 Task: Find connections with filter location Municipio de Copacabana with filter topic #job with filter profile language Potuguese with filter current company Acro Service Corp with filter school Bennett University with filter industry Horticulture with filter service category Strategic Planning with filter keywords title Journalist
Action: Mouse moved to (211, 320)
Screenshot: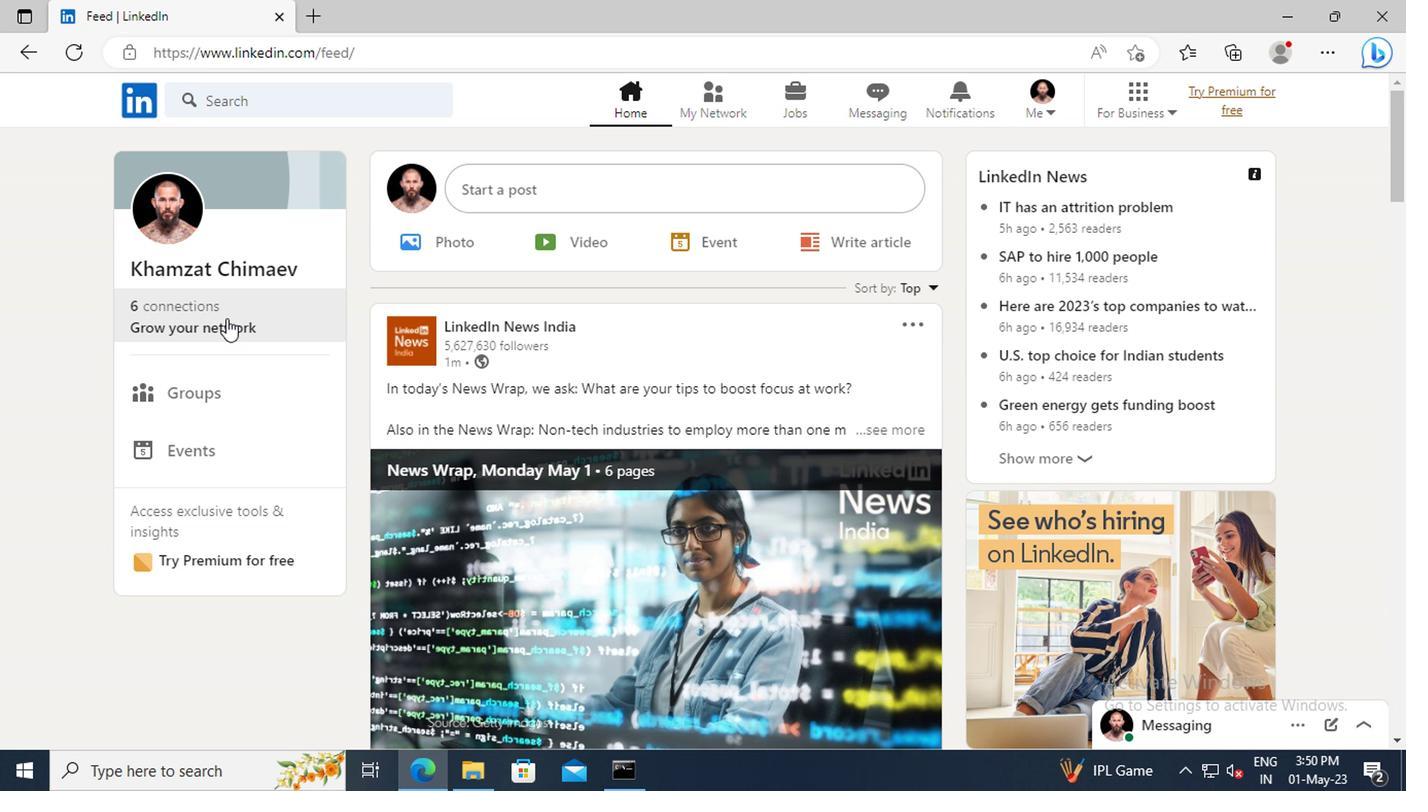 
Action: Mouse pressed left at (211, 320)
Screenshot: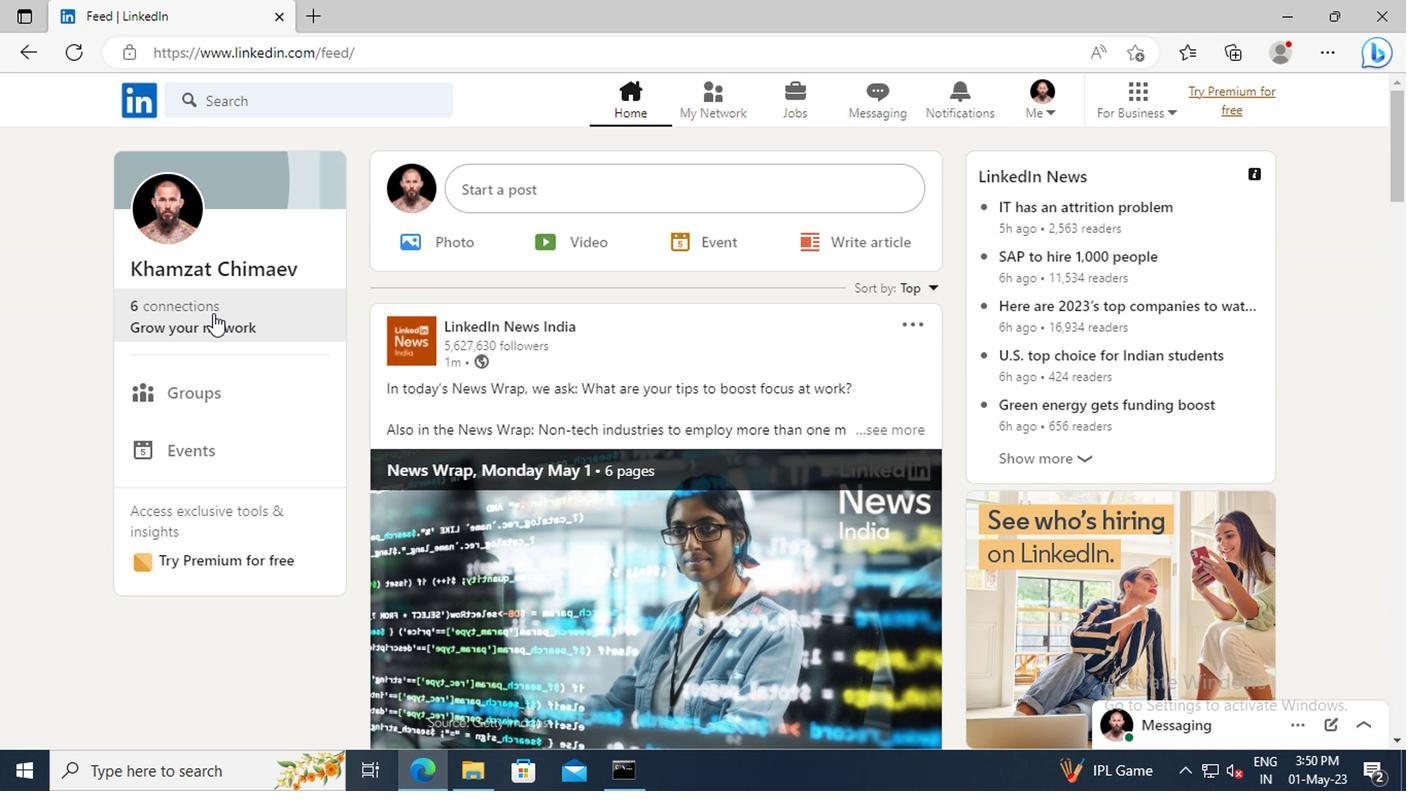 
Action: Mouse moved to (232, 232)
Screenshot: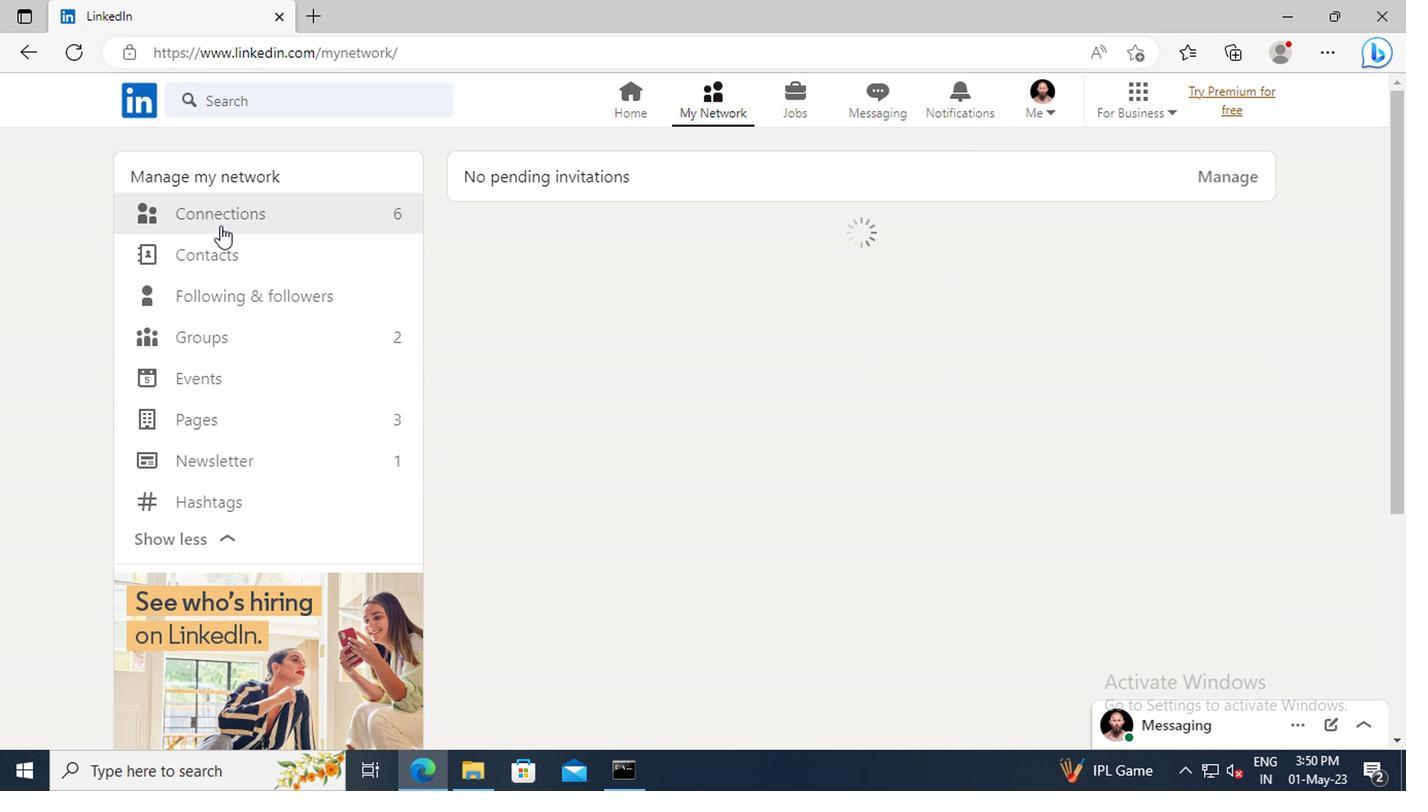 
Action: Mouse pressed left at (232, 232)
Screenshot: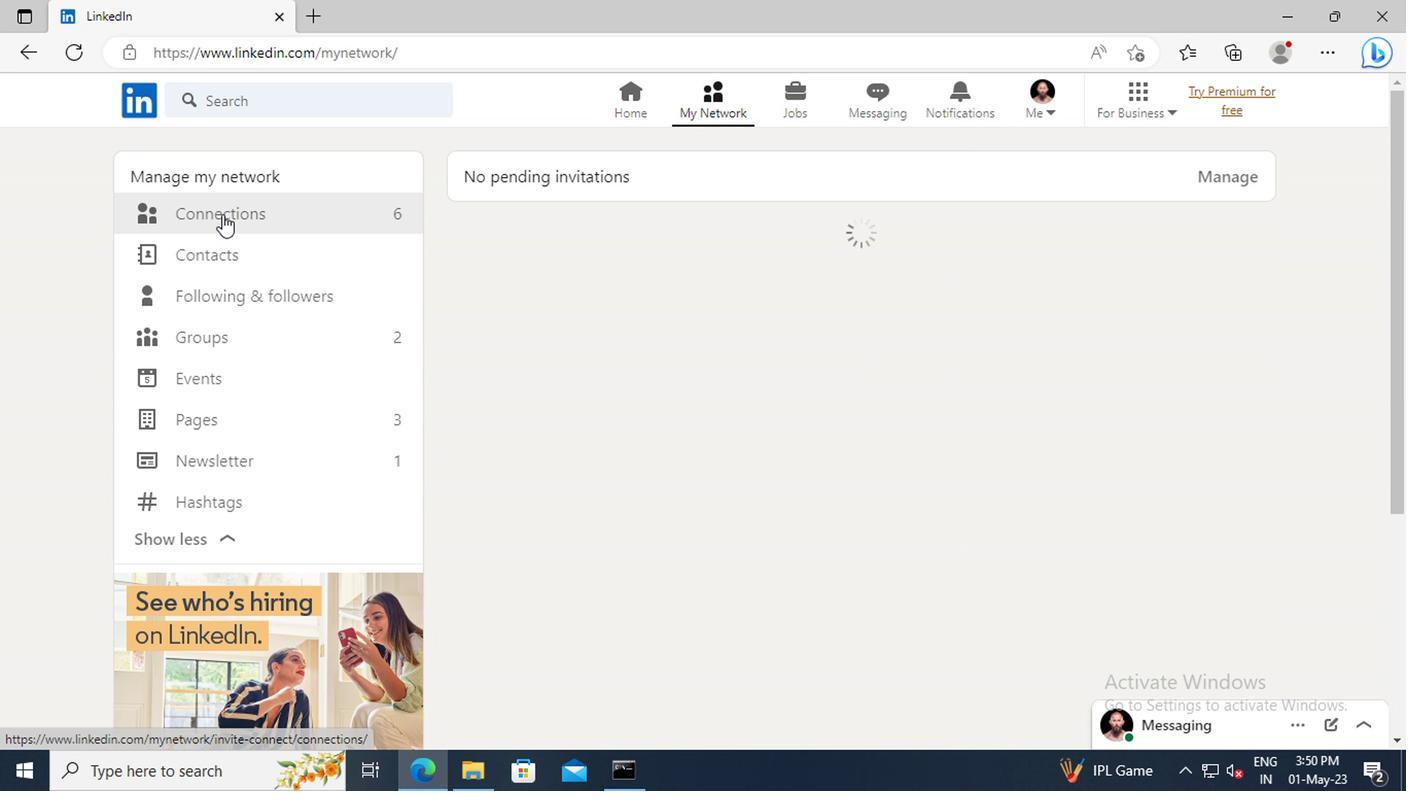 
Action: Mouse moved to (817, 233)
Screenshot: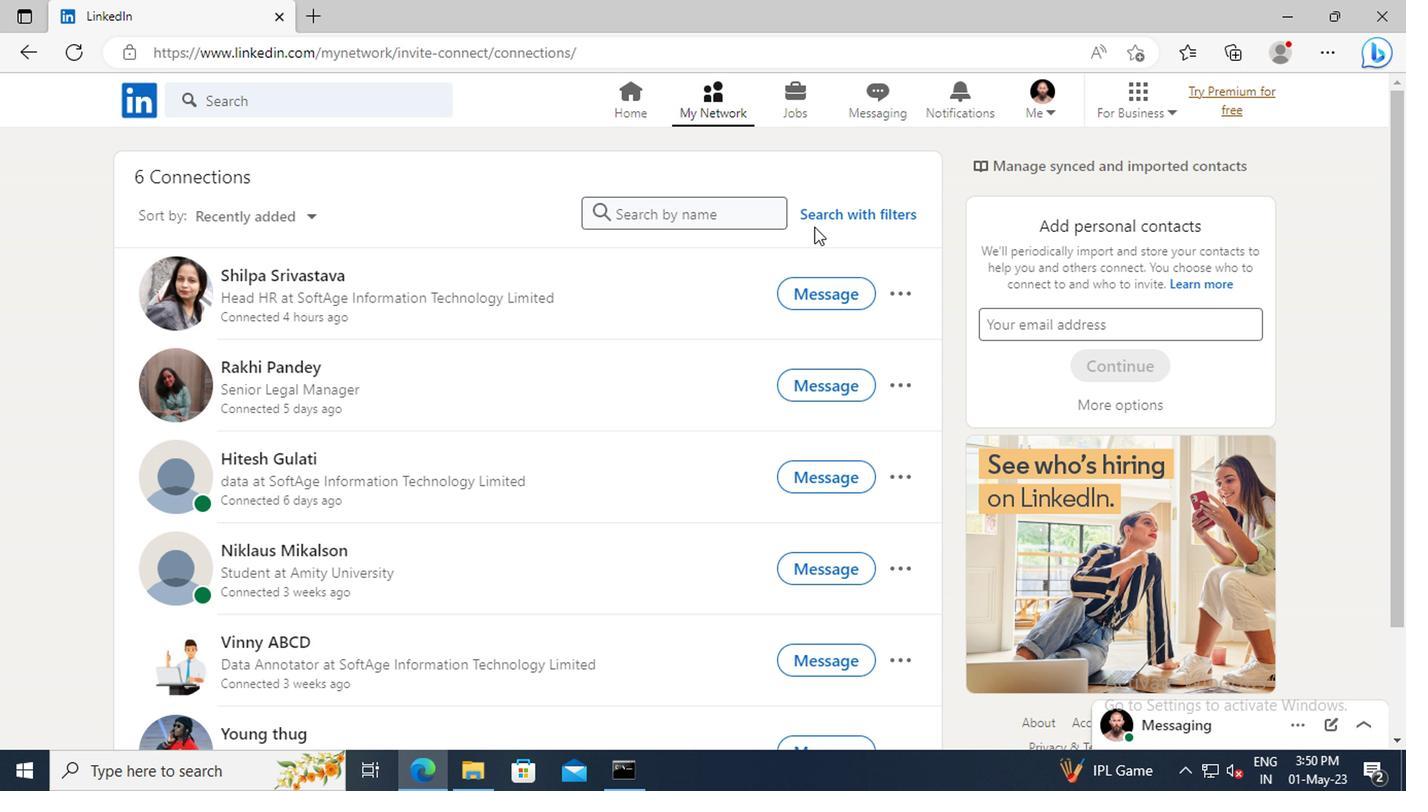 
Action: Mouse pressed left at (817, 233)
Screenshot: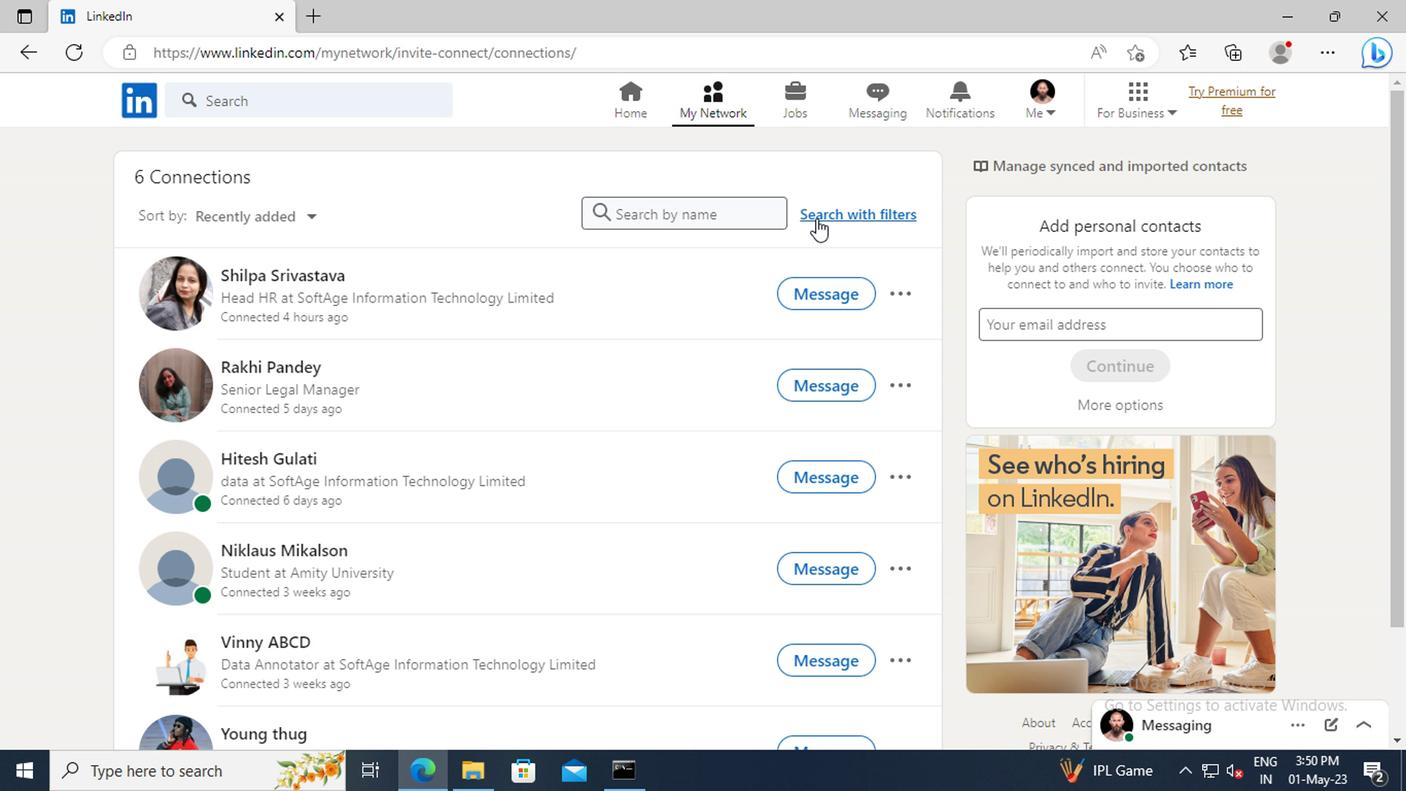 
Action: Mouse moved to (783, 184)
Screenshot: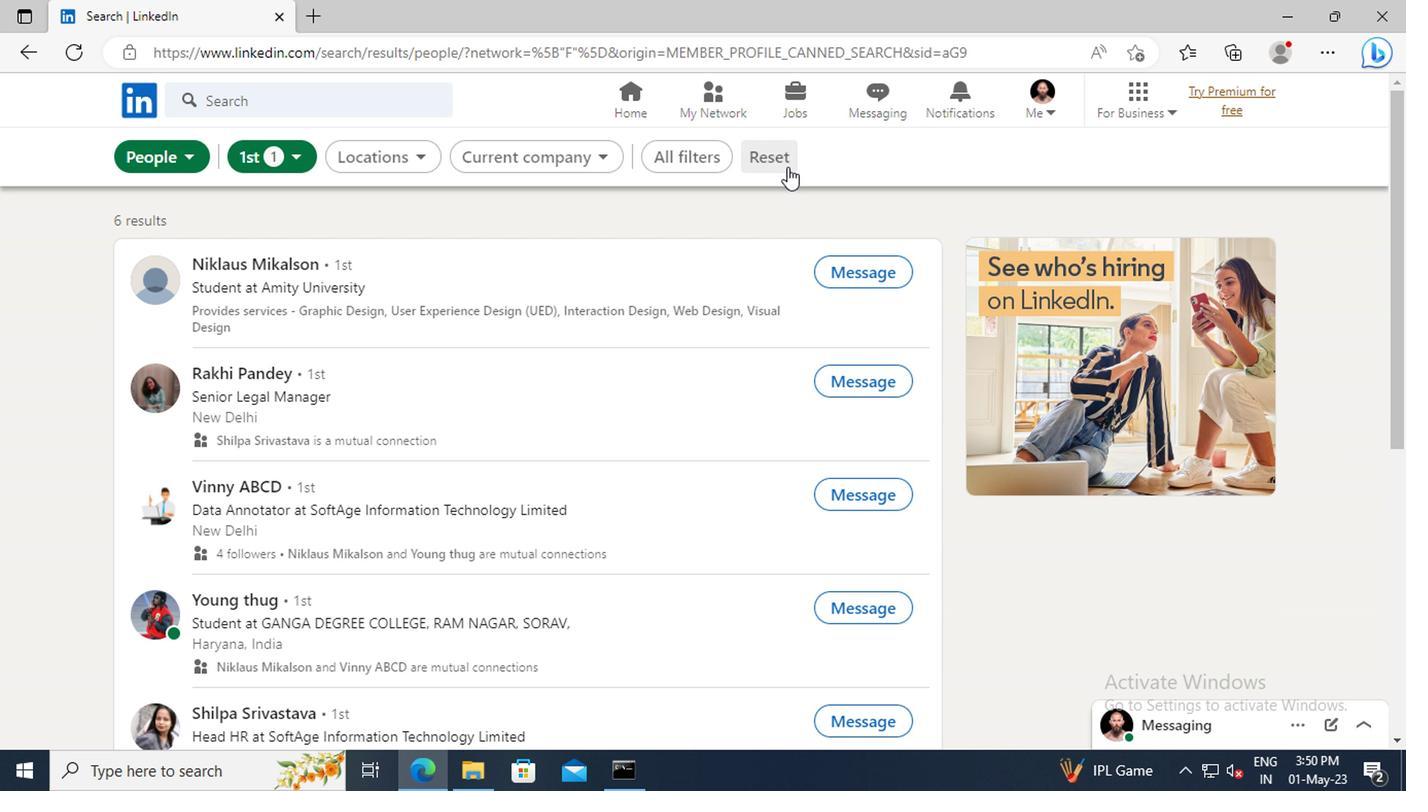 
Action: Mouse pressed left at (783, 184)
Screenshot: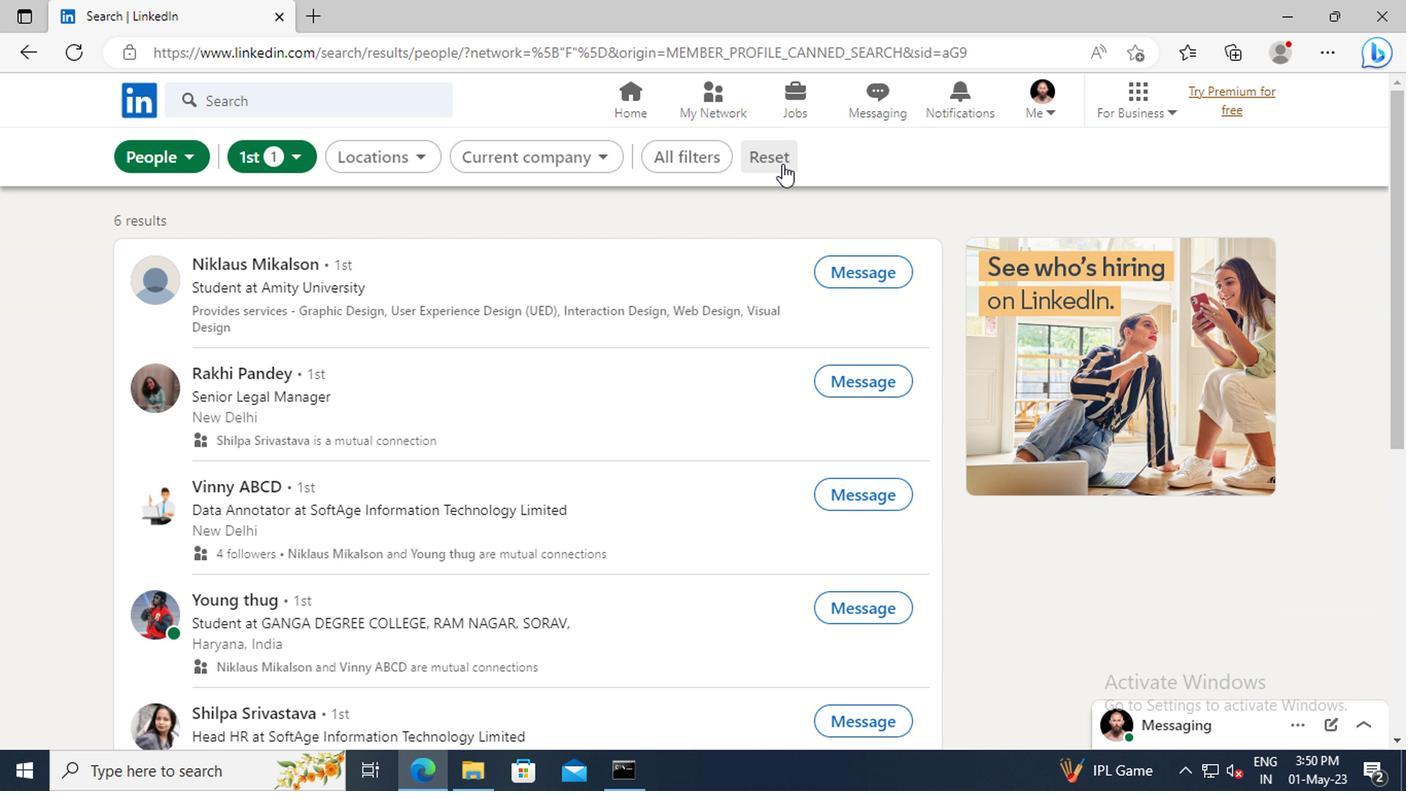 
Action: Mouse moved to (750, 181)
Screenshot: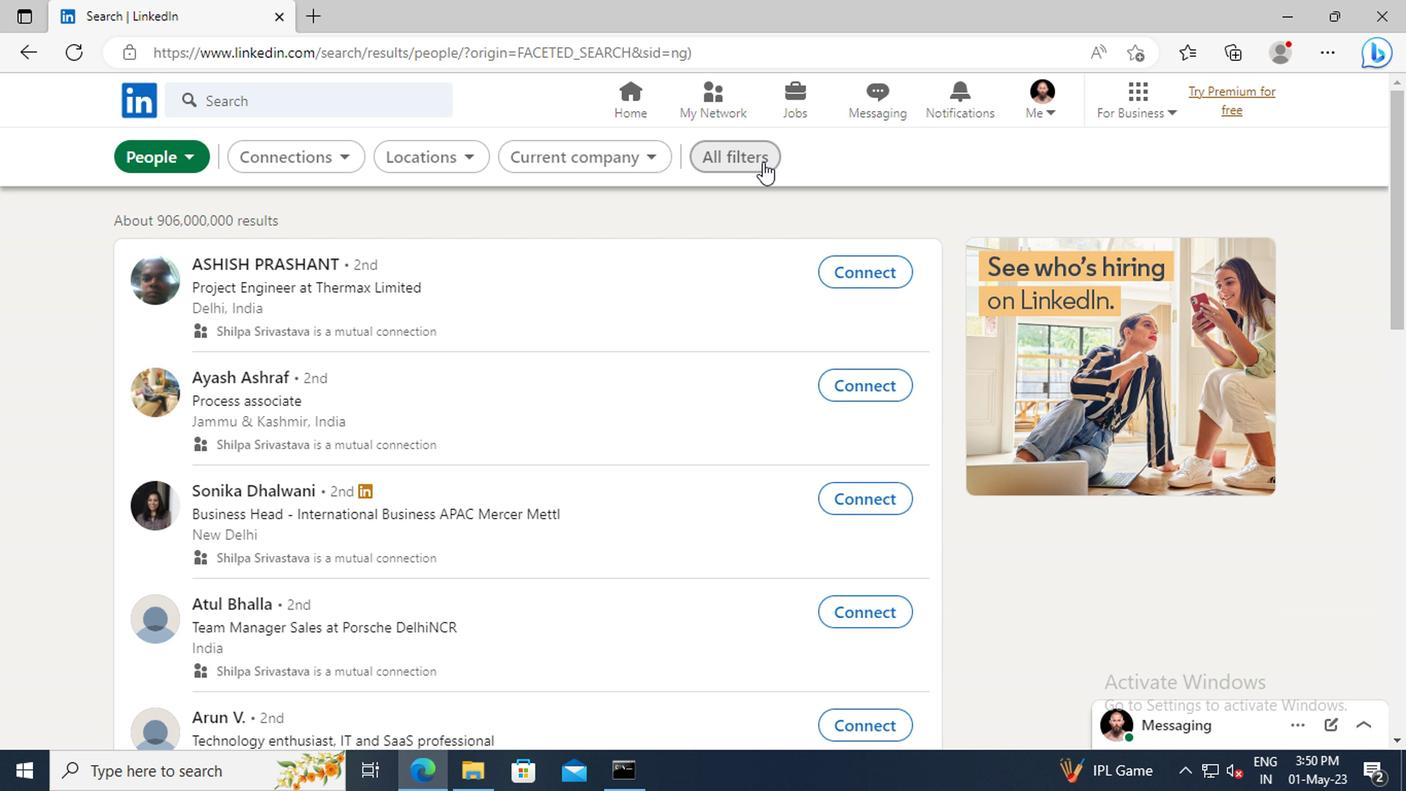 
Action: Mouse pressed left at (750, 181)
Screenshot: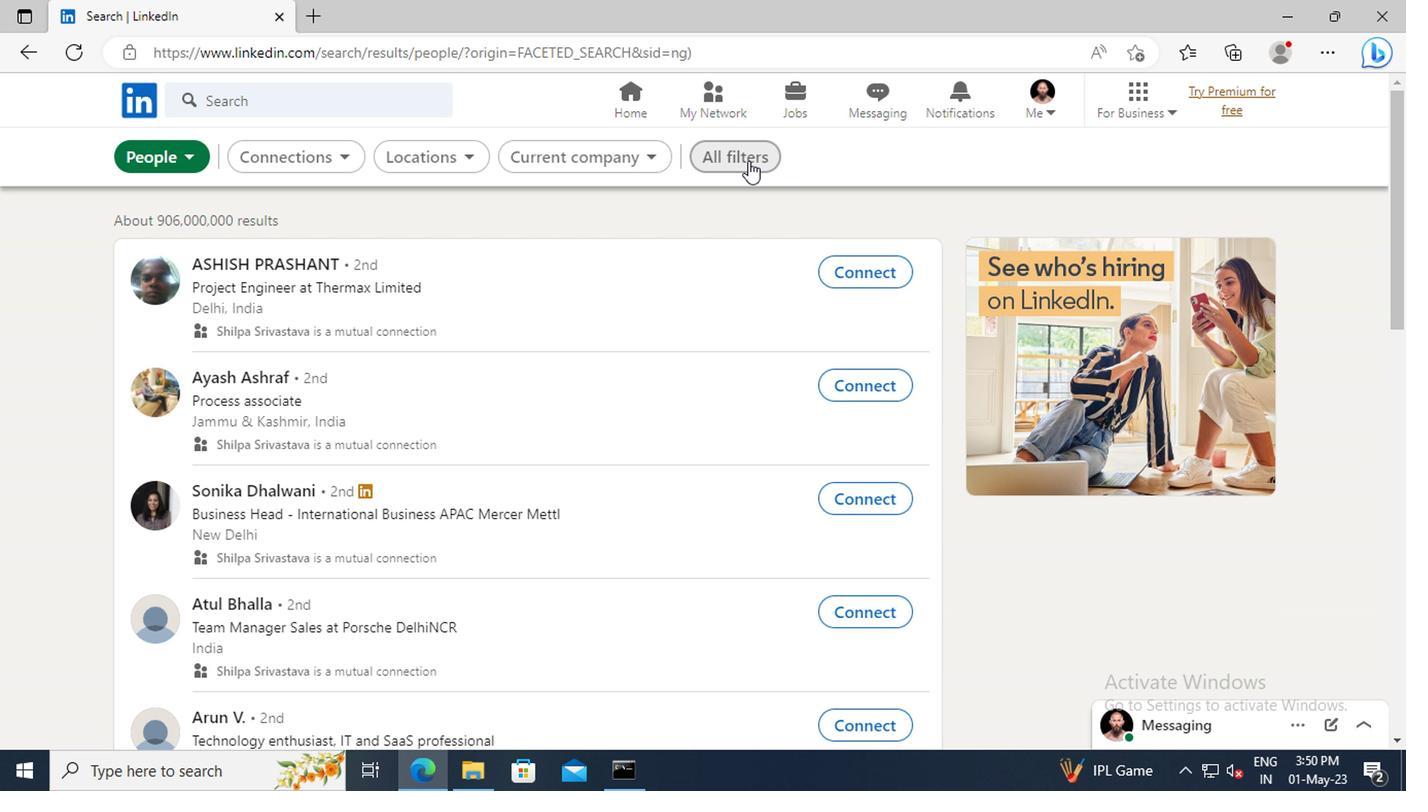 
Action: Mouse moved to (1110, 370)
Screenshot: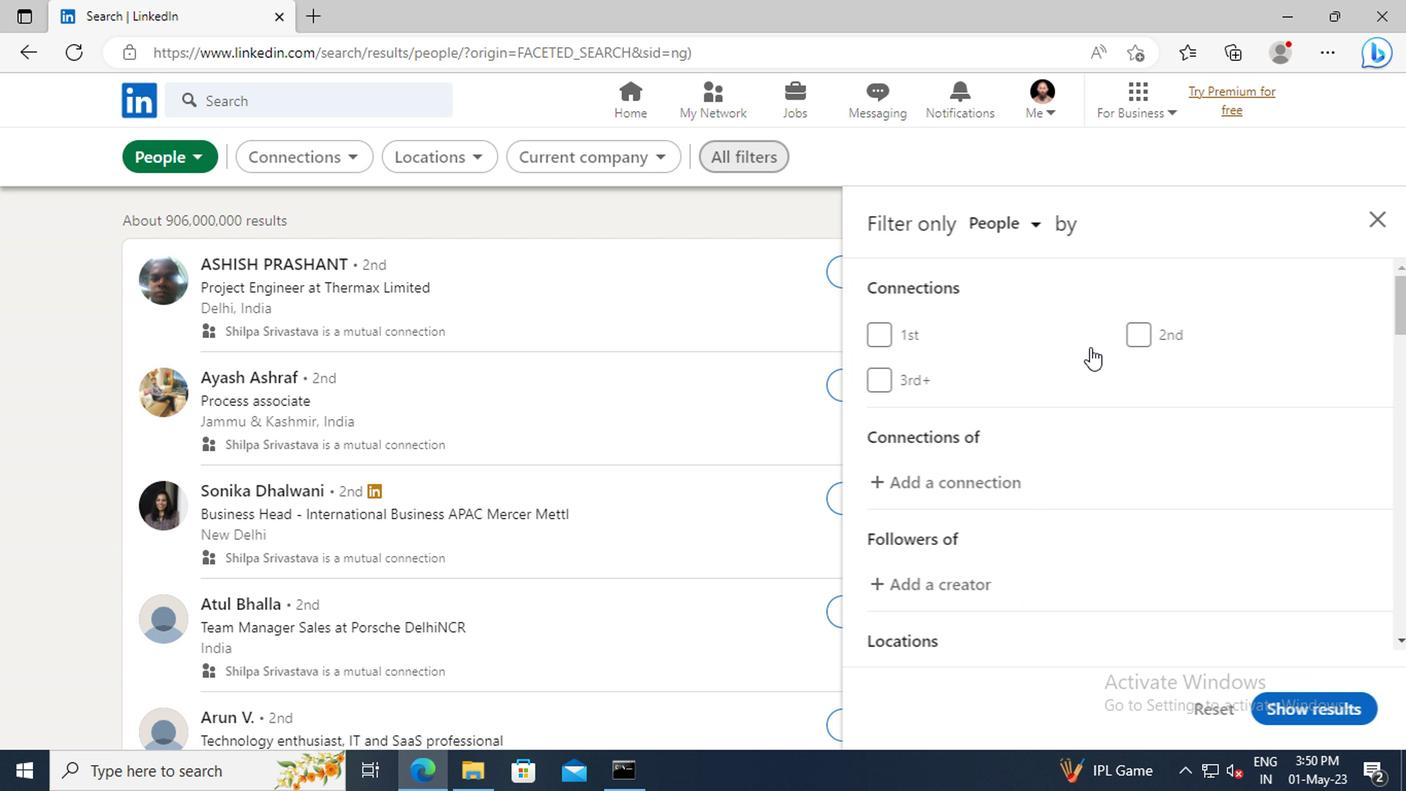 
Action: Mouse scrolled (1110, 369) with delta (0, 0)
Screenshot: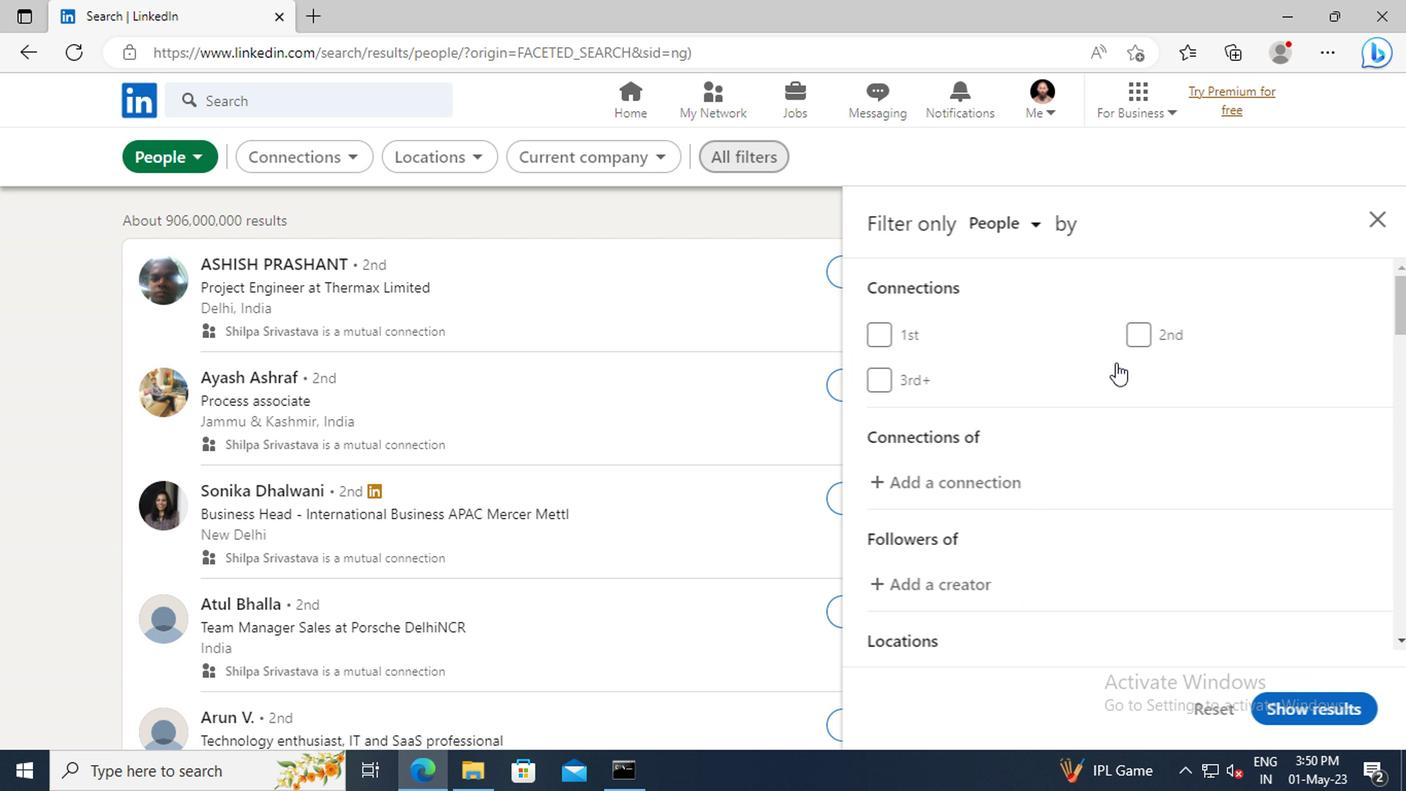 
Action: Mouse scrolled (1110, 369) with delta (0, 0)
Screenshot: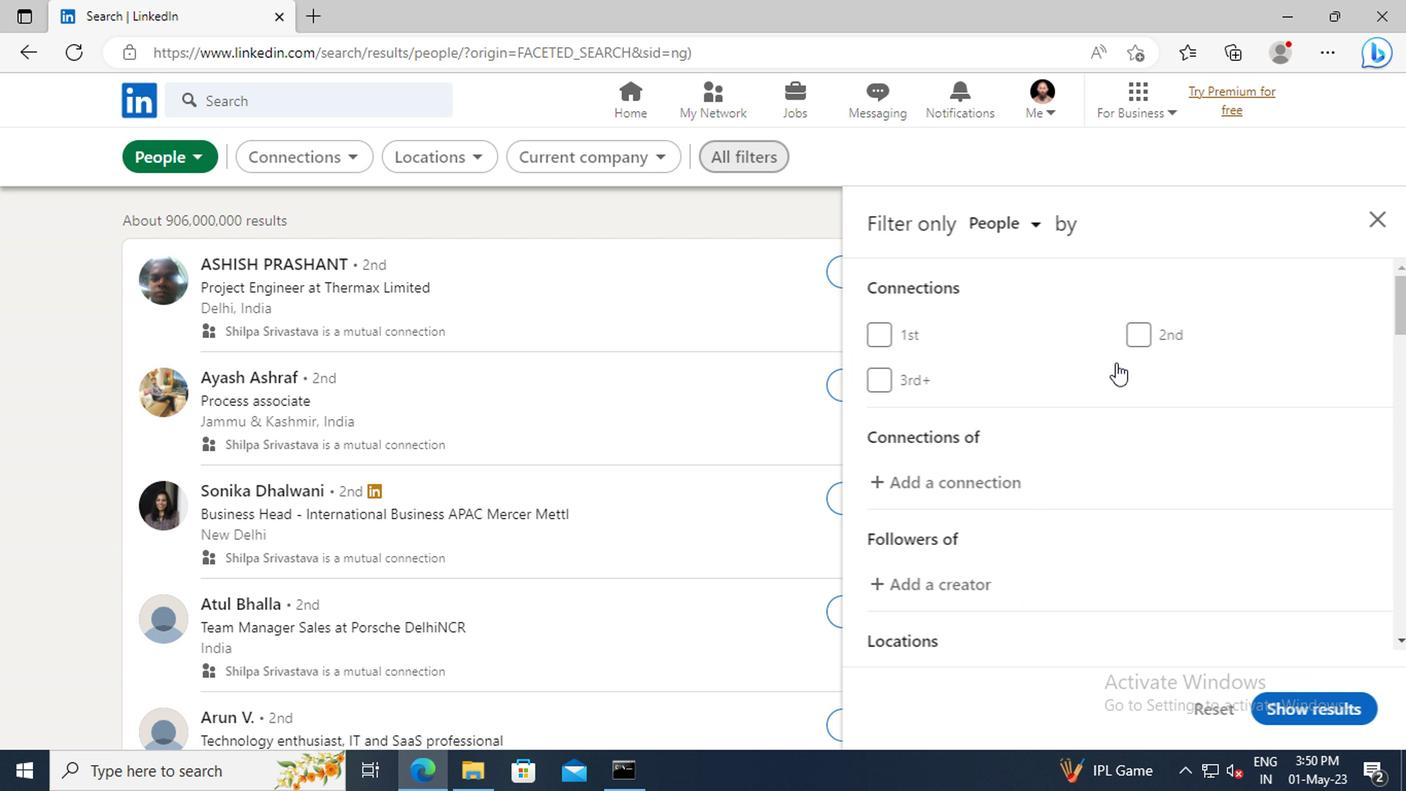 
Action: Mouse moved to (1115, 380)
Screenshot: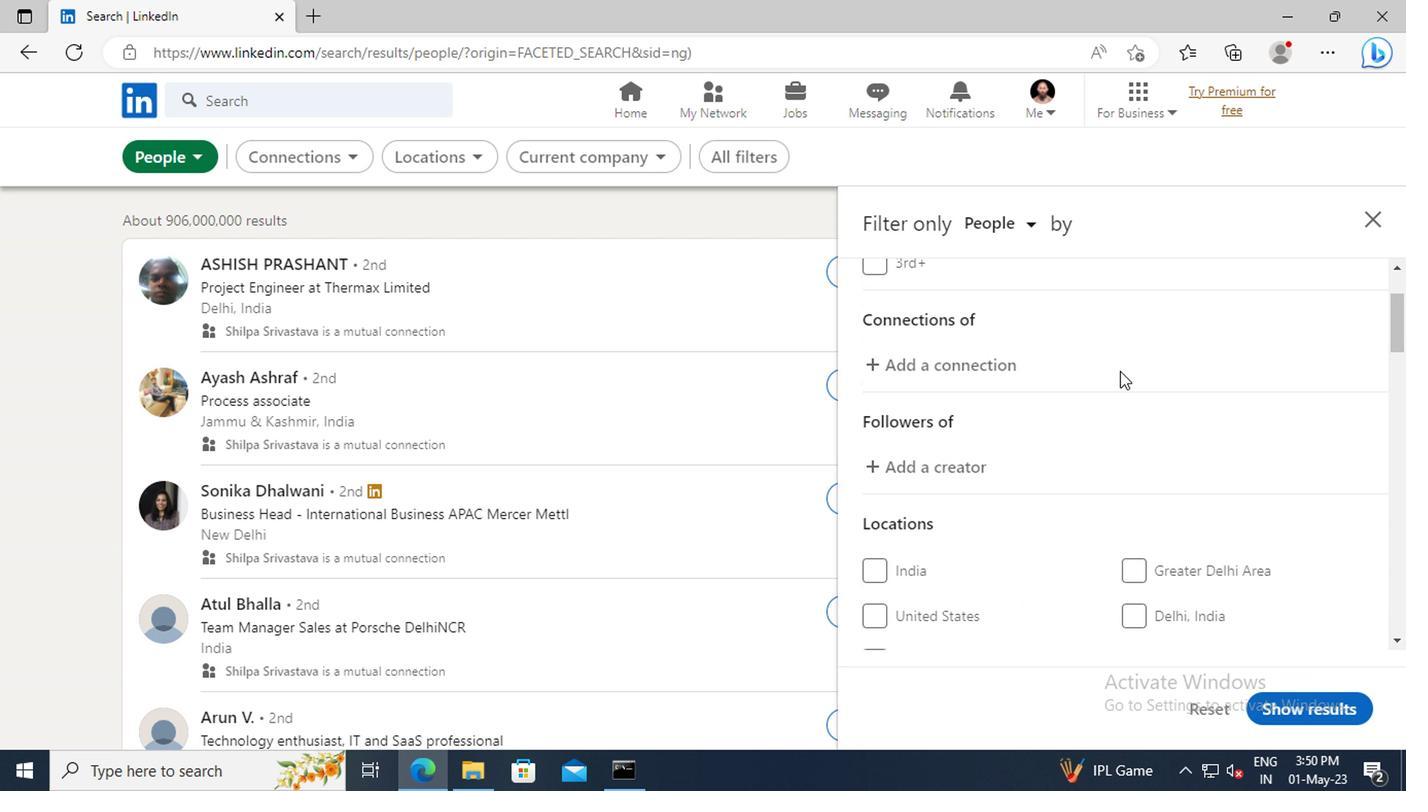 
Action: Mouse scrolled (1115, 379) with delta (0, 0)
Screenshot: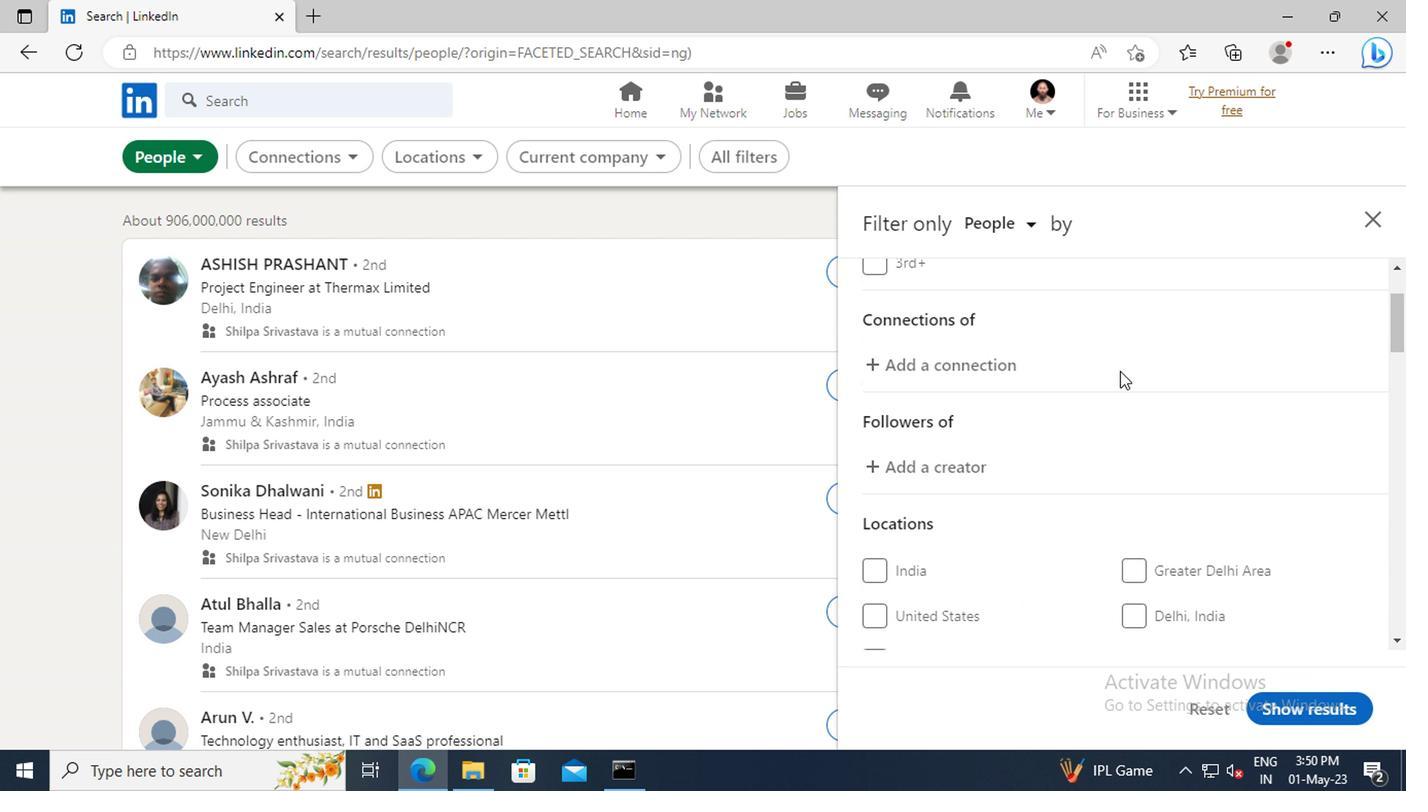 
Action: Mouse scrolled (1115, 379) with delta (0, 0)
Screenshot: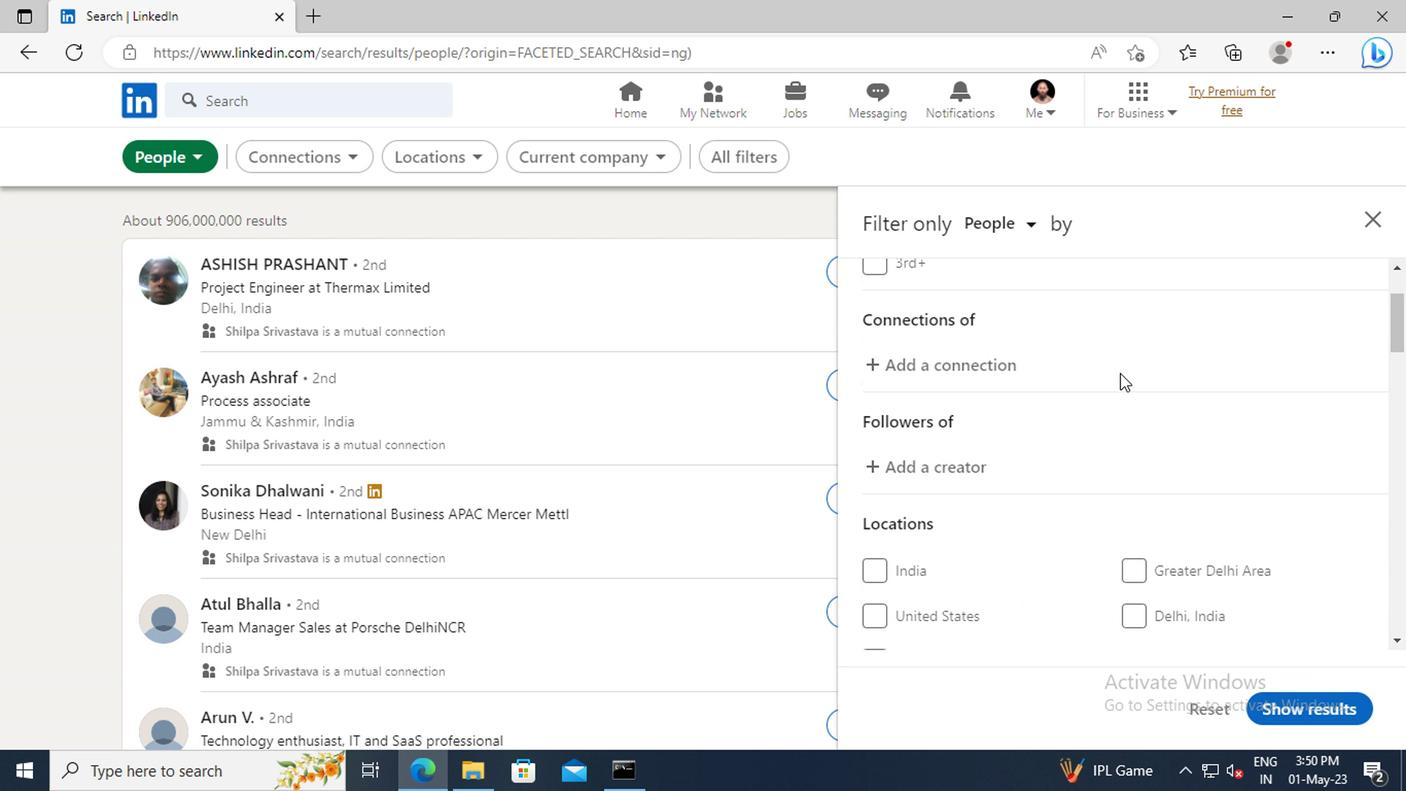 
Action: Mouse scrolled (1115, 379) with delta (0, 0)
Screenshot: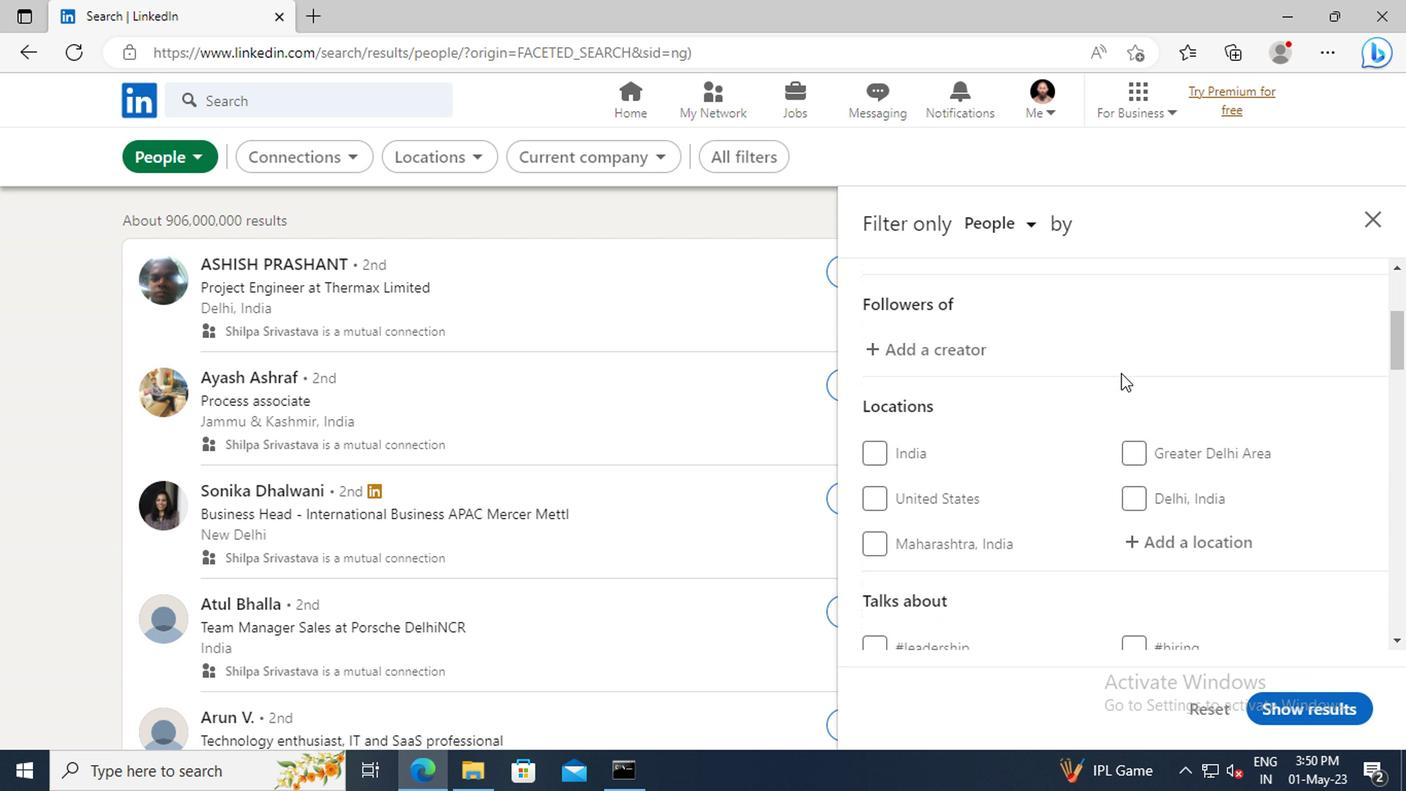 
Action: Mouse scrolled (1115, 379) with delta (0, 0)
Screenshot: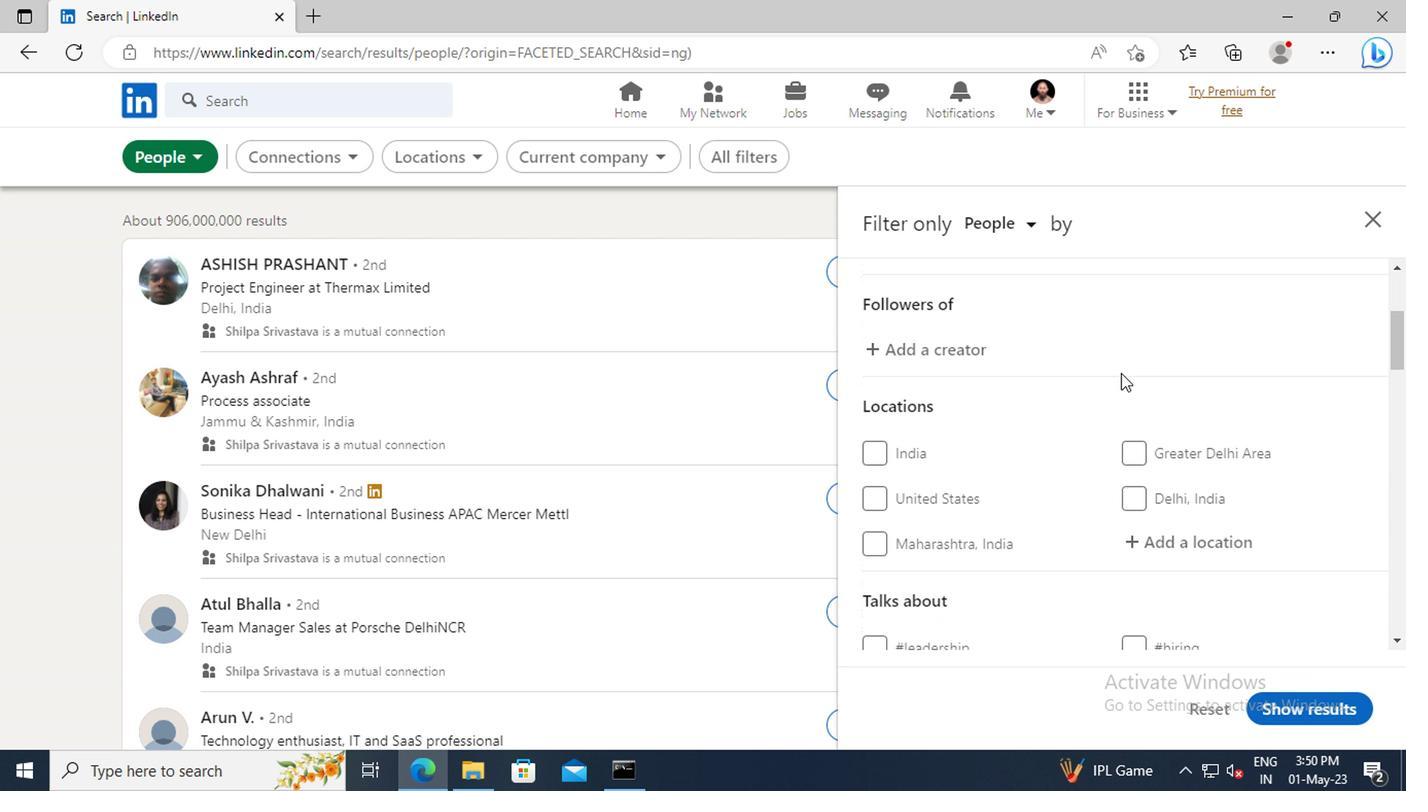 
Action: Mouse moved to (1135, 425)
Screenshot: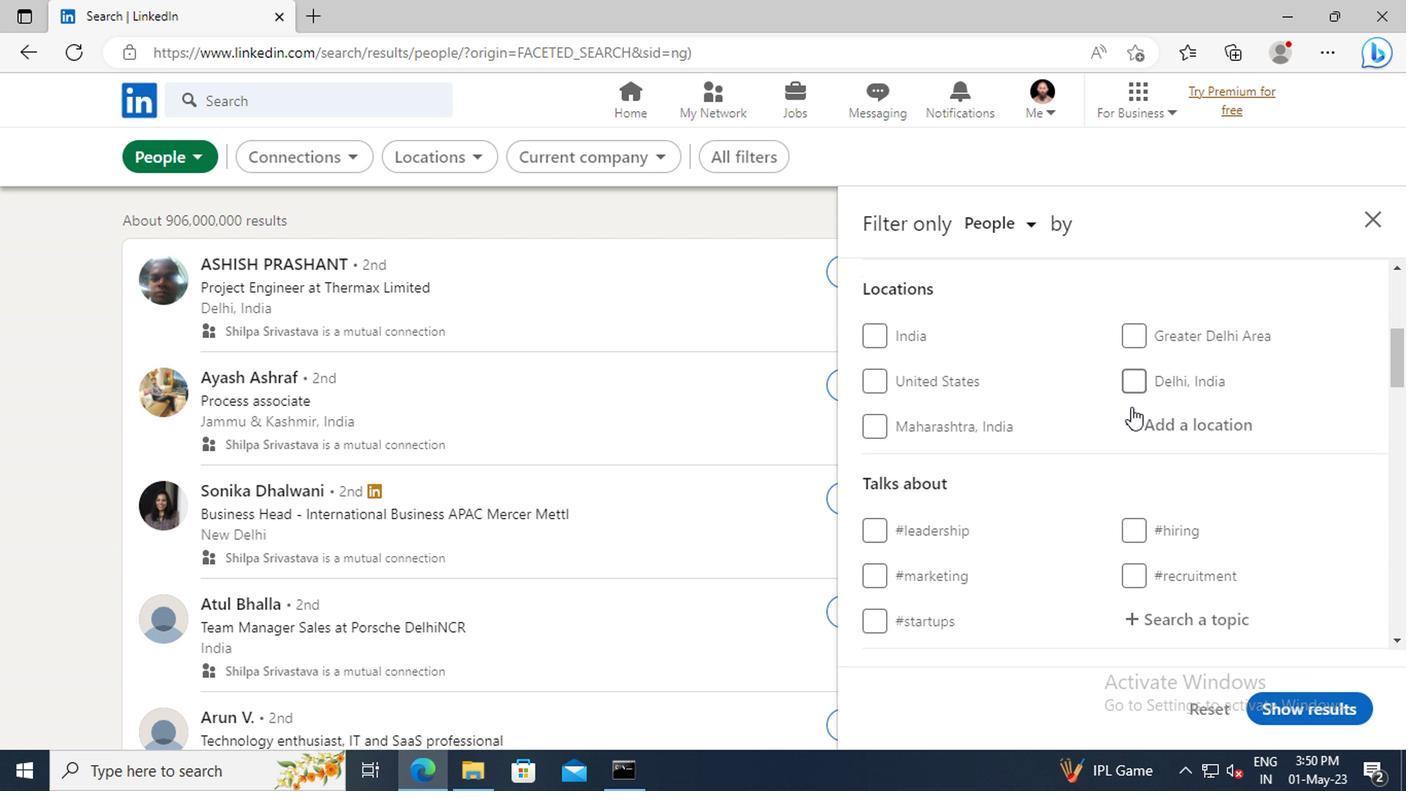 
Action: Mouse pressed left at (1135, 425)
Screenshot: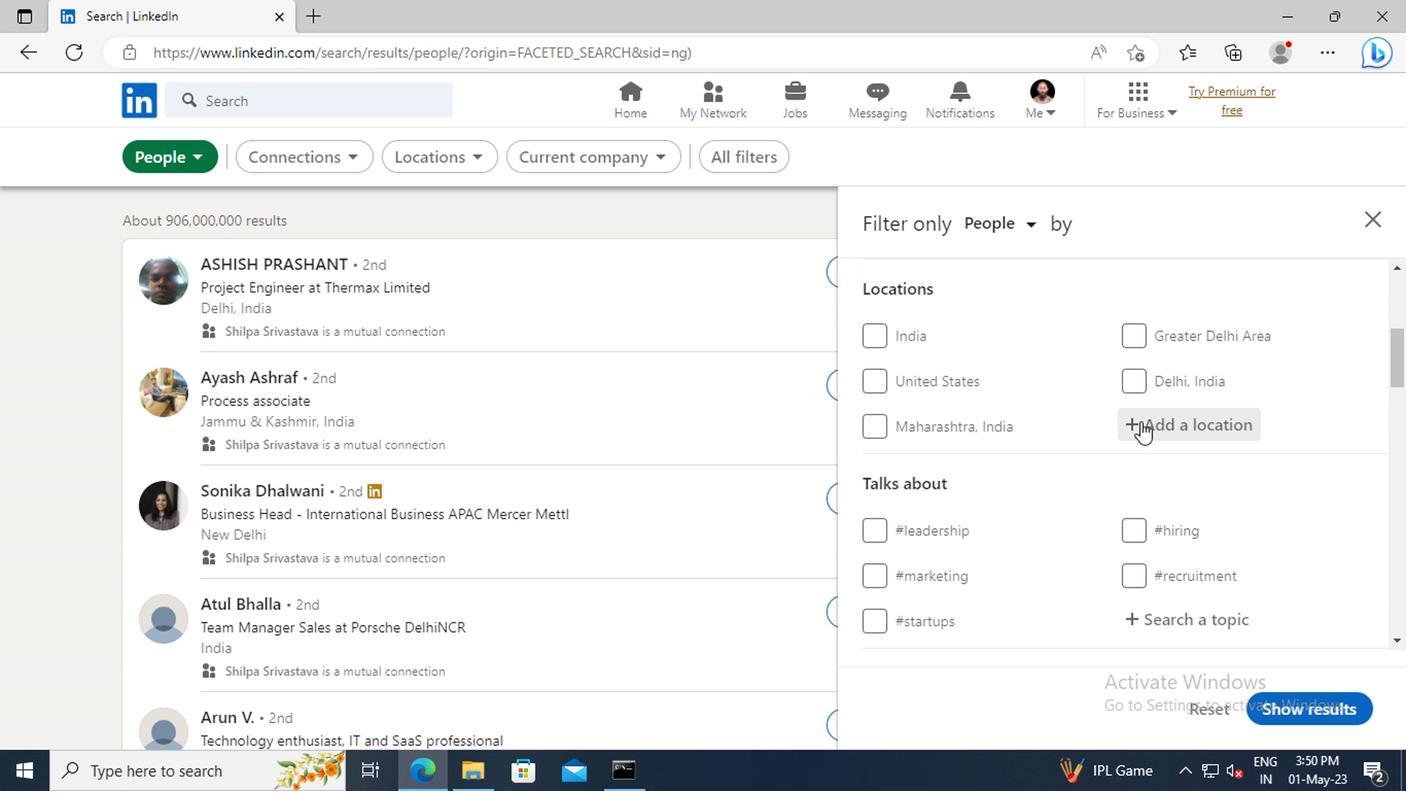 
Action: Key pressed <Key.shift>MUNICIPIO<Key.space>DE<Key.space><Key.shift>COPACABANA<Key.enter>
Screenshot: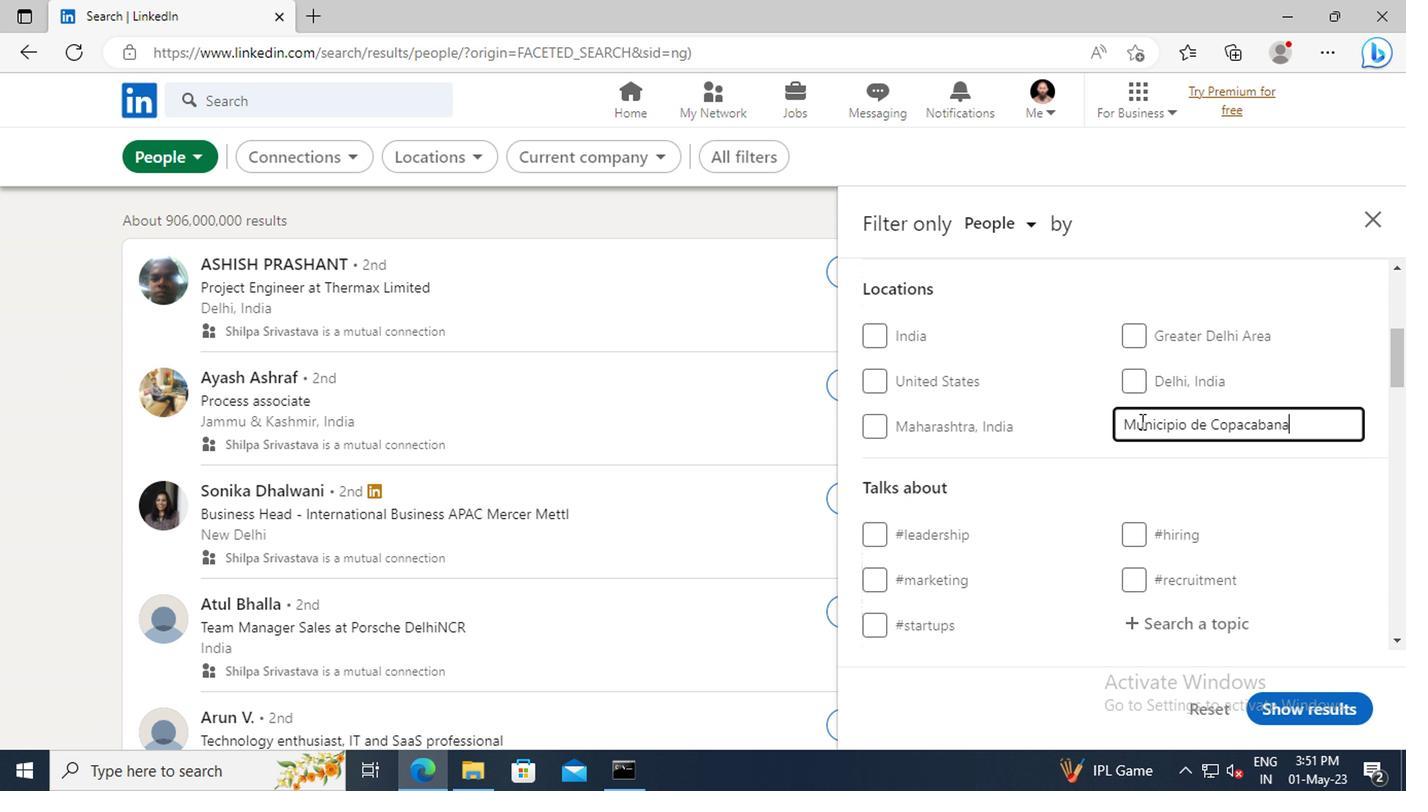 
Action: Mouse scrolled (1135, 424) with delta (0, 0)
Screenshot: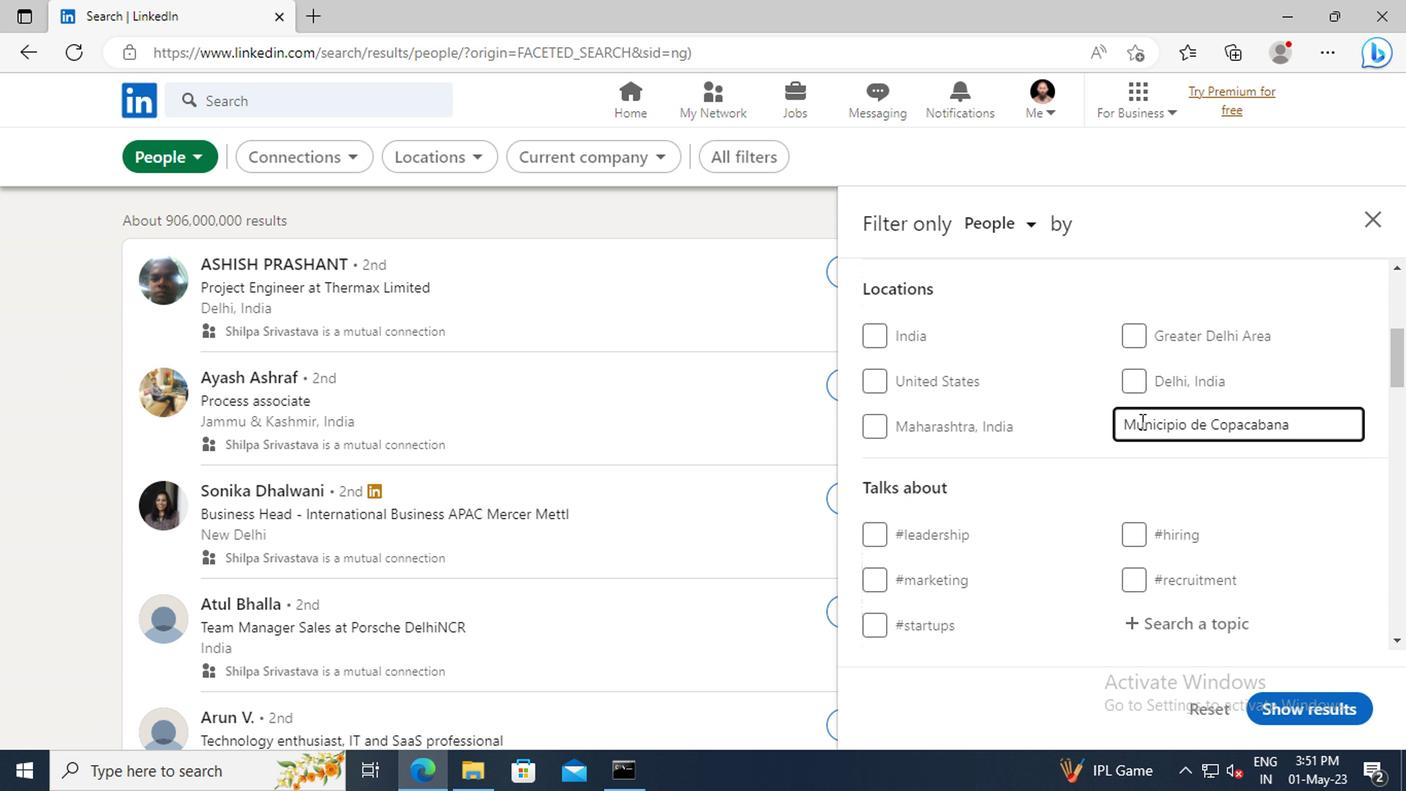 
Action: Mouse scrolled (1135, 424) with delta (0, 0)
Screenshot: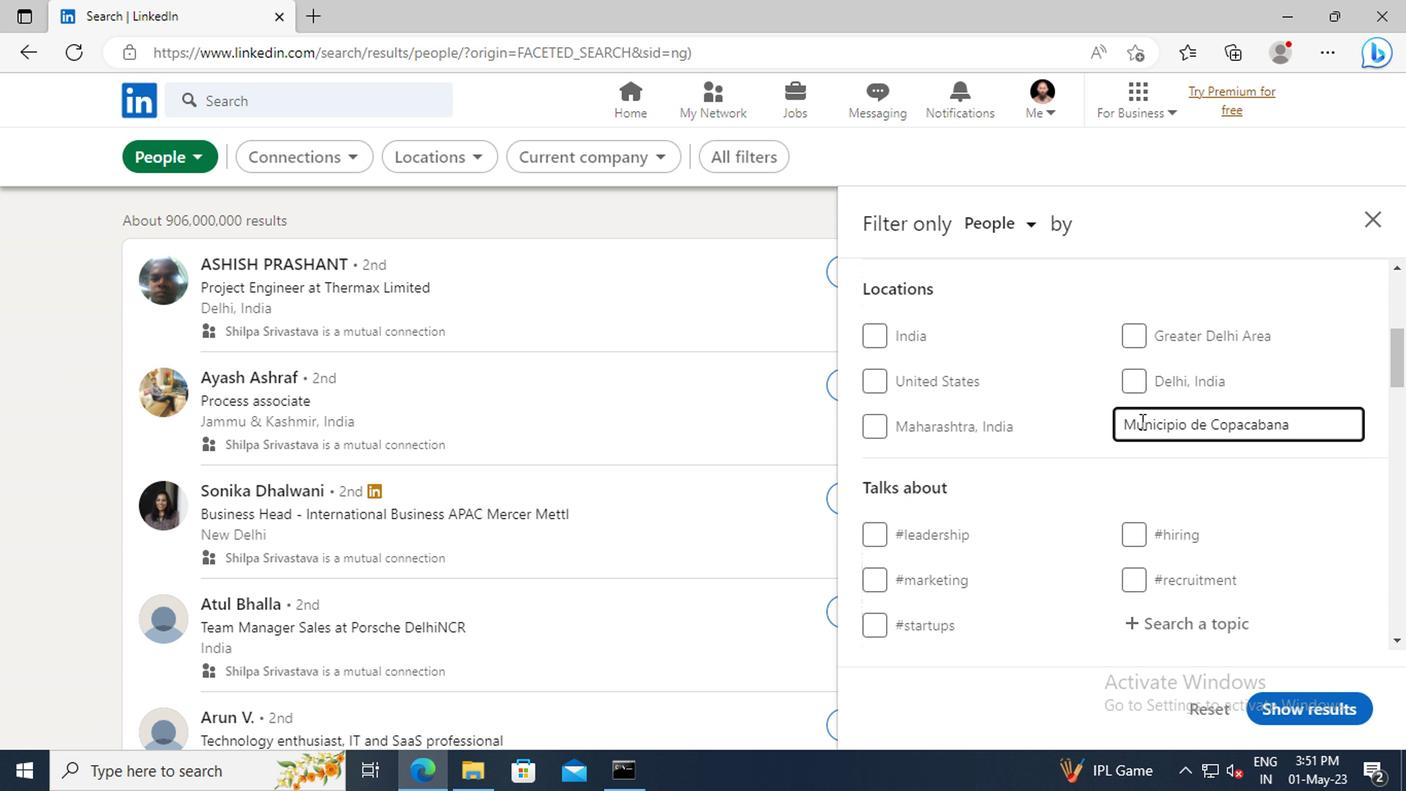 
Action: Mouse moved to (1135, 496)
Screenshot: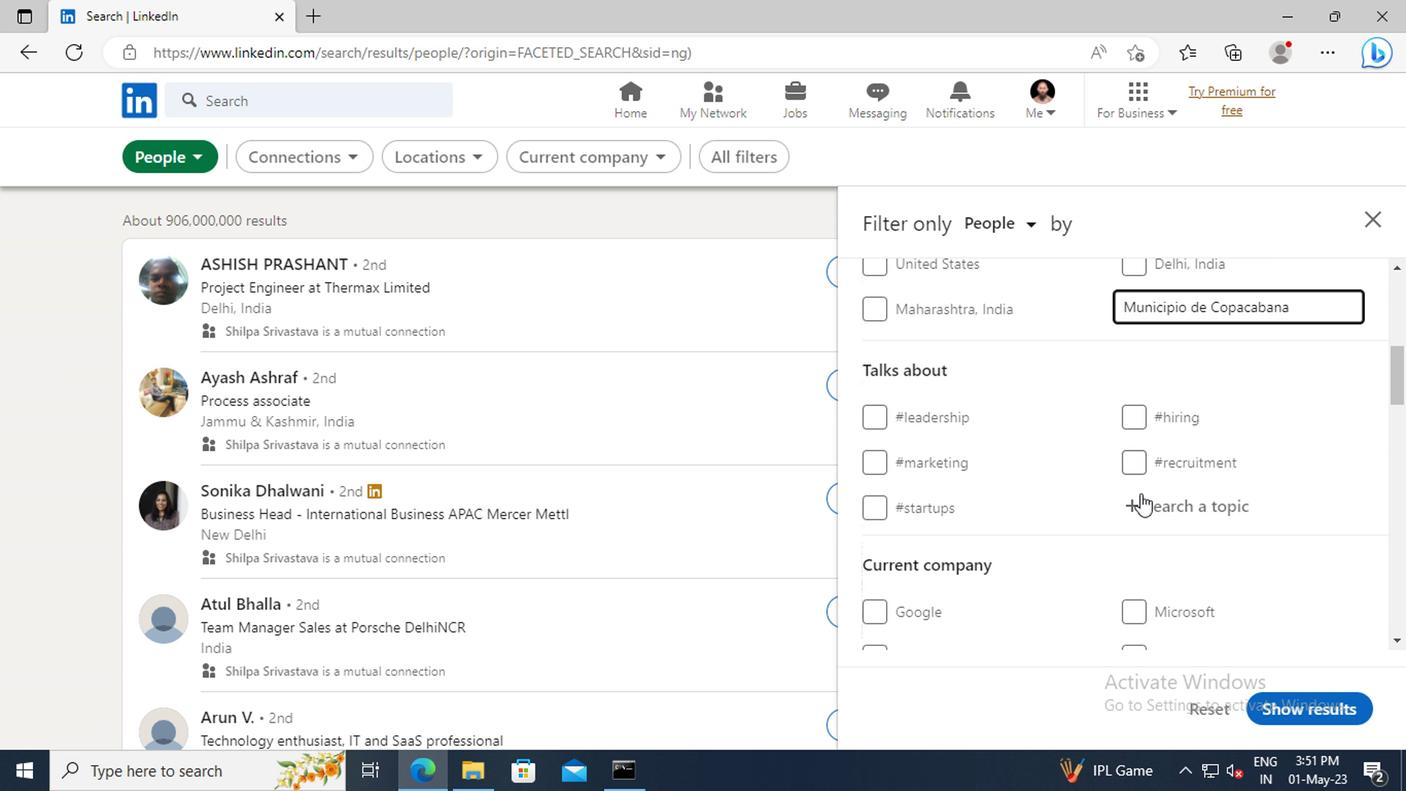 
Action: Mouse pressed left at (1135, 496)
Screenshot: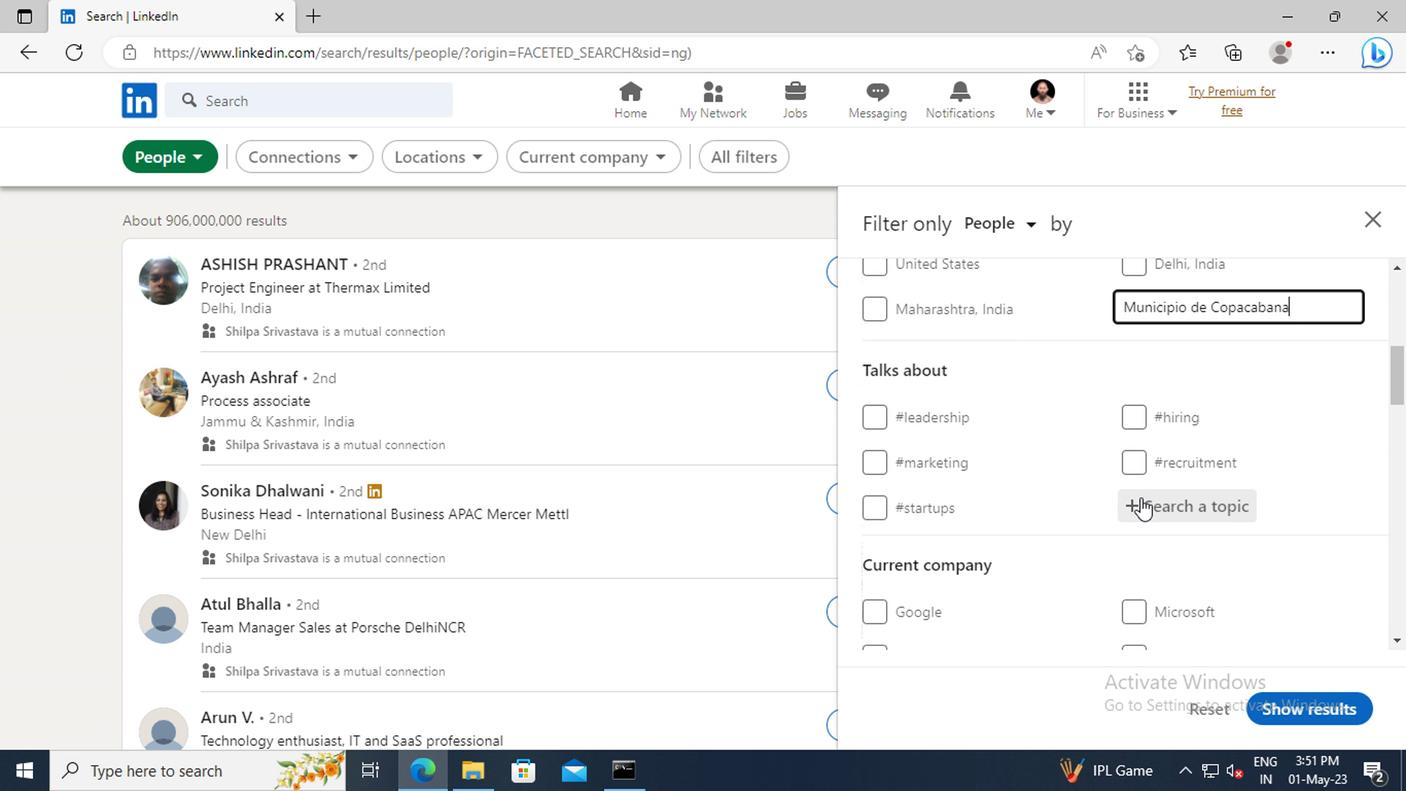 
Action: Key pressed JOB
Screenshot: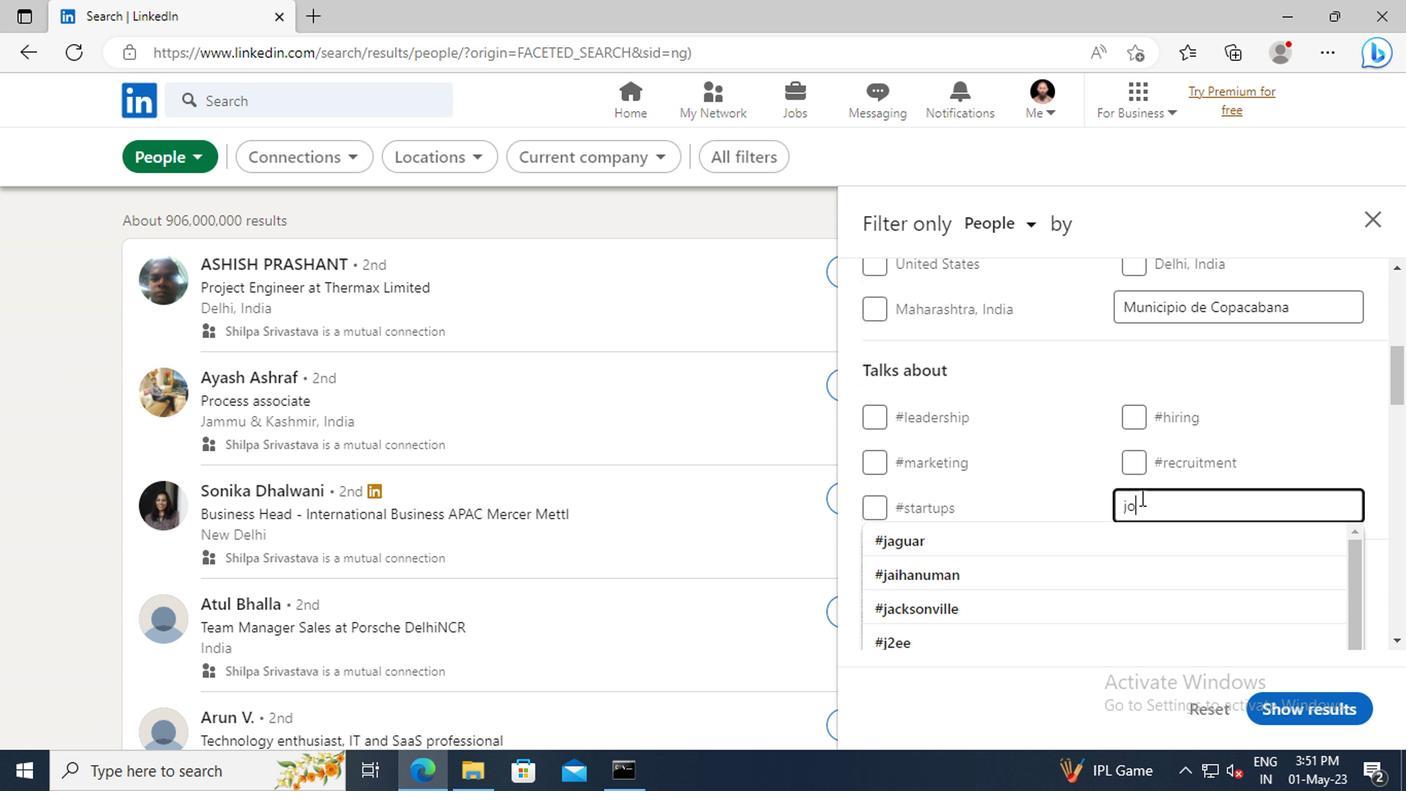 
Action: Mouse moved to (1137, 532)
Screenshot: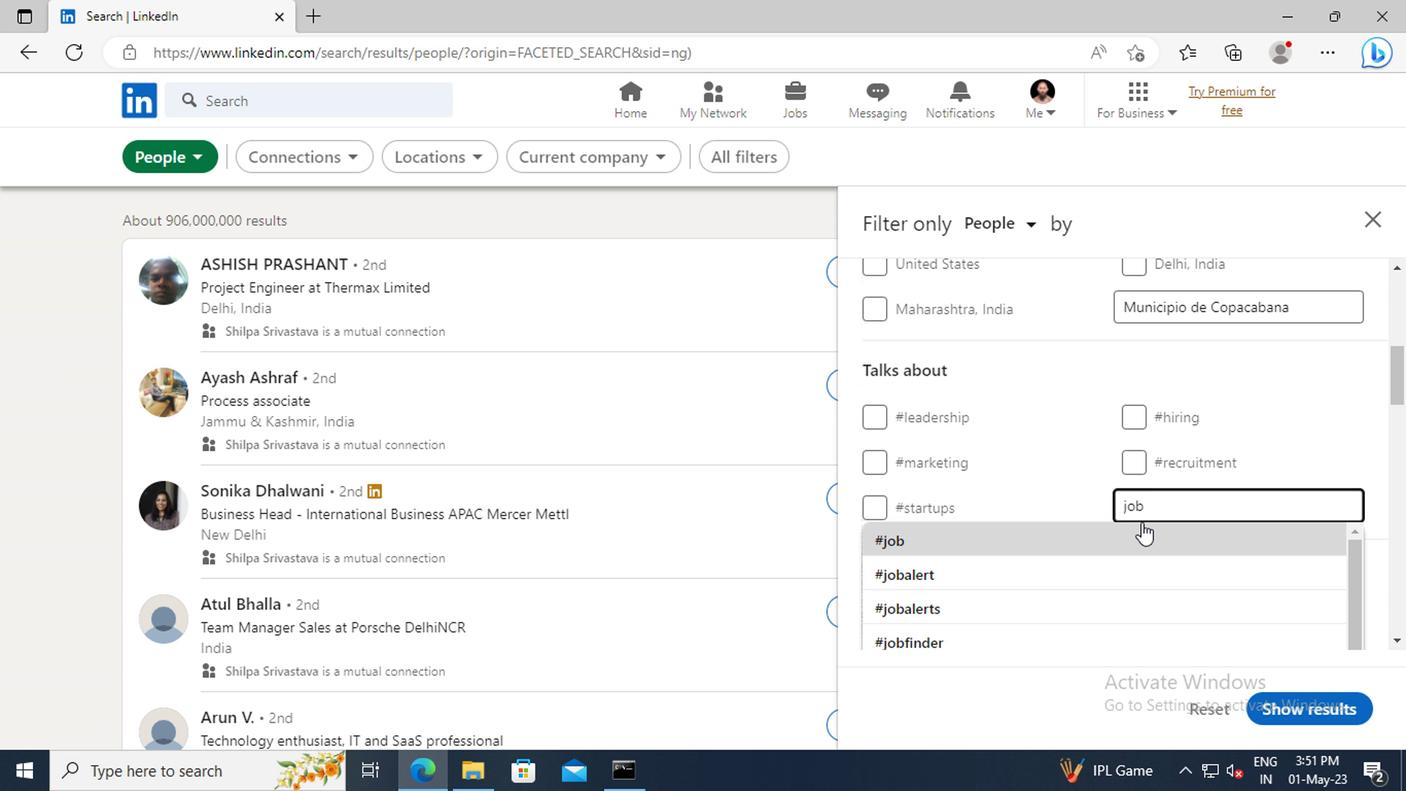 
Action: Mouse pressed left at (1137, 532)
Screenshot: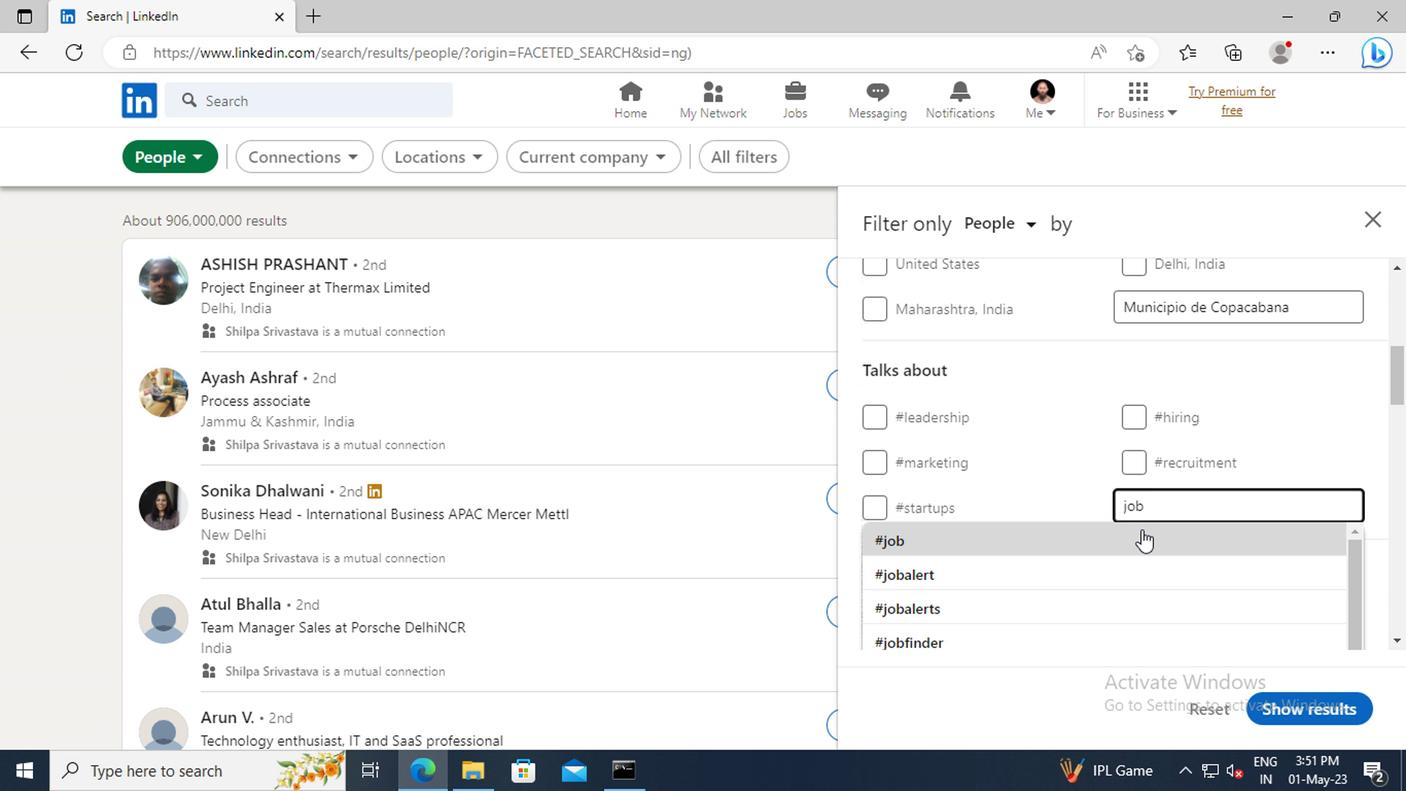 
Action: Mouse scrolled (1137, 531) with delta (0, 0)
Screenshot: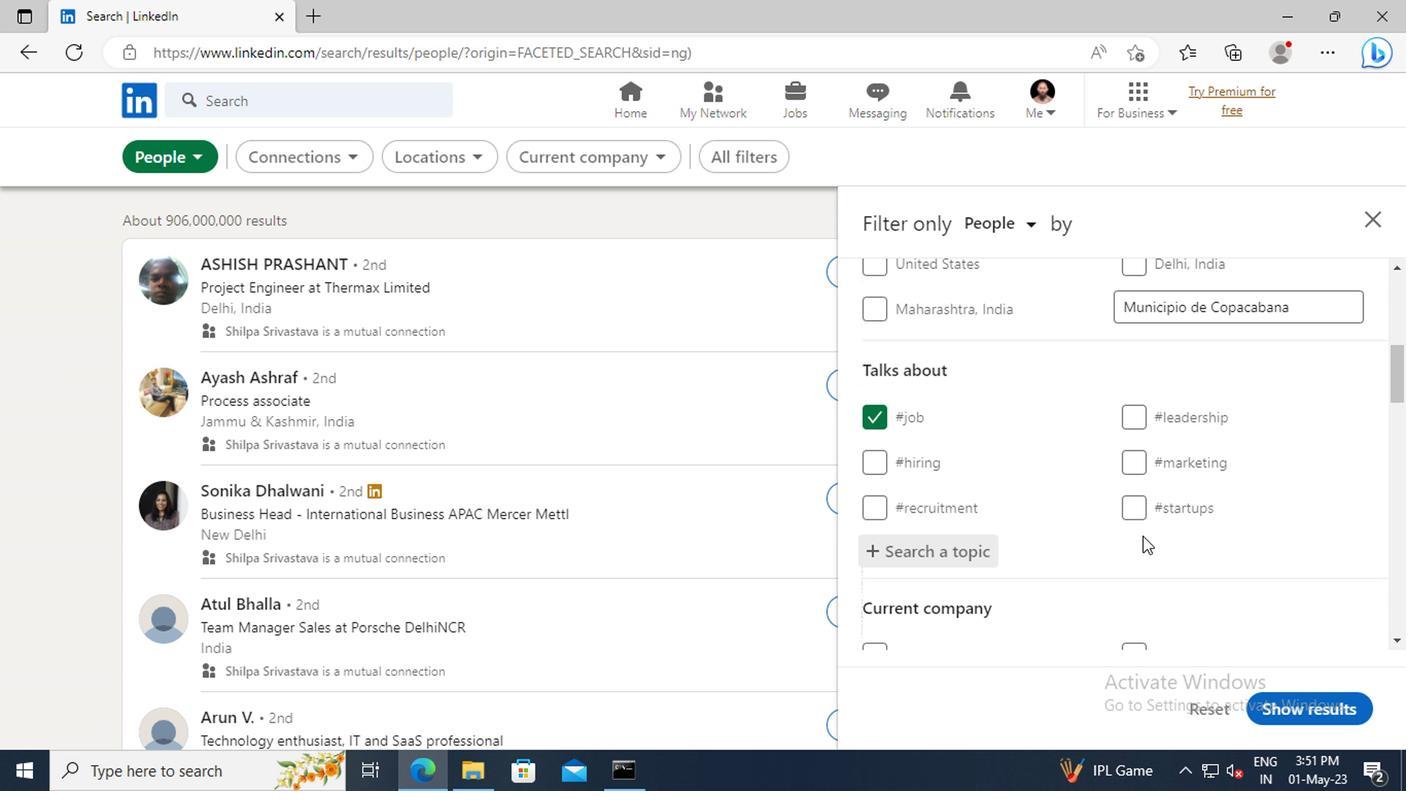 
Action: Mouse scrolled (1137, 531) with delta (0, 0)
Screenshot: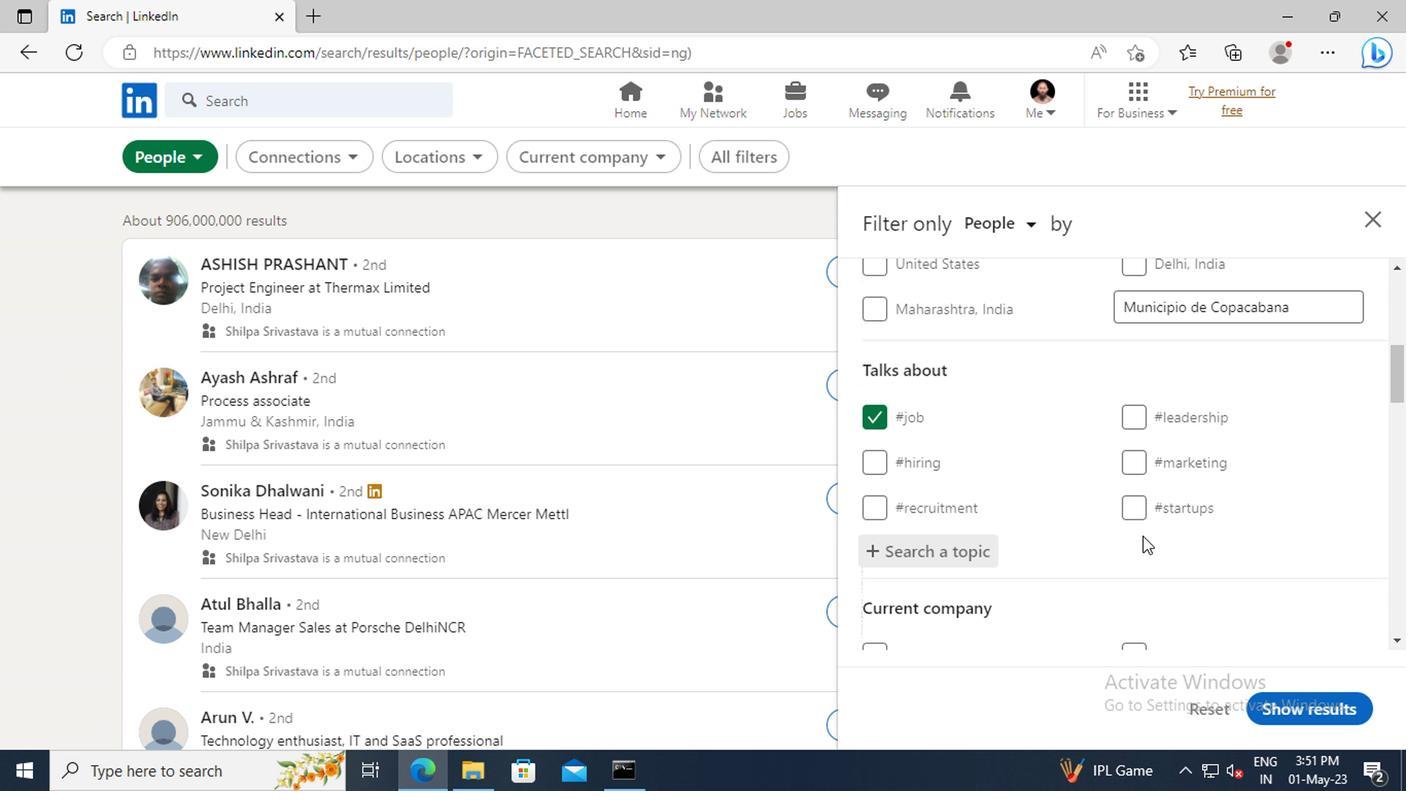 
Action: Mouse scrolled (1137, 531) with delta (0, 0)
Screenshot: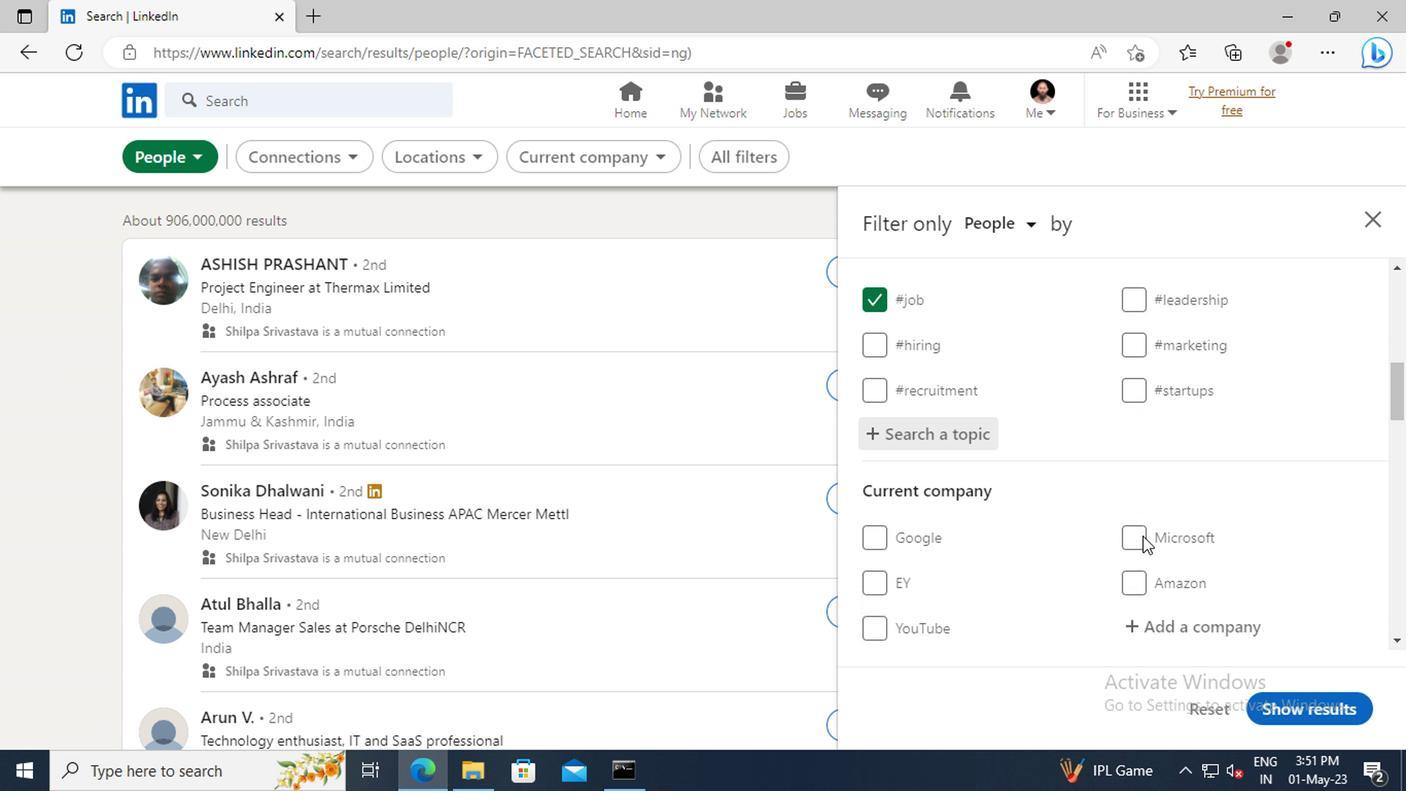 
Action: Mouse scrolled (1137, 531) with delta (0, 0)
Screenshot: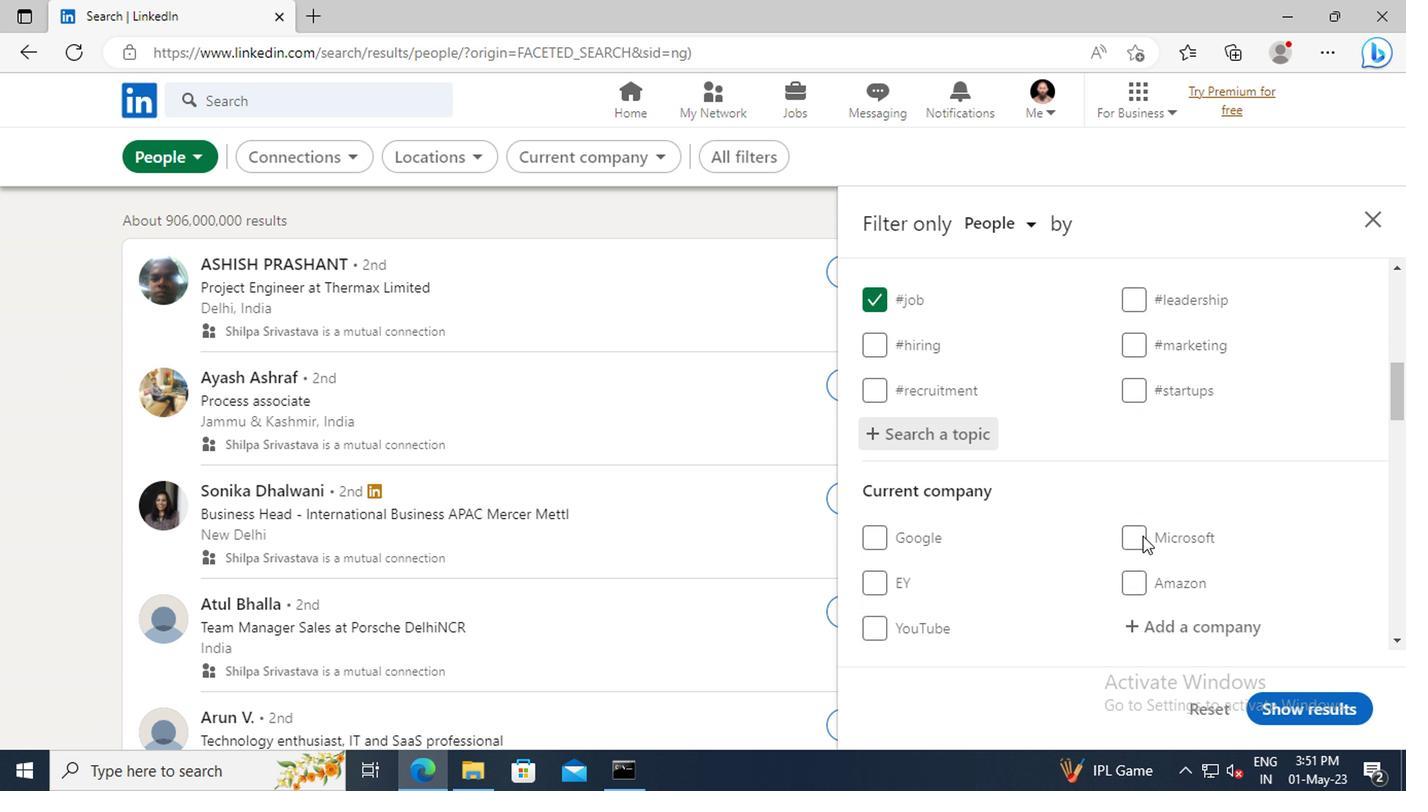 
Action: Mouse scrolled (1137, 531) with delta (0, 0)
Screenshot: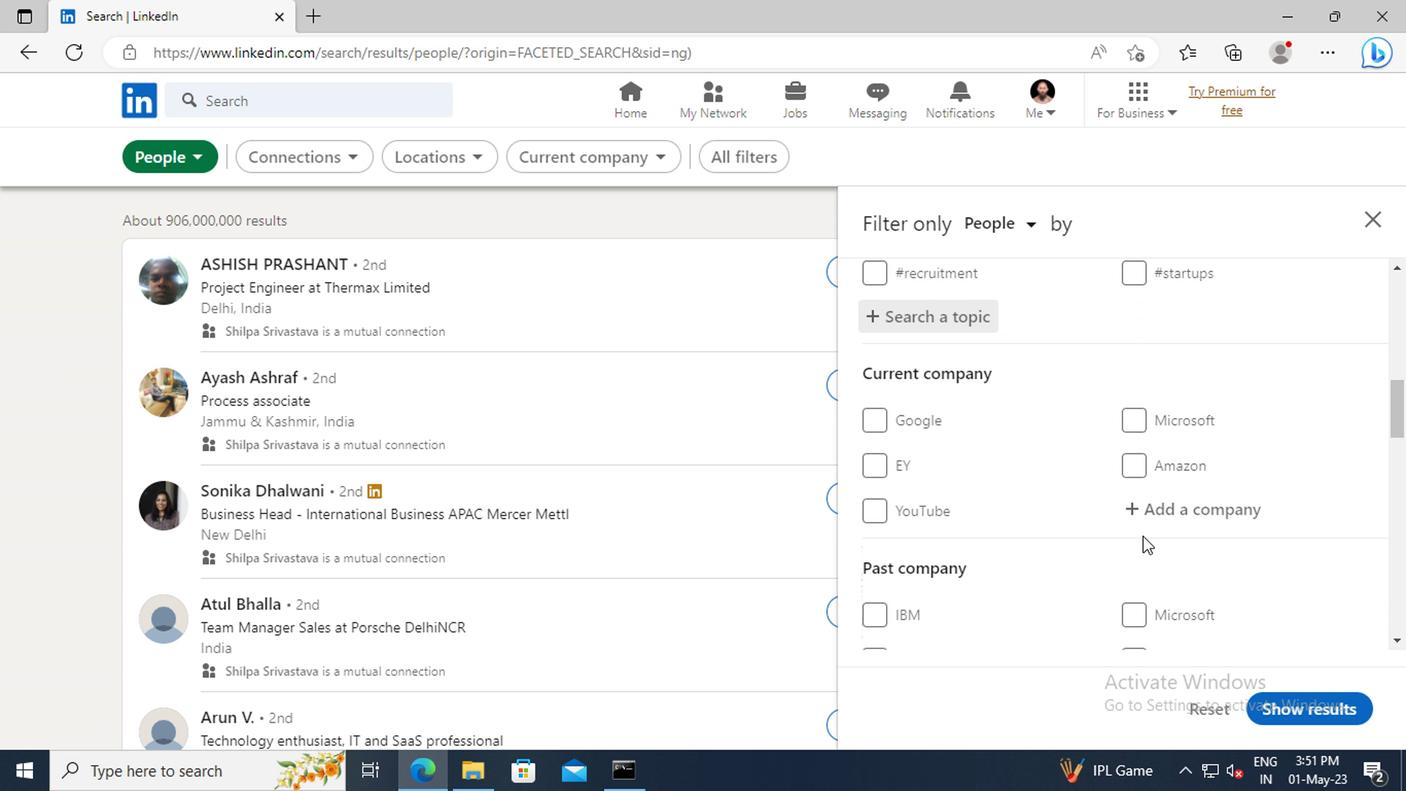 
Action: Mouse scrolled (1137, 531) with delta (0, 0)
Screenshot: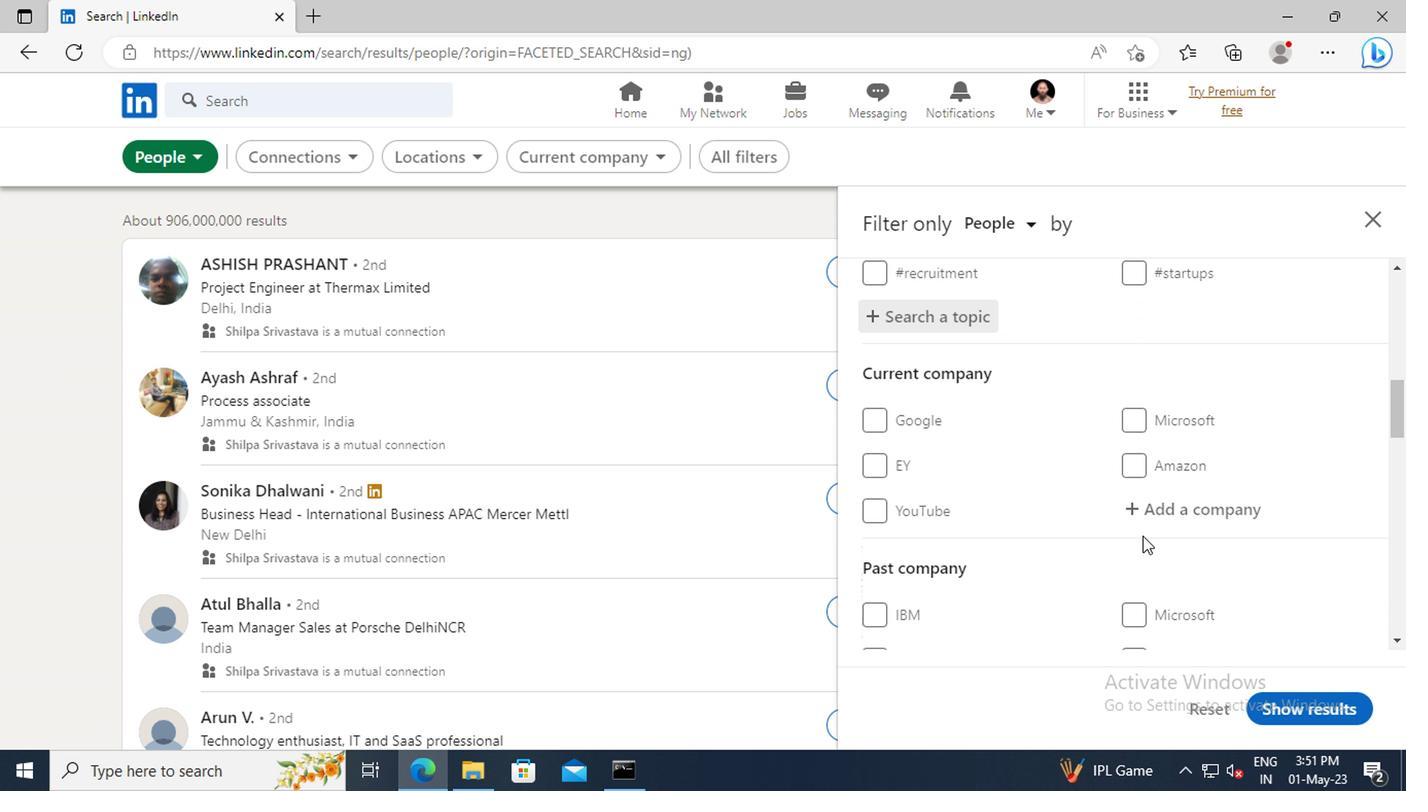 
Action: Mouse scrolled (1137, 531) with delta (0, 0)
Screenshot: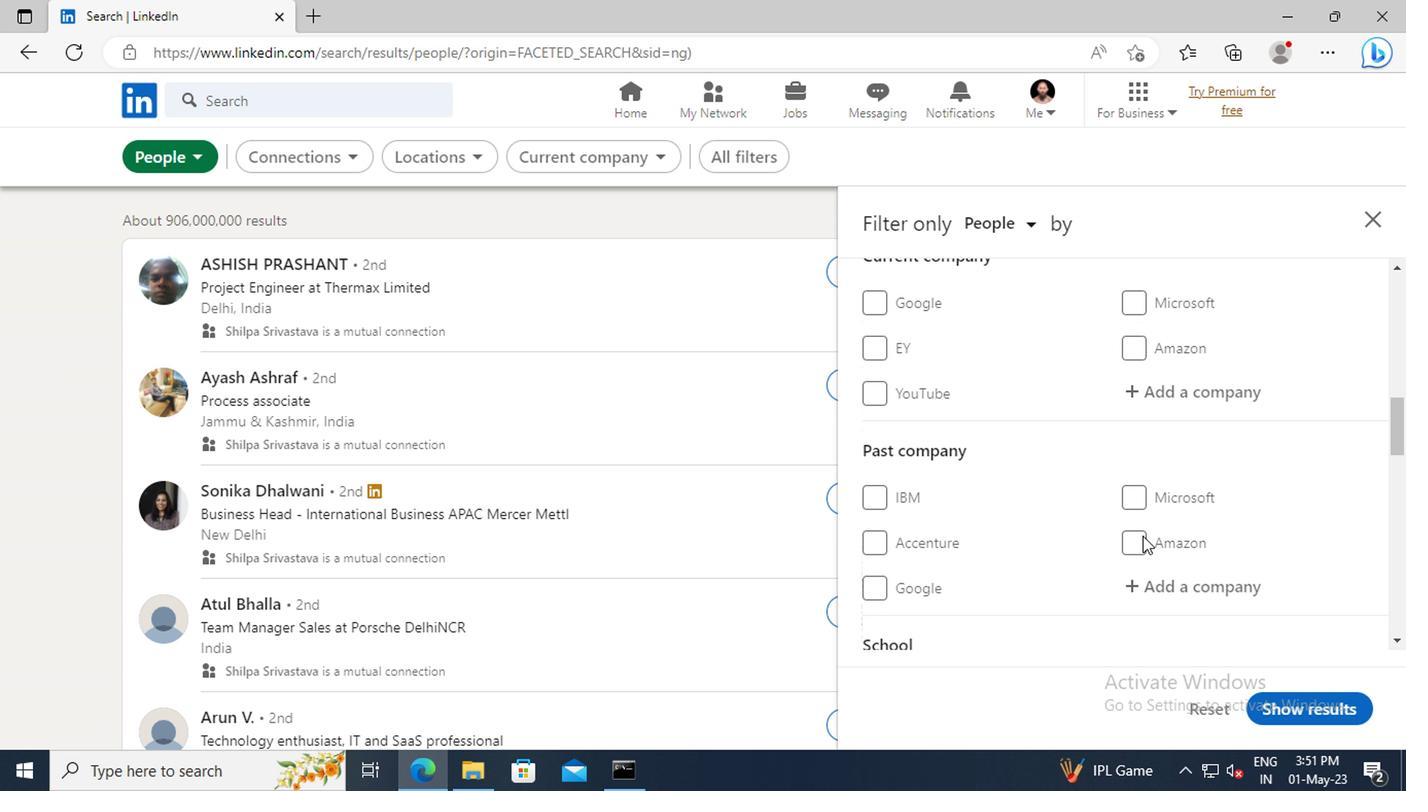 
Action: Mouse scrolled (1137, 531) with delta (0, 0)
Screenshot: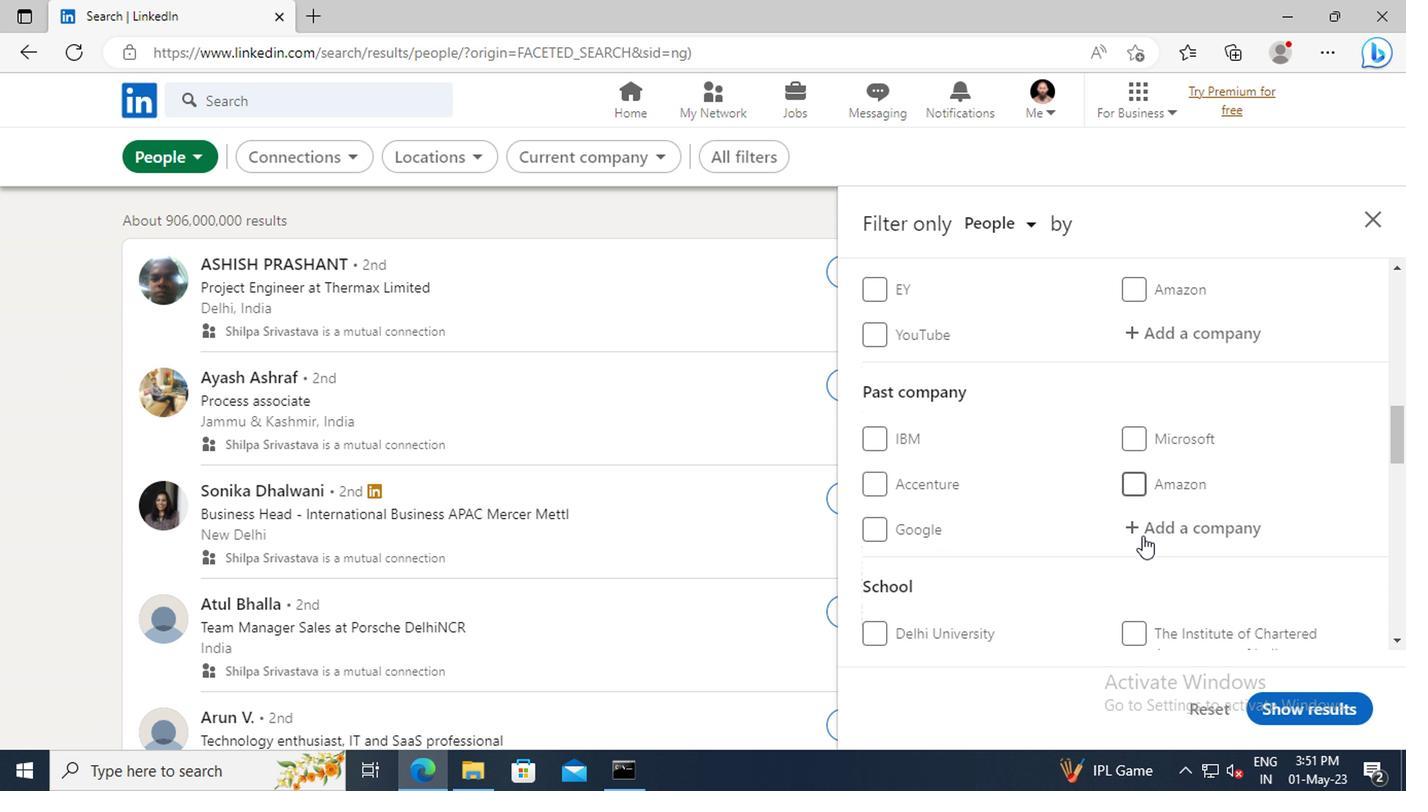 
Action: Mouse scrolled (1137, 531) with delta (0, 0)
Screenshot: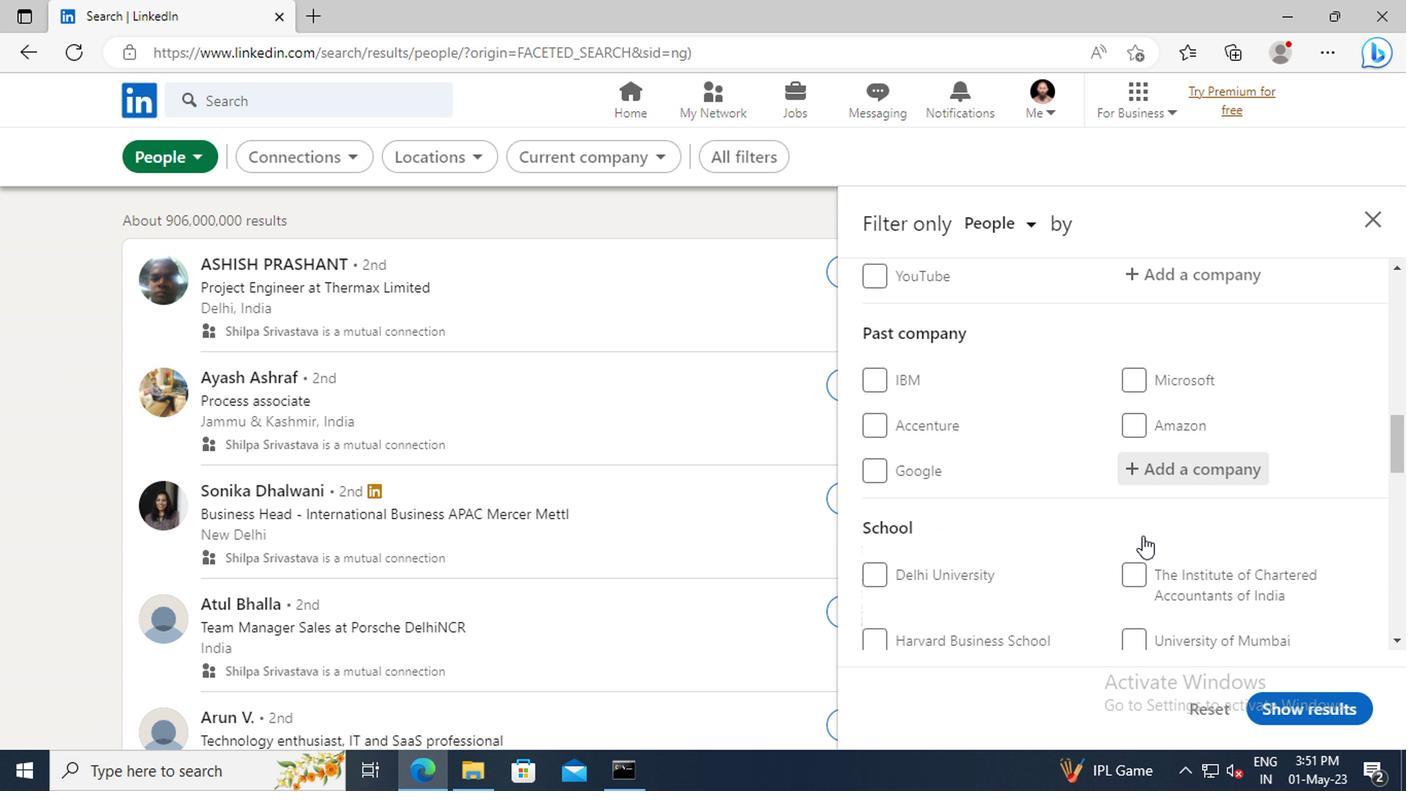 
Action: Mouse scrolled (1137, 531) with delta (0, 0)
Screenshot: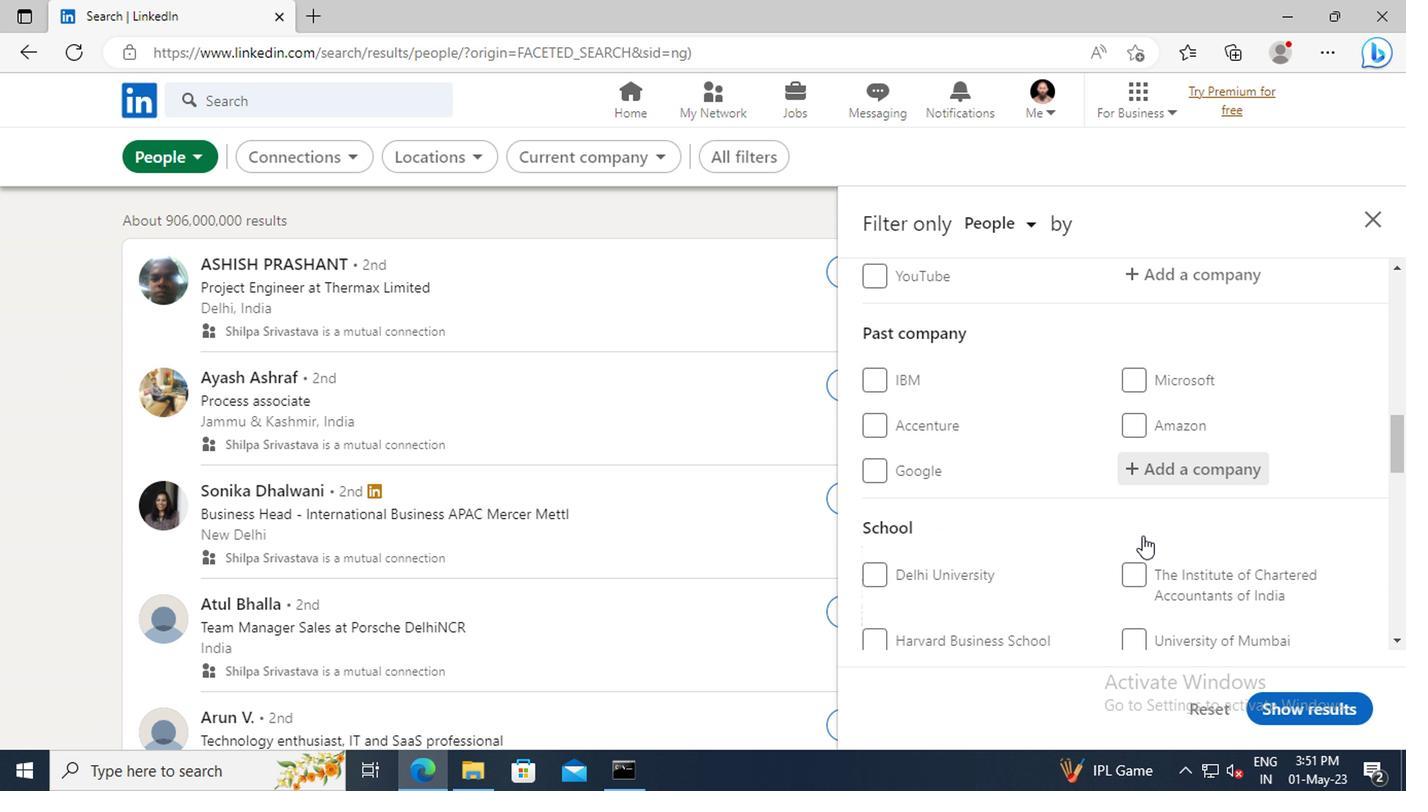 
Action: Mouse moved to (1135, 531)
Screenshot: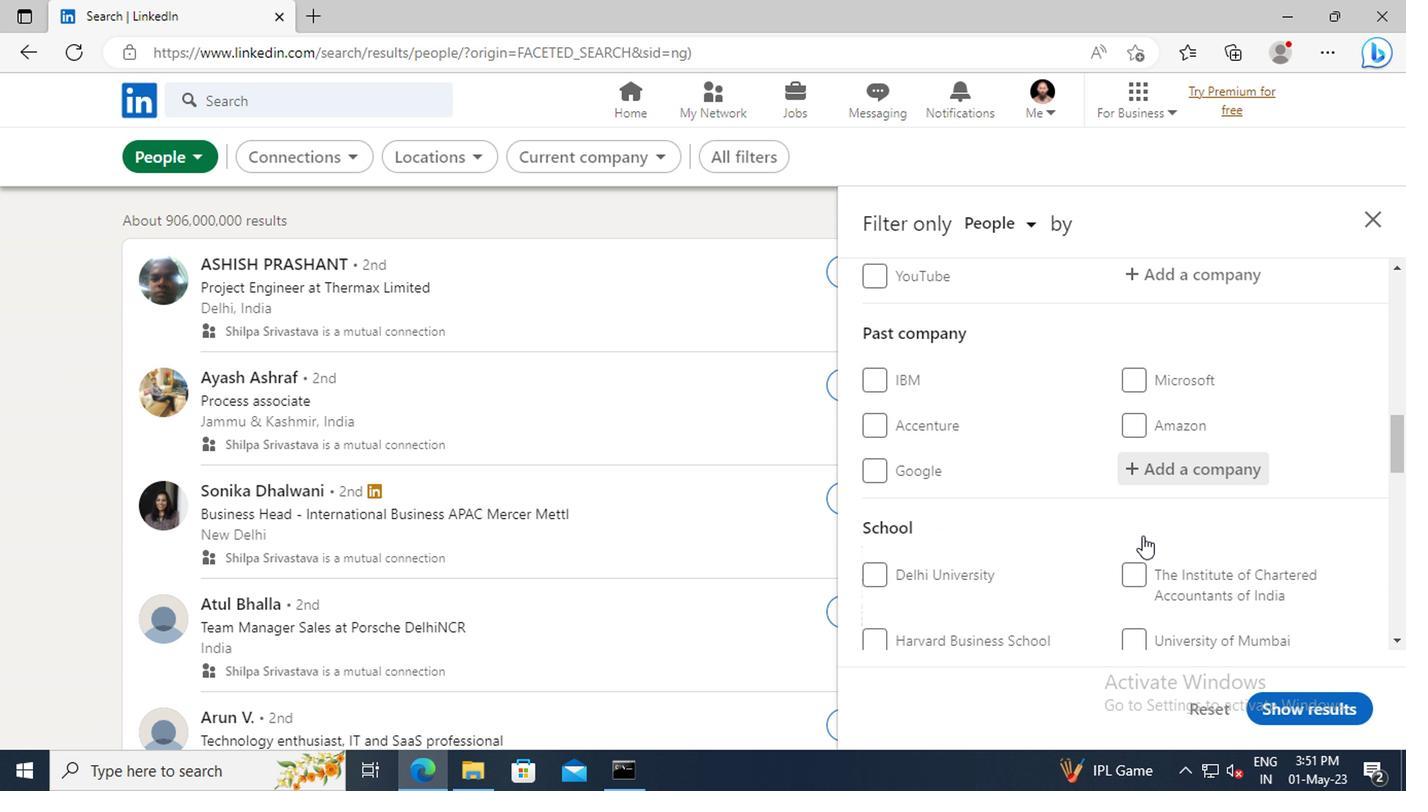 
Action: Mouse scrolled (1135, 530) with delta (0, -1)
Screenshot: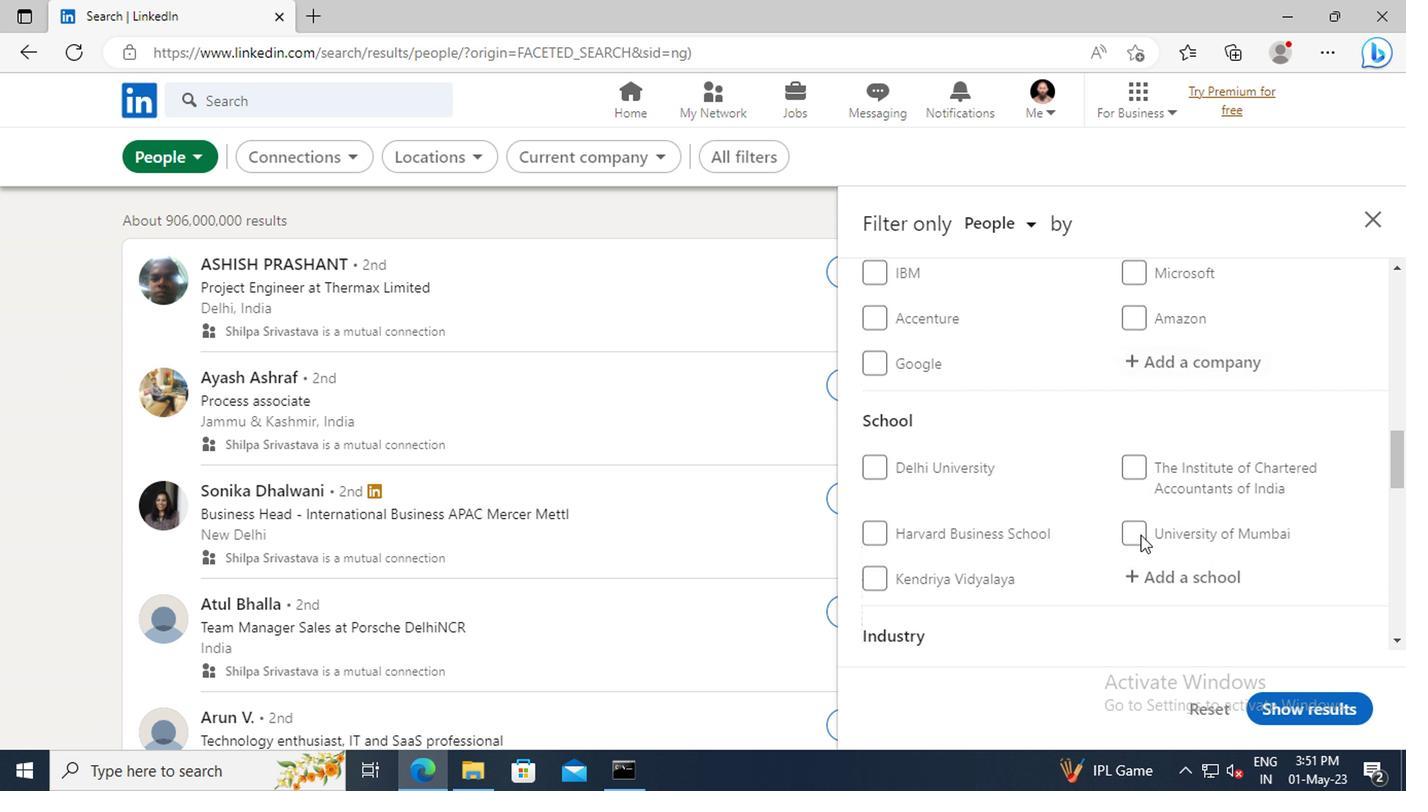 
Action: Mouse scrolled (1135, 530) with delta (0, -1)
Screenshot: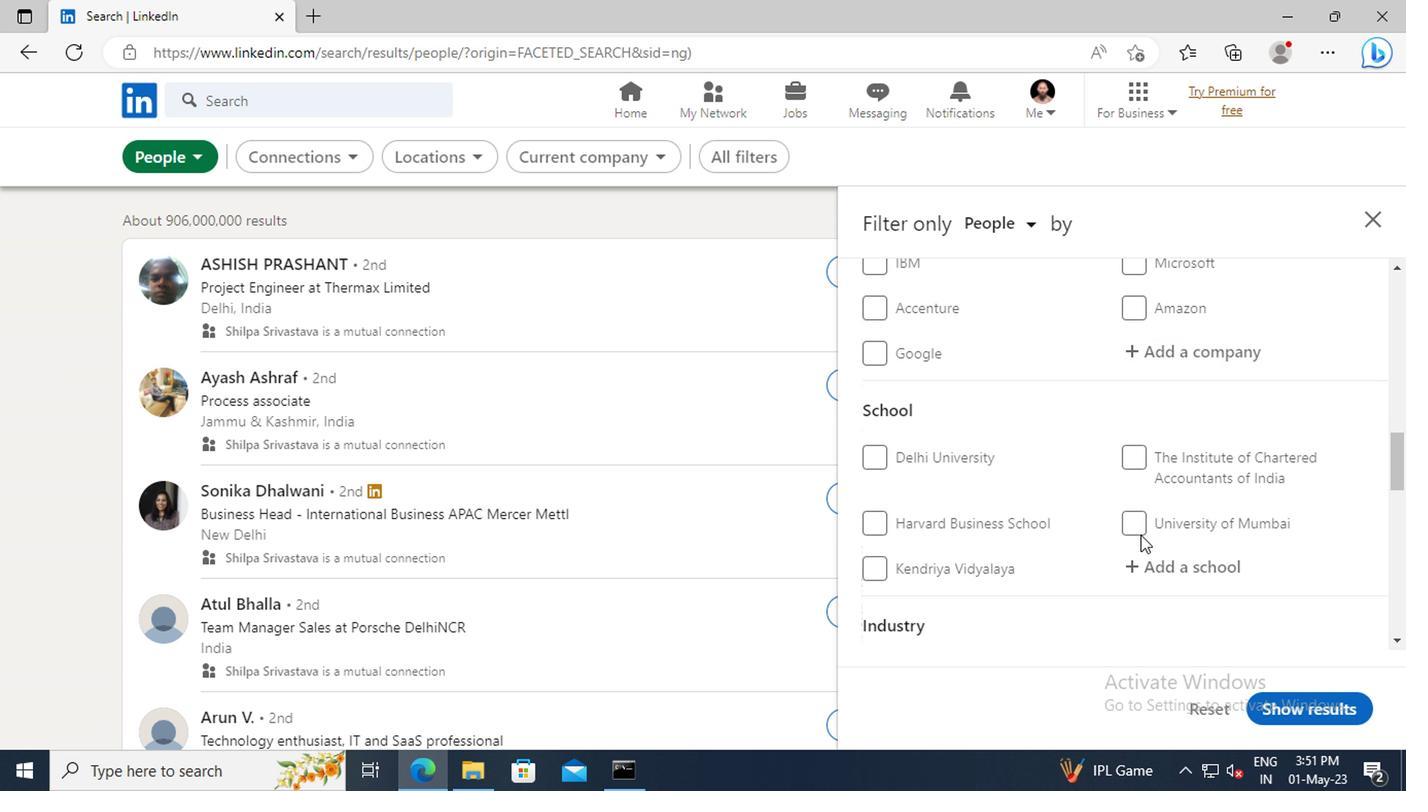 
Action: Mouse moved to (1137, 529)
Screenshot: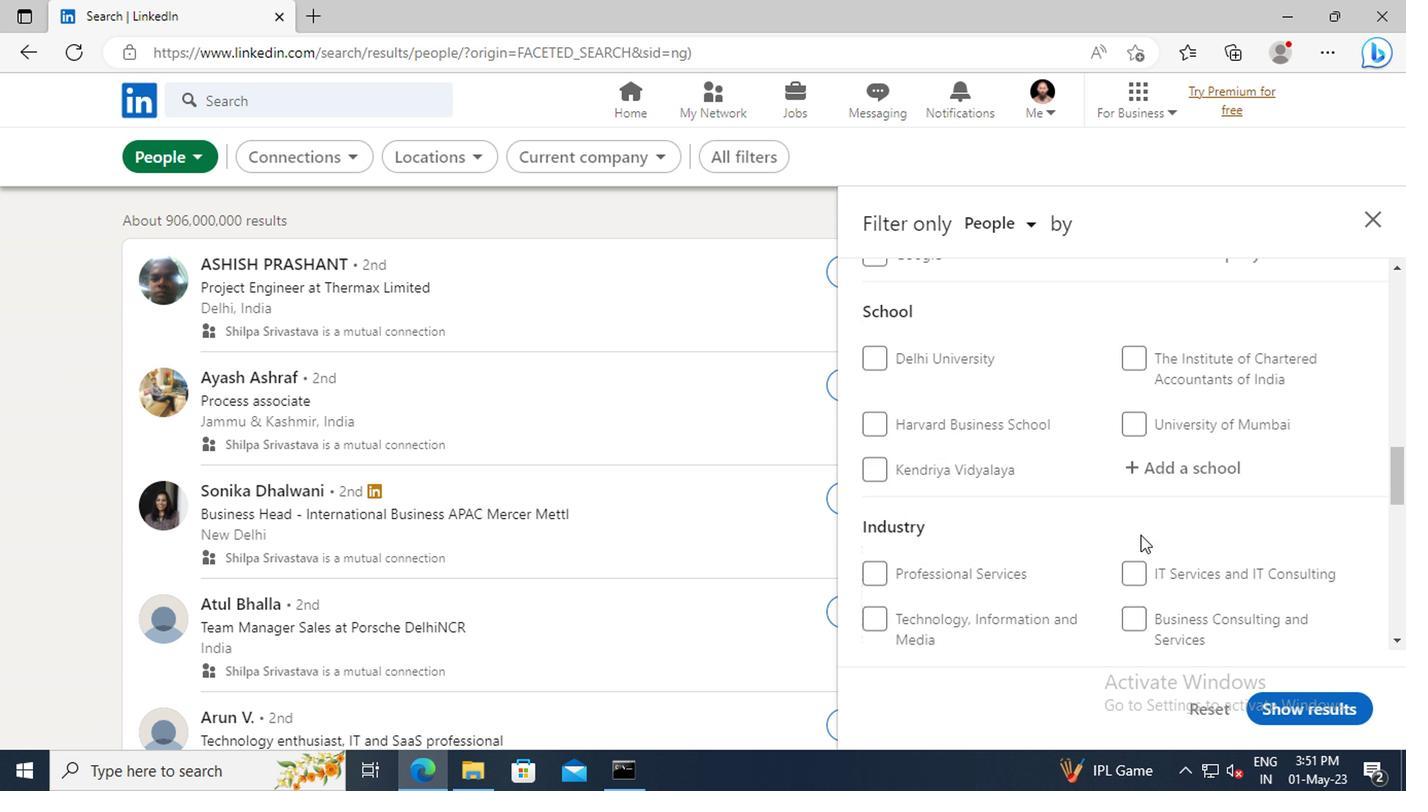
Action: Mouse scrolled (1137, 528) with delta (0, 0)
Screenshot: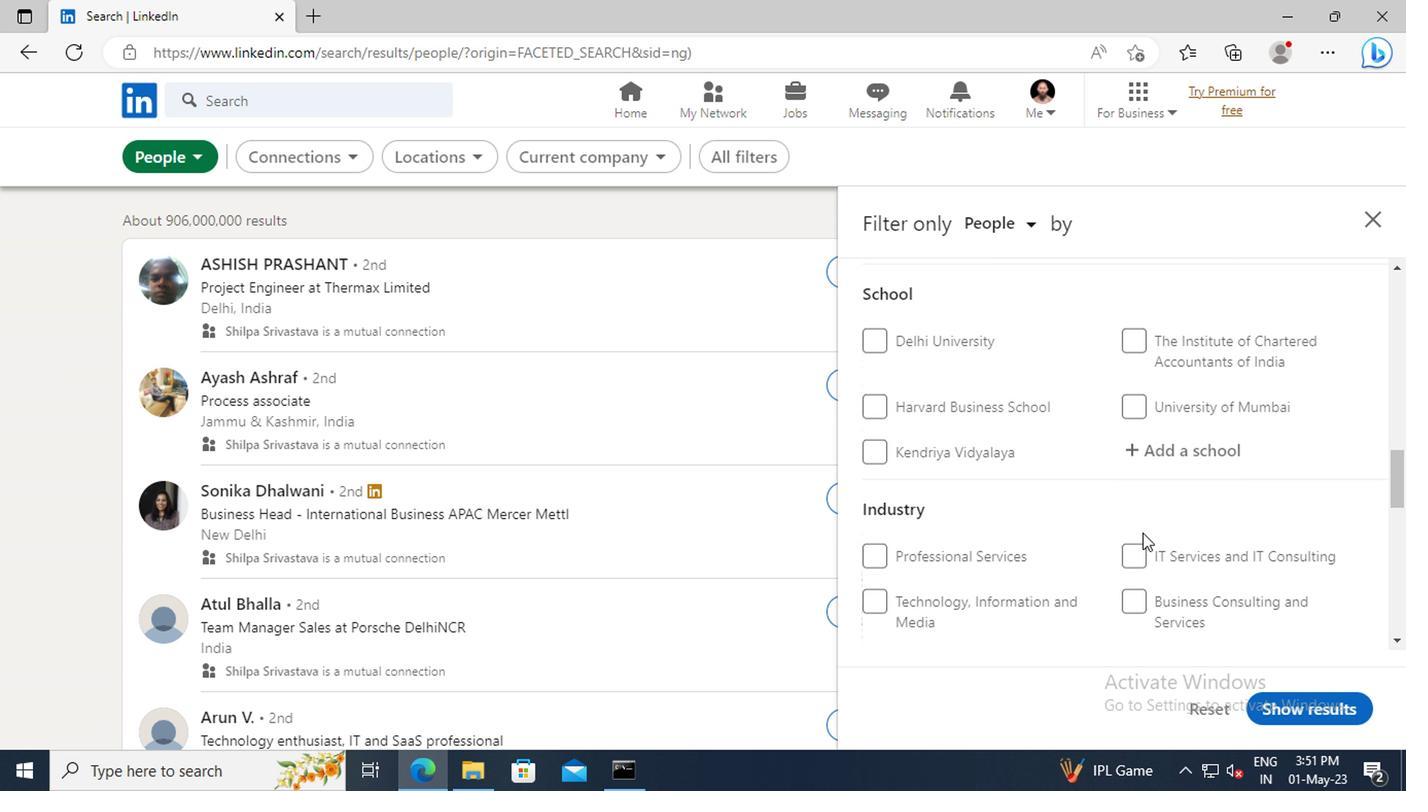 
Action: Mouse scrolled (1137, 528) with delta (0, 0)
Screenshot: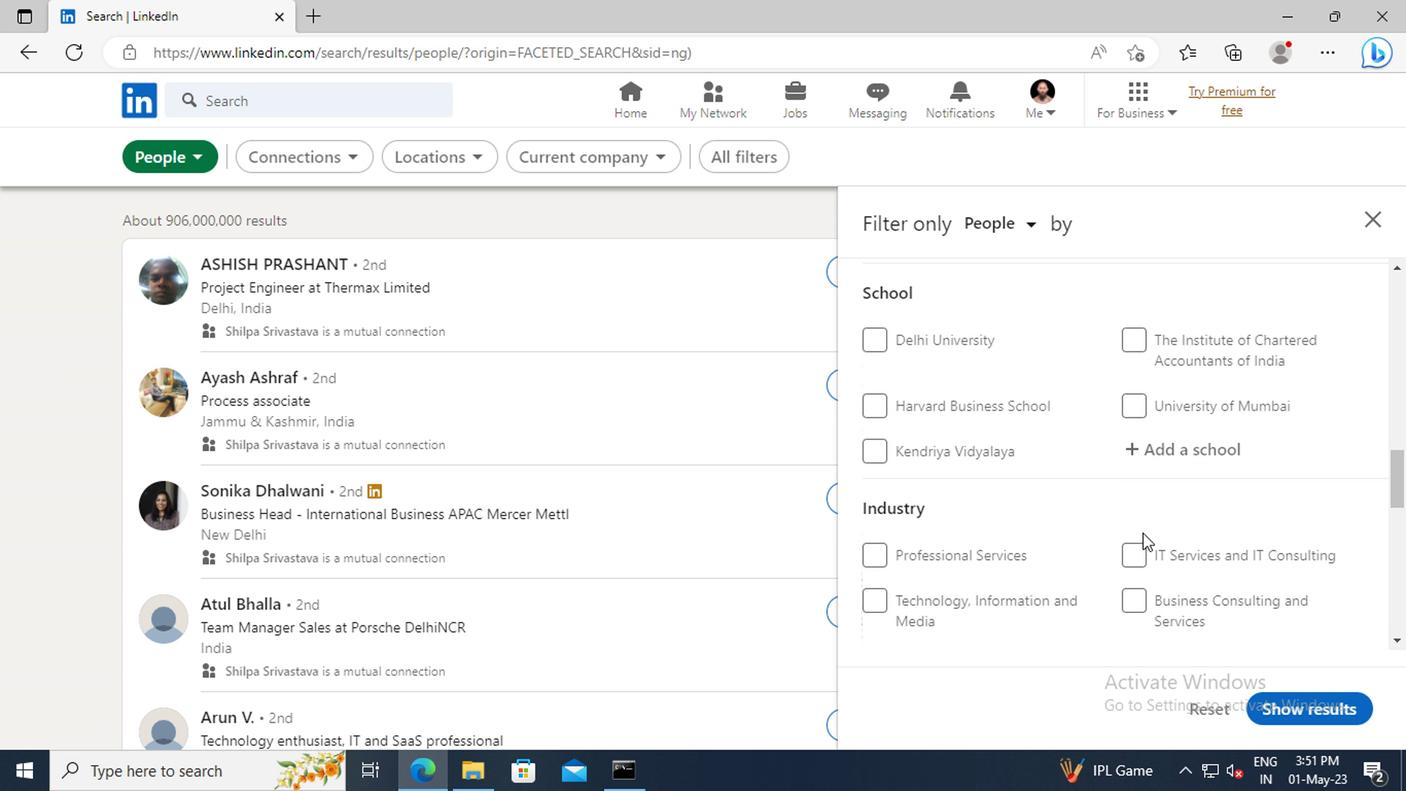 
Action: Mouse scrolled (1137, 528) with delta (0, 0)
Screenshot: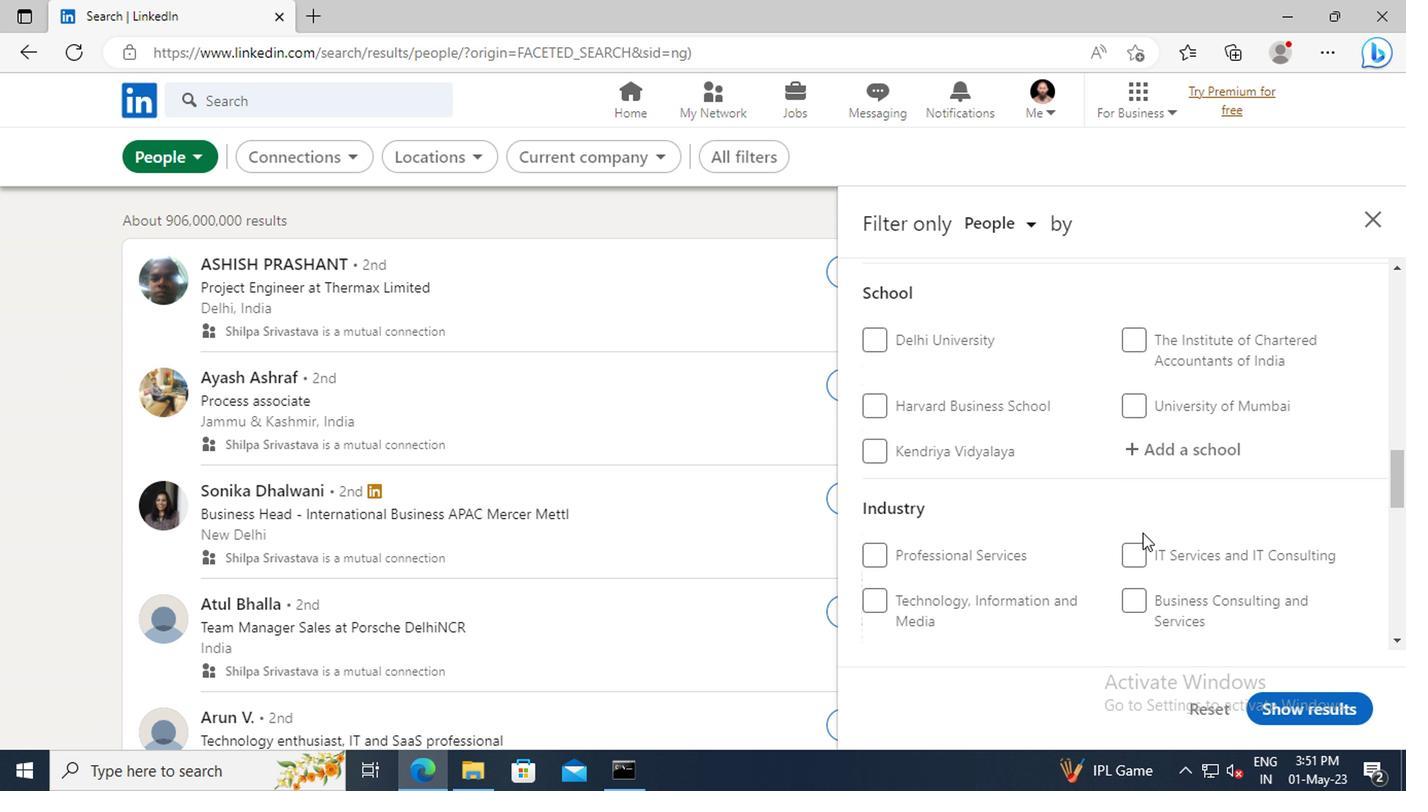 
Action: Mouse scrolled (1137, 528) with delta (0, 0)
Screenshot: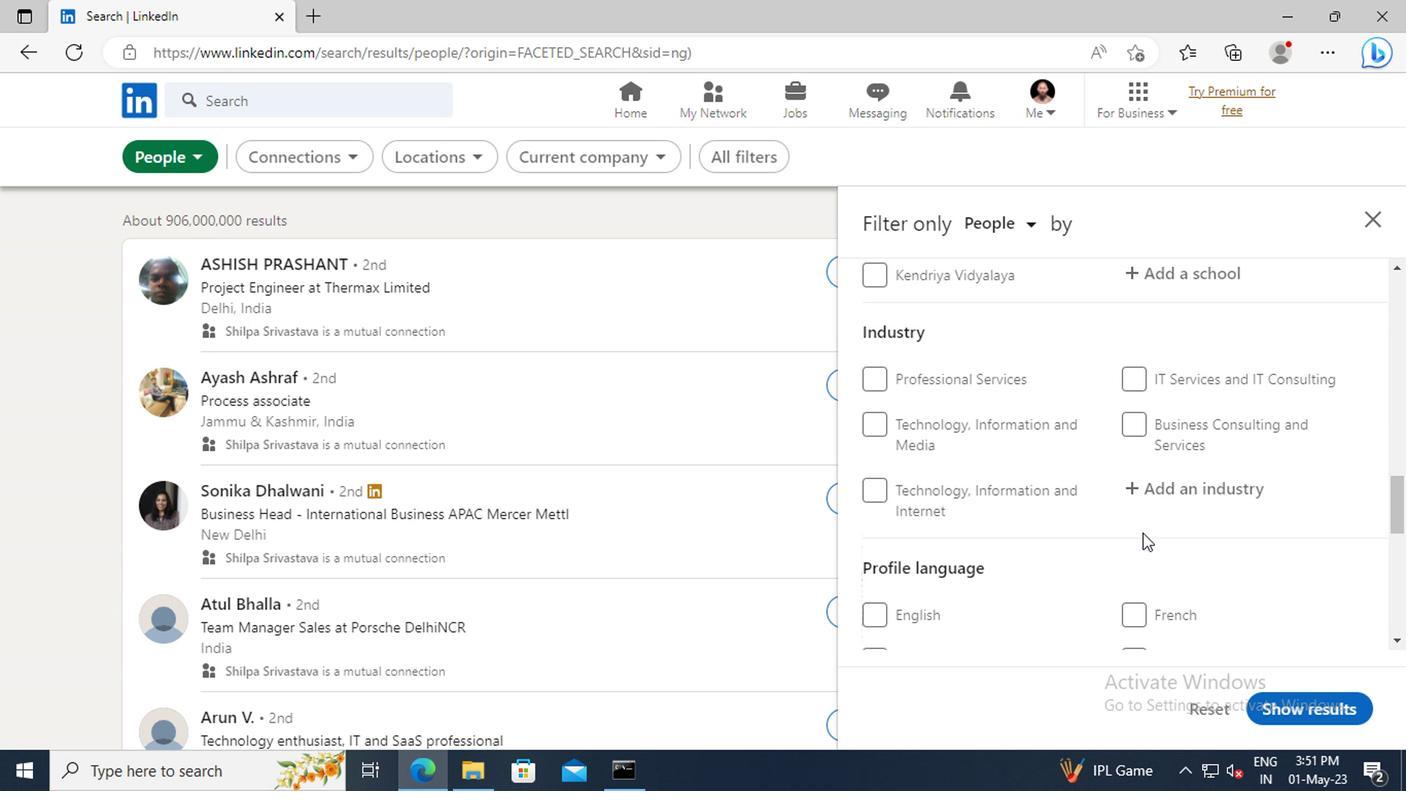 
Action: Mouse scrolled (1137, 528) with delta (0, 0)
Screenshot: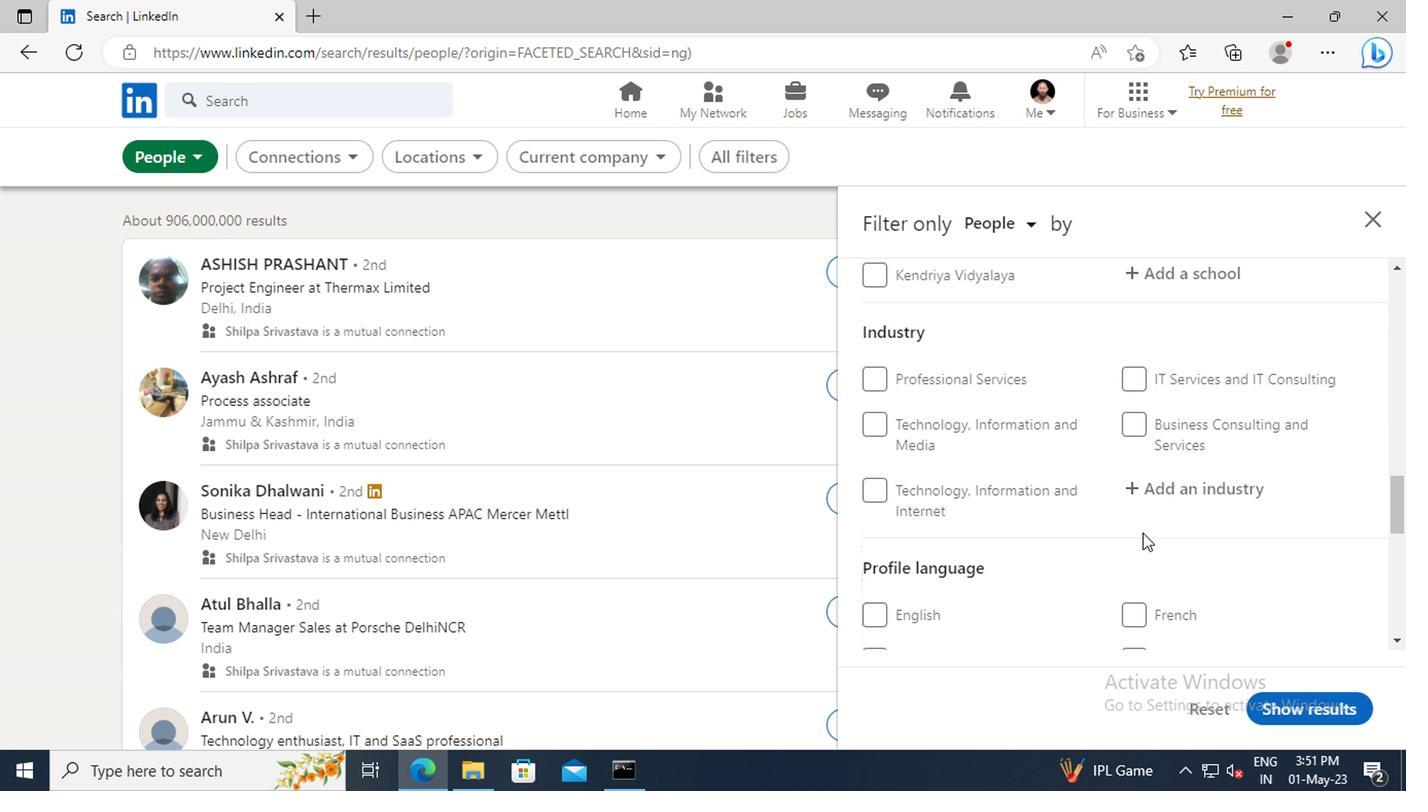 
Action: Mouse moved to (1131, 548)
Screenshot: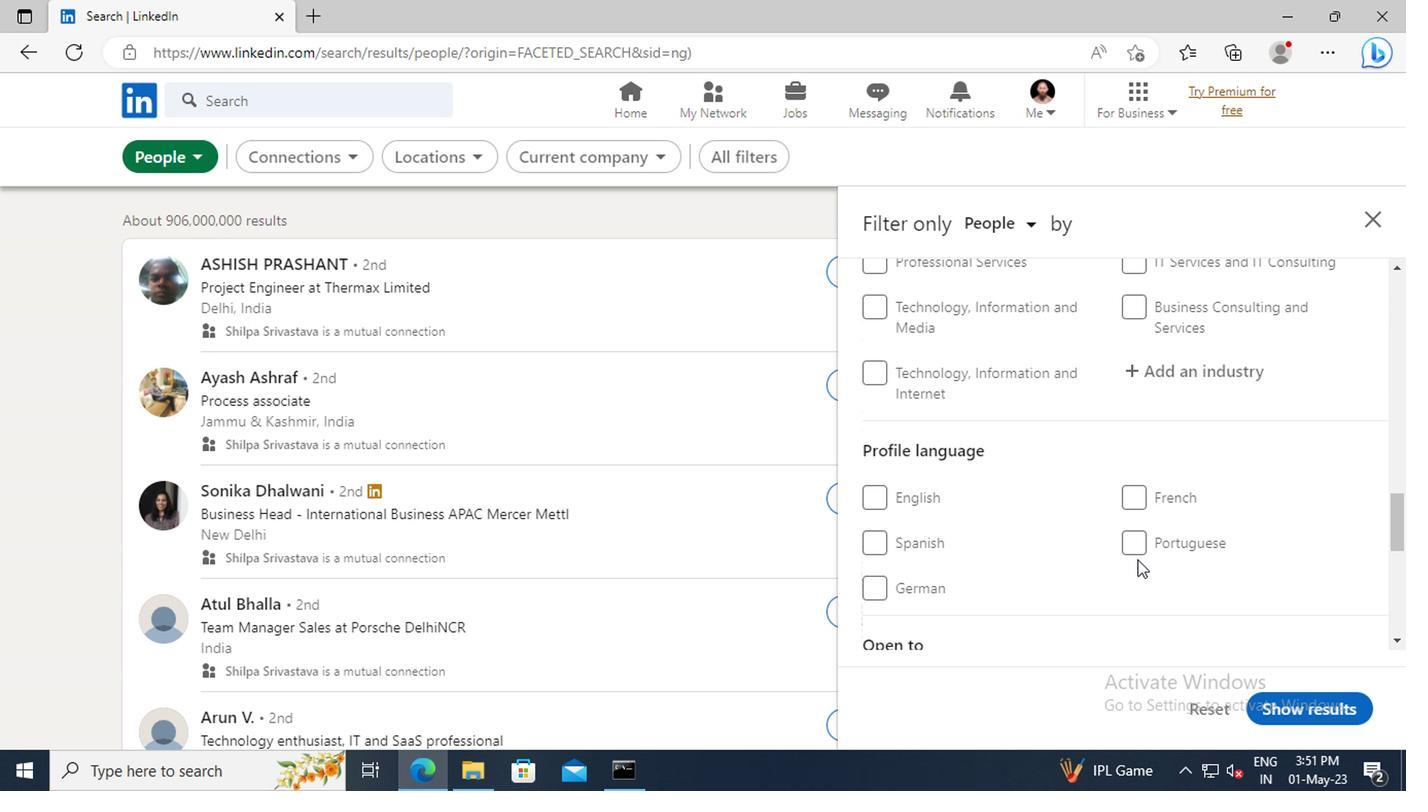 
Action: Mouse pressed left at (1131, 548)
Screenshot: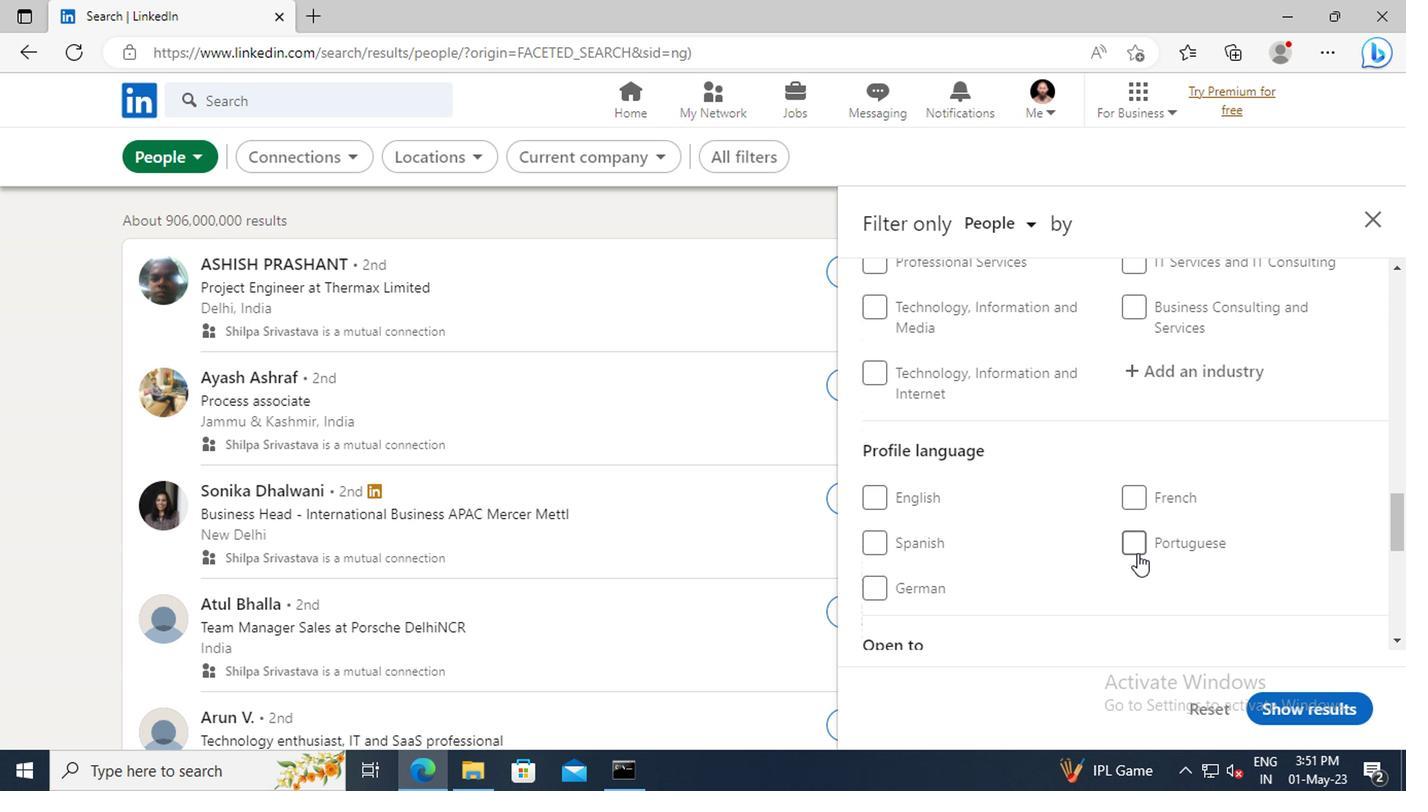 
Action: Mouse moved to (1179, 489)
Screenshot: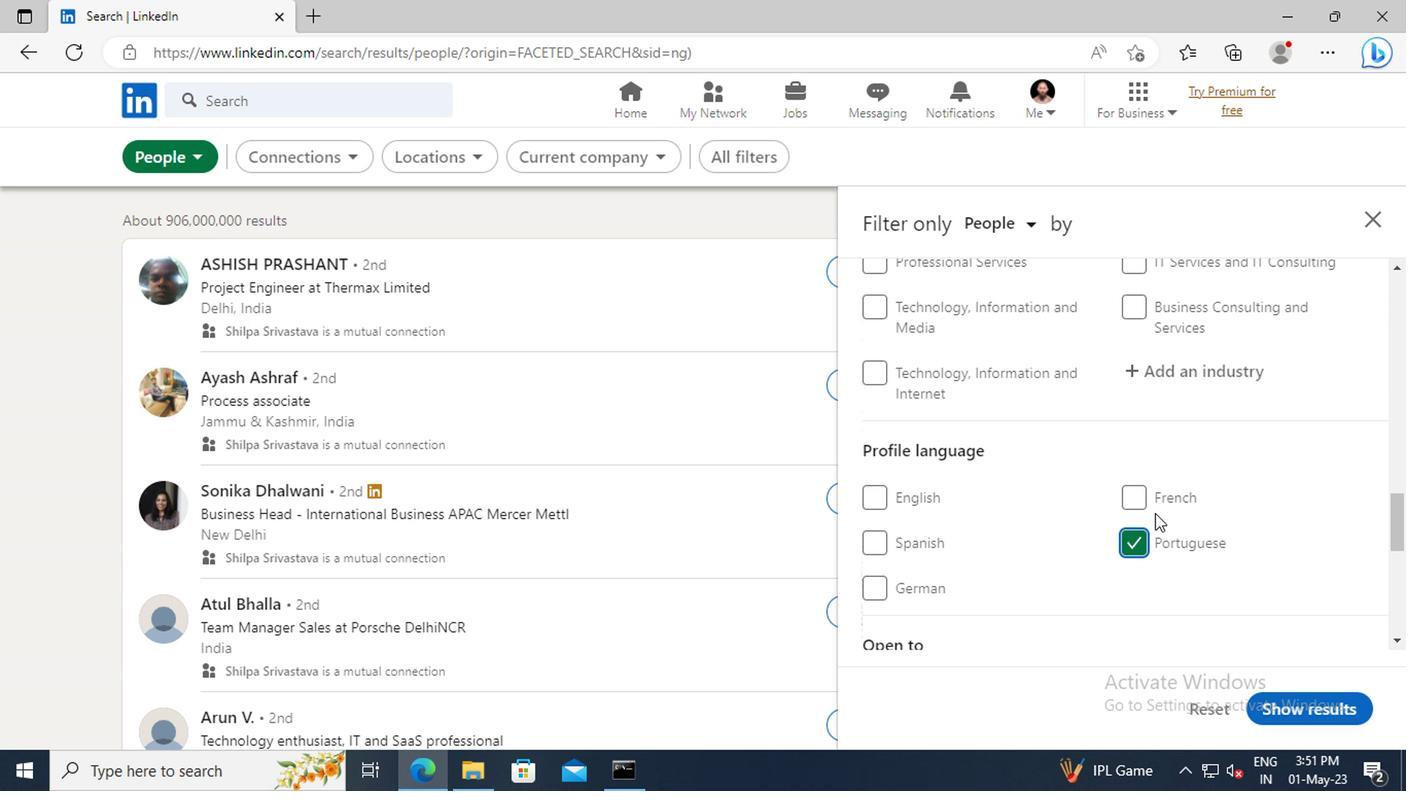
Action: Mouse scrolled (1179, 490) with delta (0, 0)
Screenshot: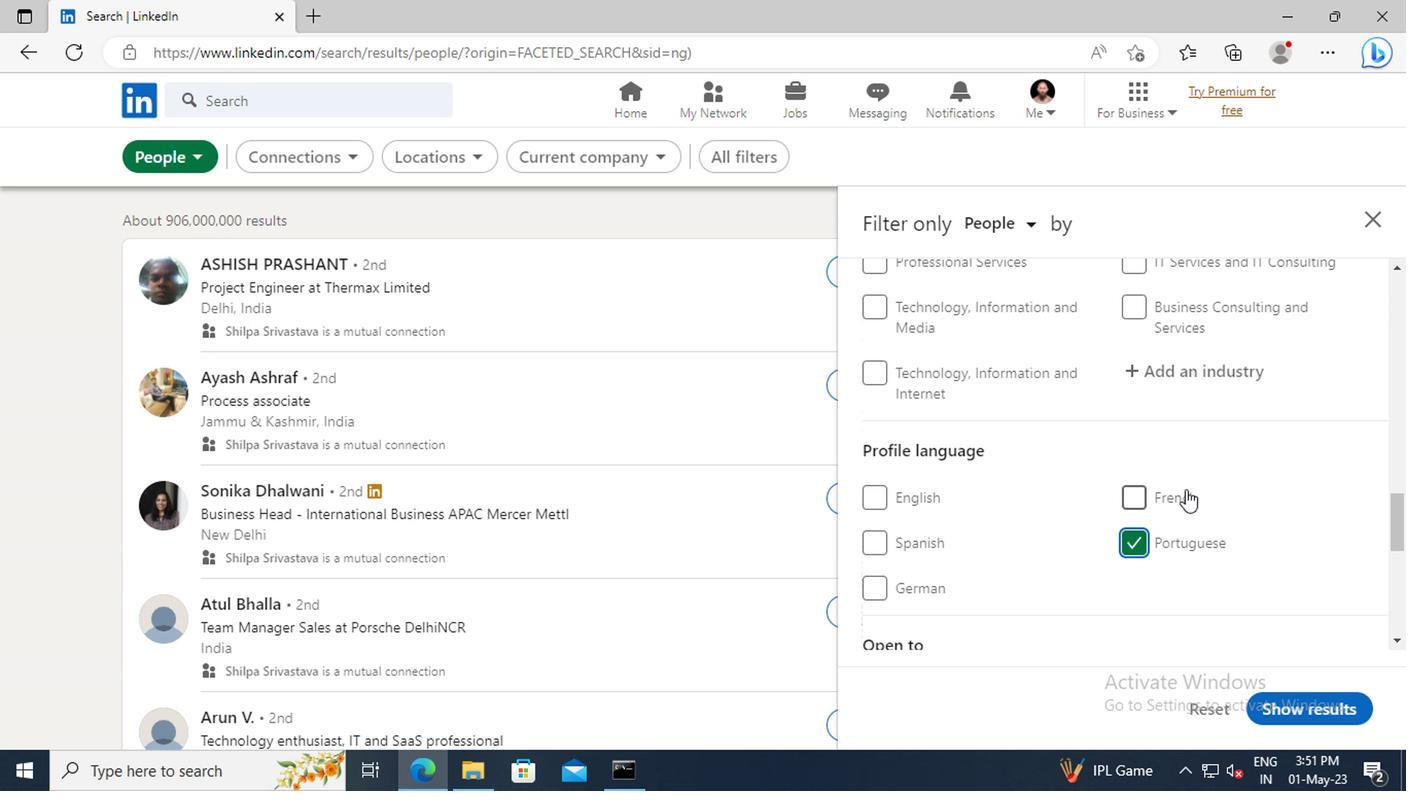 
Action: Mouse scrolled (1179, 490) with delta (0, 0)
Screenshot: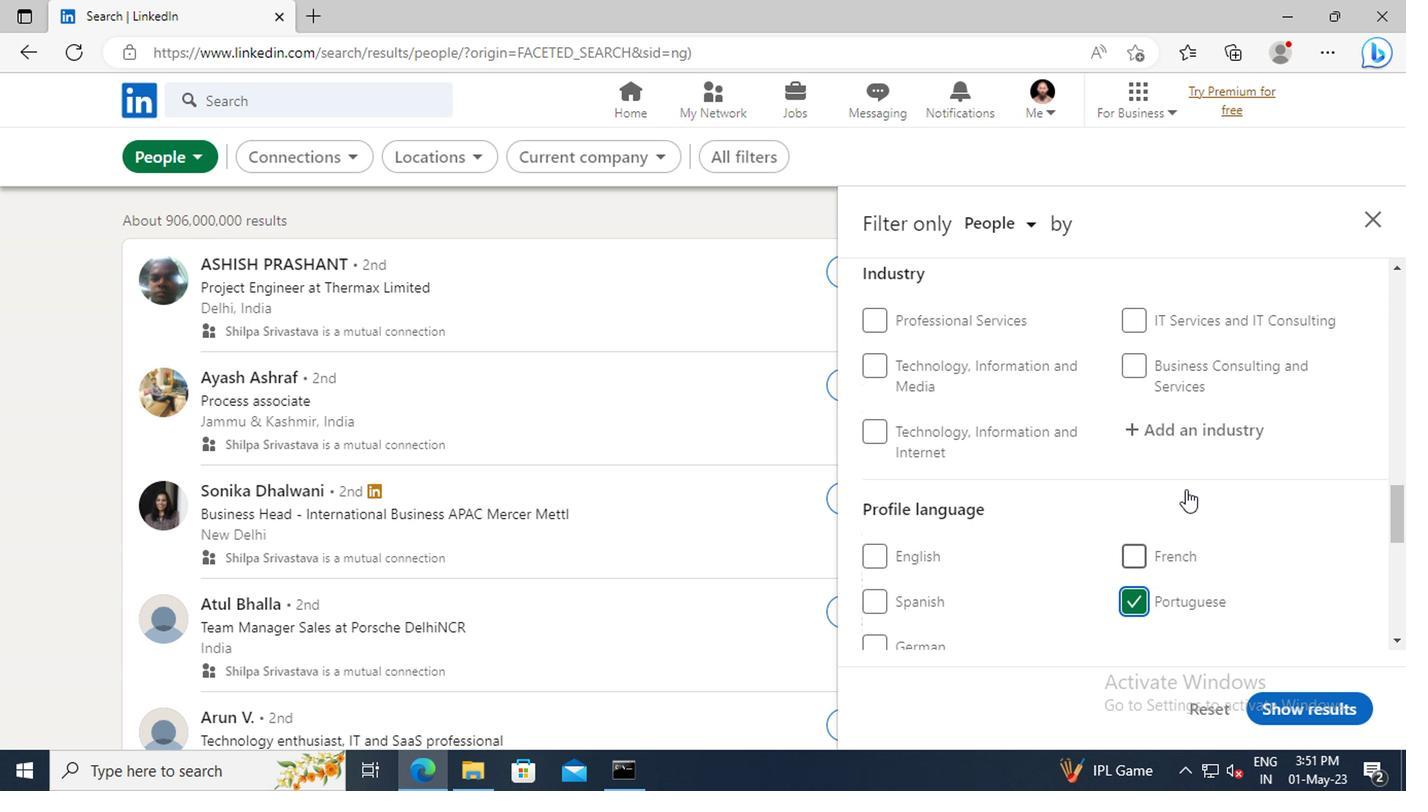 
Action: Mouse scrolled (1179, 490) with delta (0, 0)
Screenshot: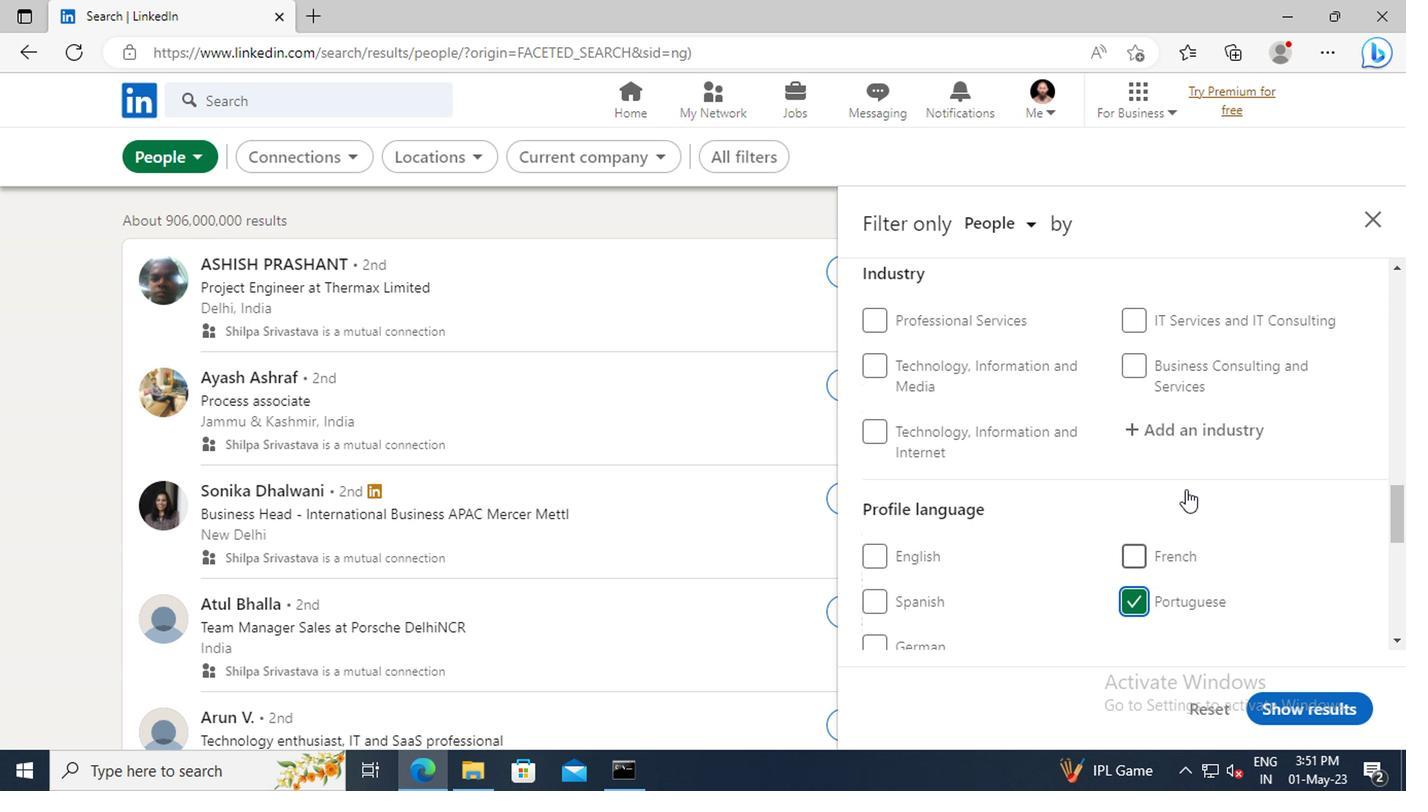 
Action: Mouse moved to (1179, 489)
Screenshot: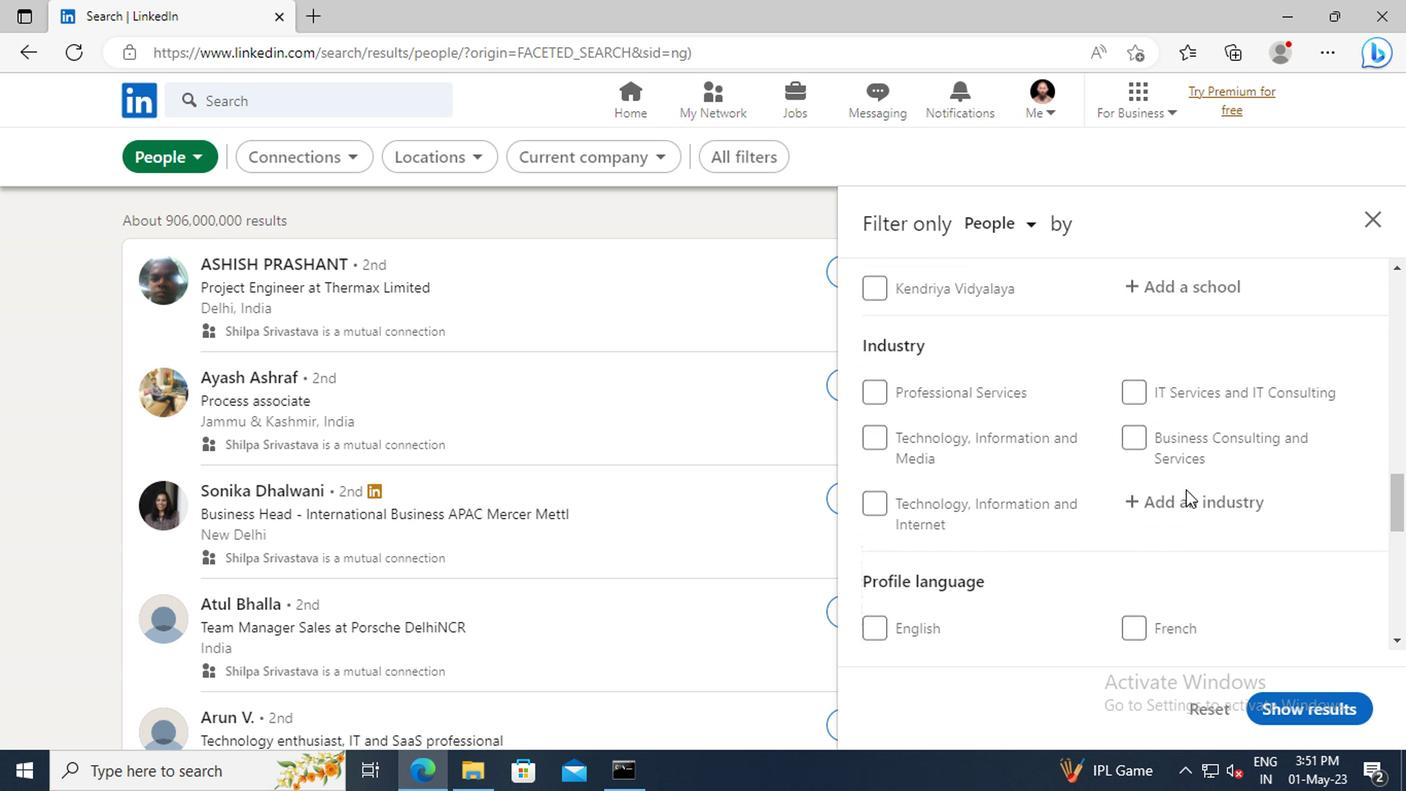 
Action: Mouse scrolled (1179, 490) with delta (0, 0)
Screenshot: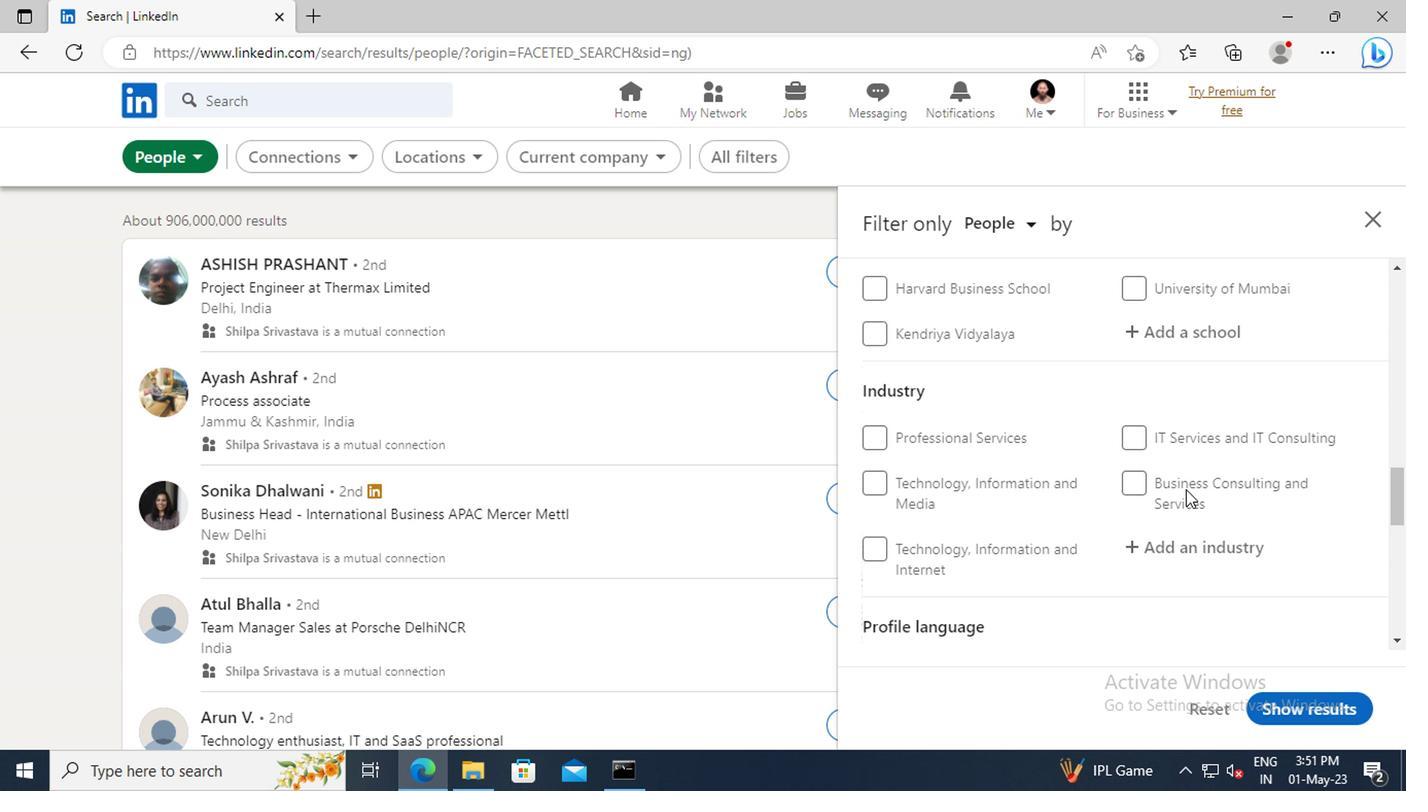 
Action: Mouse scrolled (1179, 490) with delta (0, 0)
Screenshot: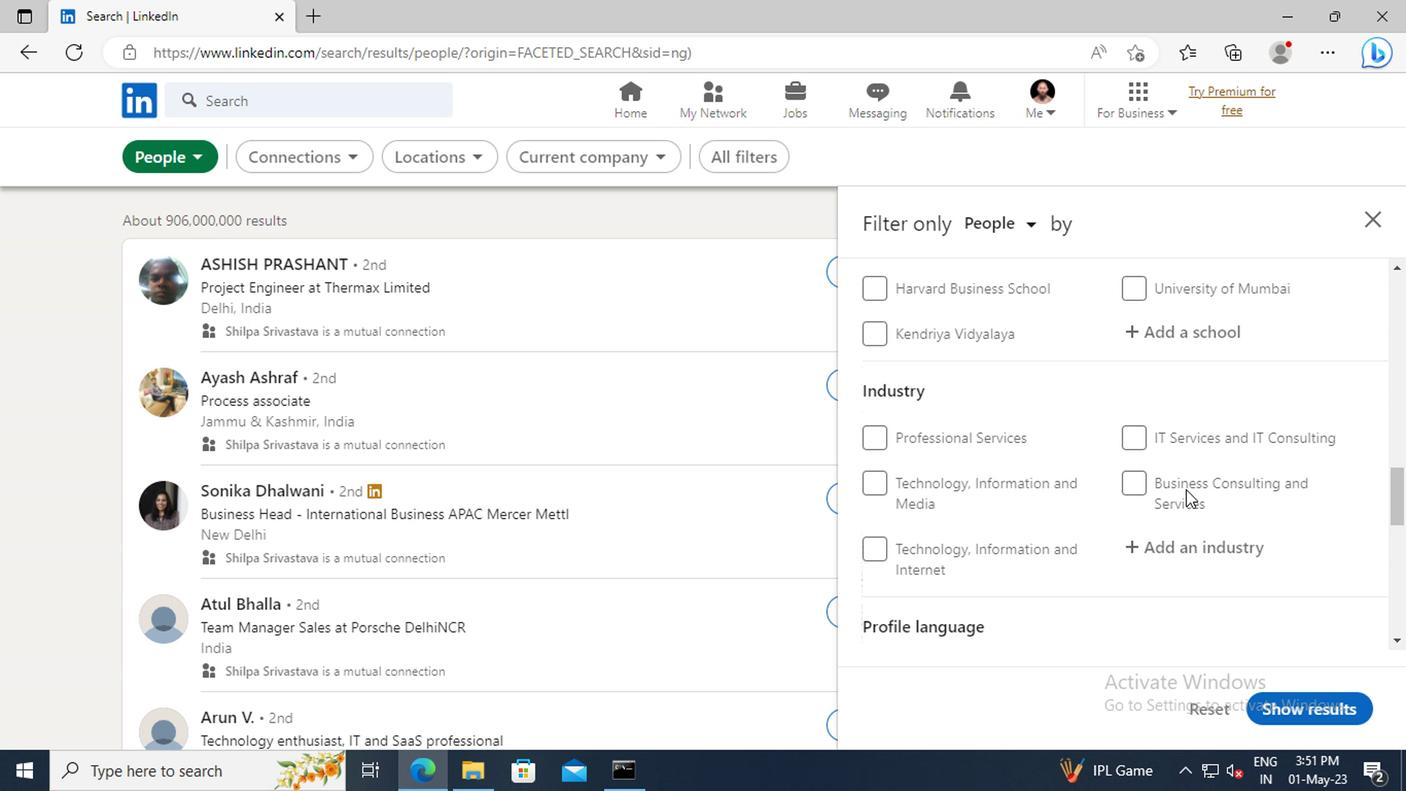
Action: Mouse scrolled (1179, 490) with delta (0, 0)
Screenshot: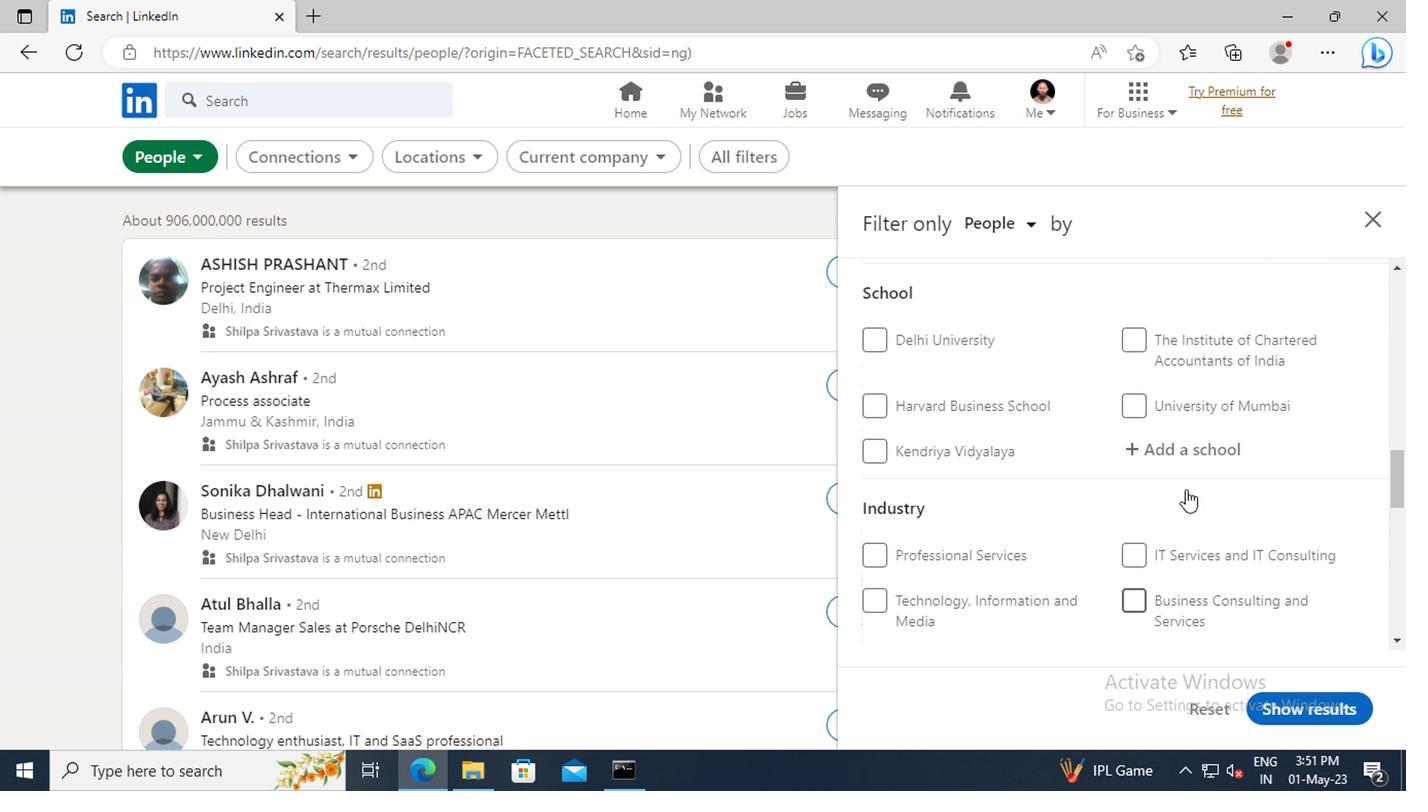 
Action: Mouse scrolled (1179, 490) with delta (0, 0)
Screenshot: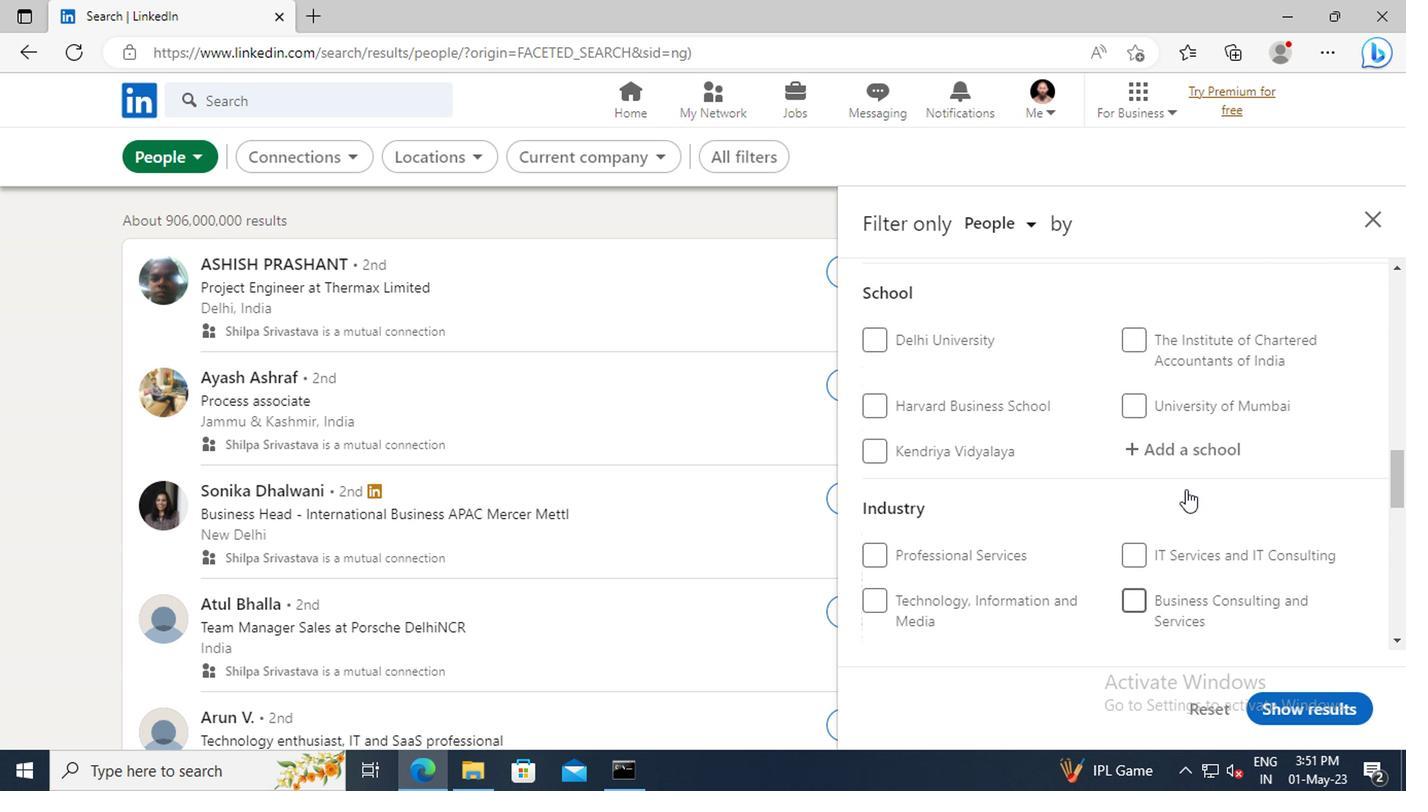 
Action: Mouse scrolled (1179, 490) with delta (0, 0)
Screenshot: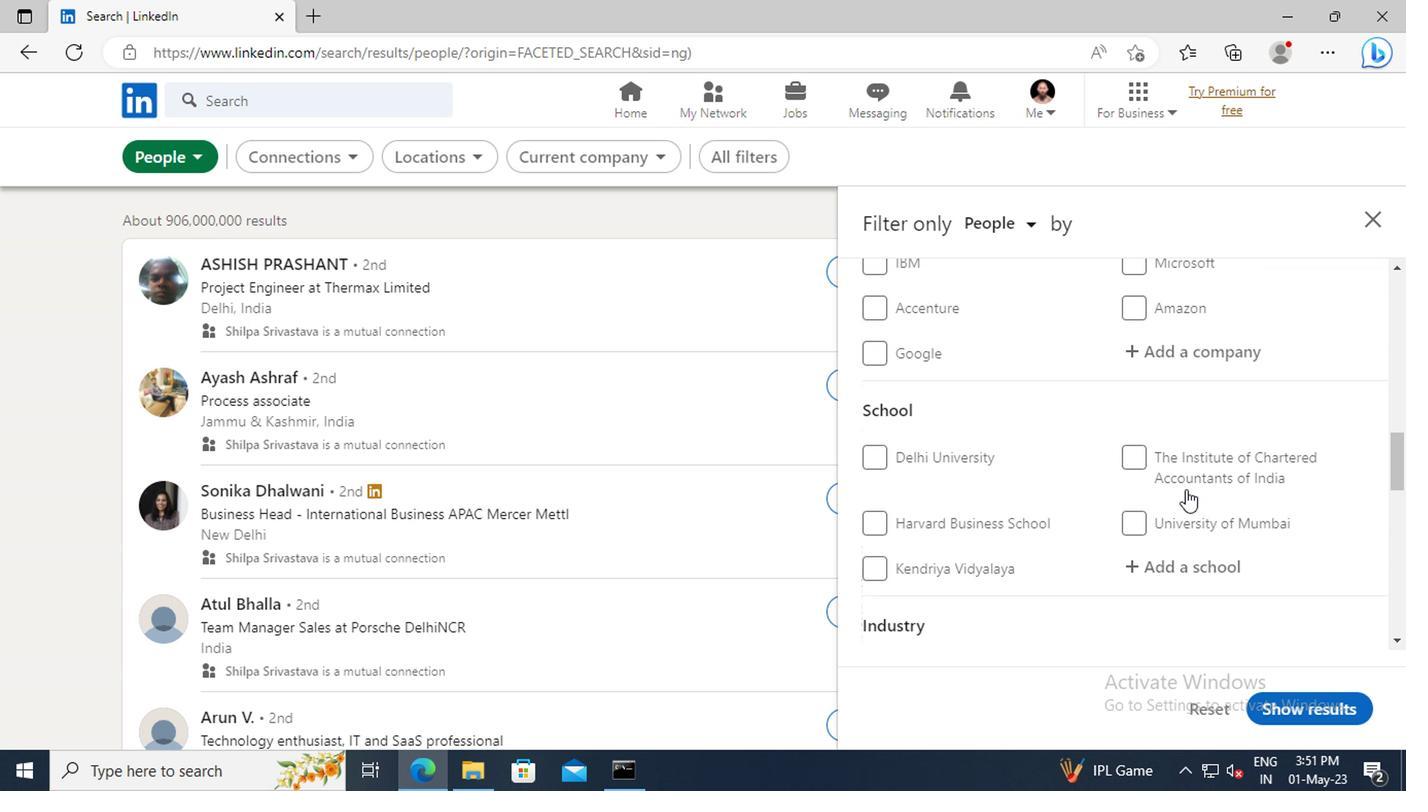 
Action: Mouse scrolled (1179, 490) with delta (0, 0)
Screenshot: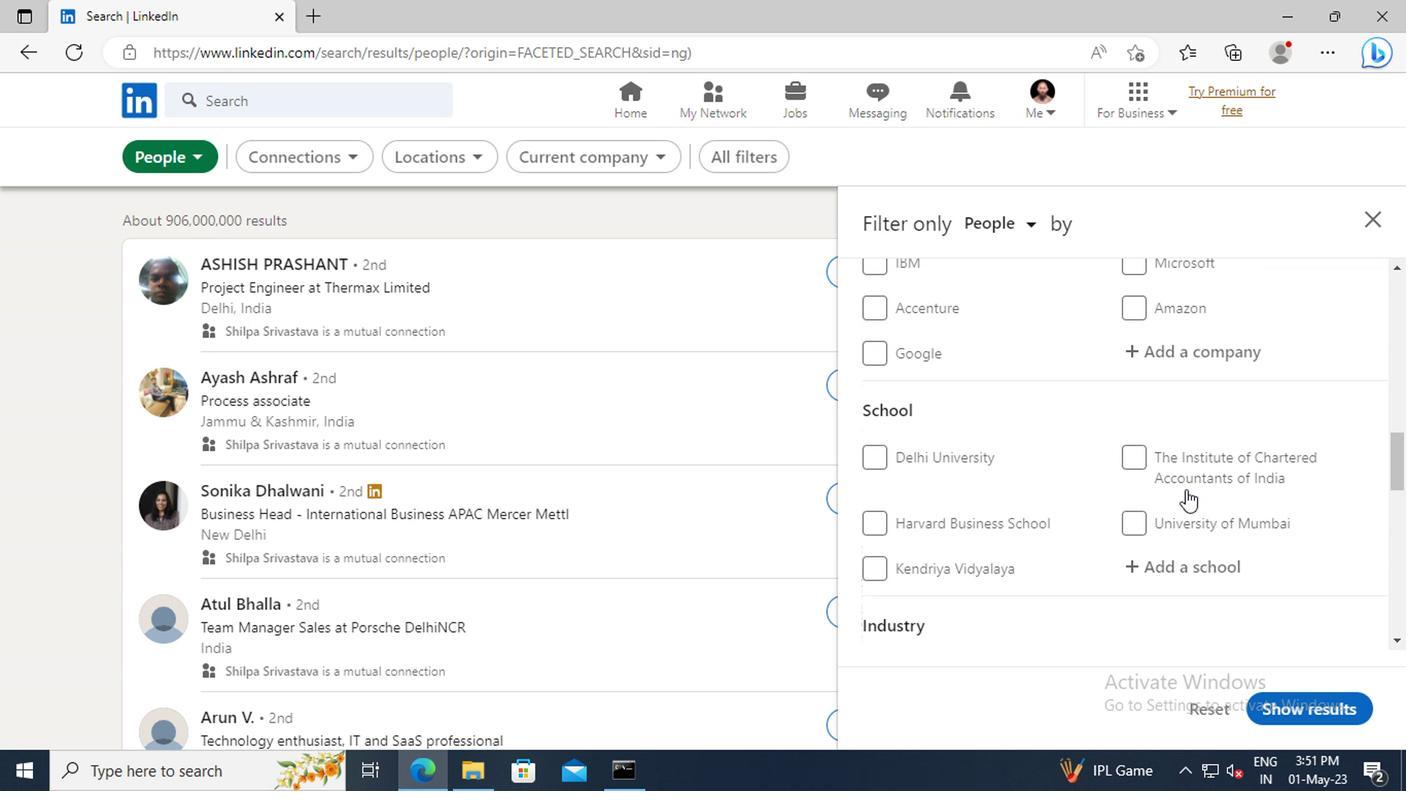 
Action: Mouse scrolled (1179, 490) with delta (0, 0)
Screenshot: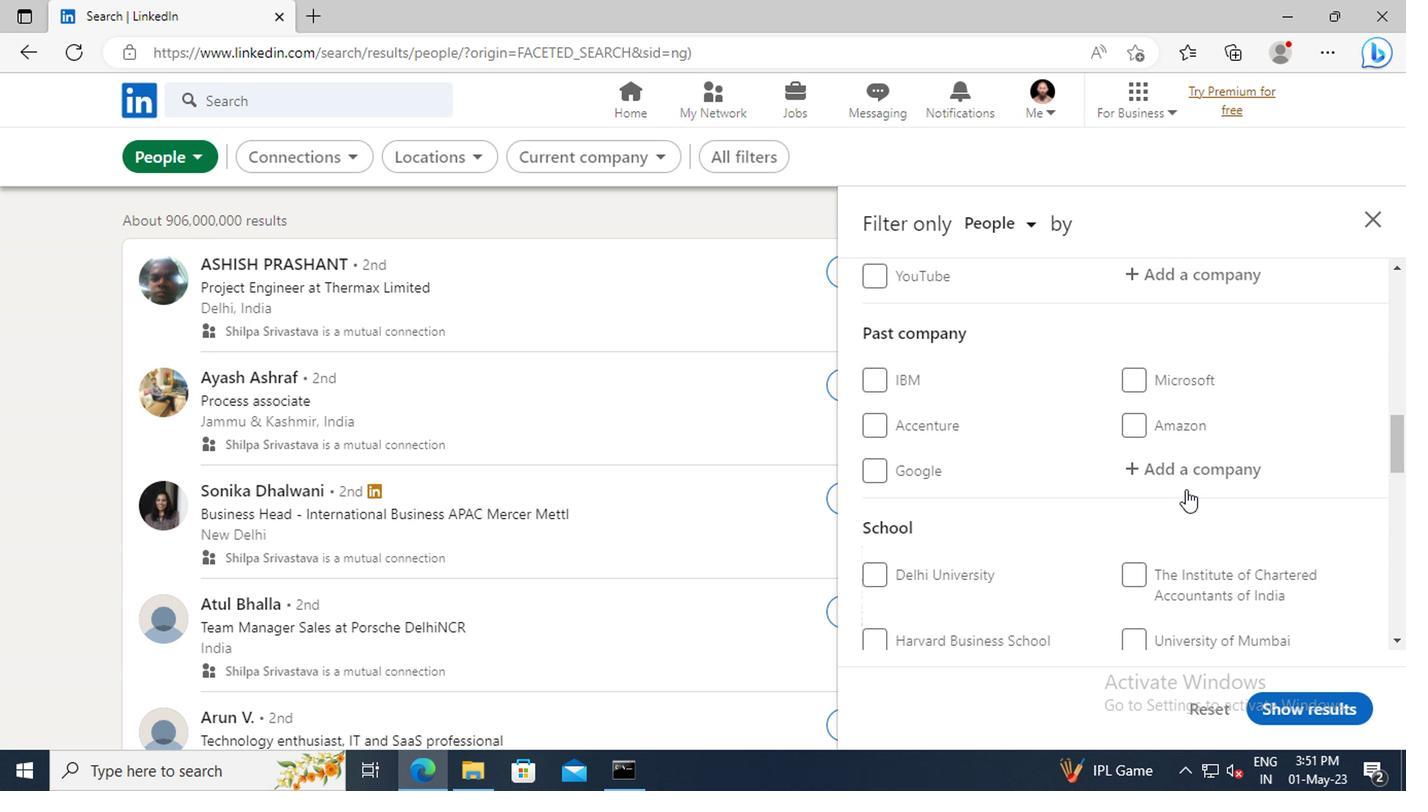 
Action: Mouse scrolled (1179, 490) with delta (0, 0)
Screenshot: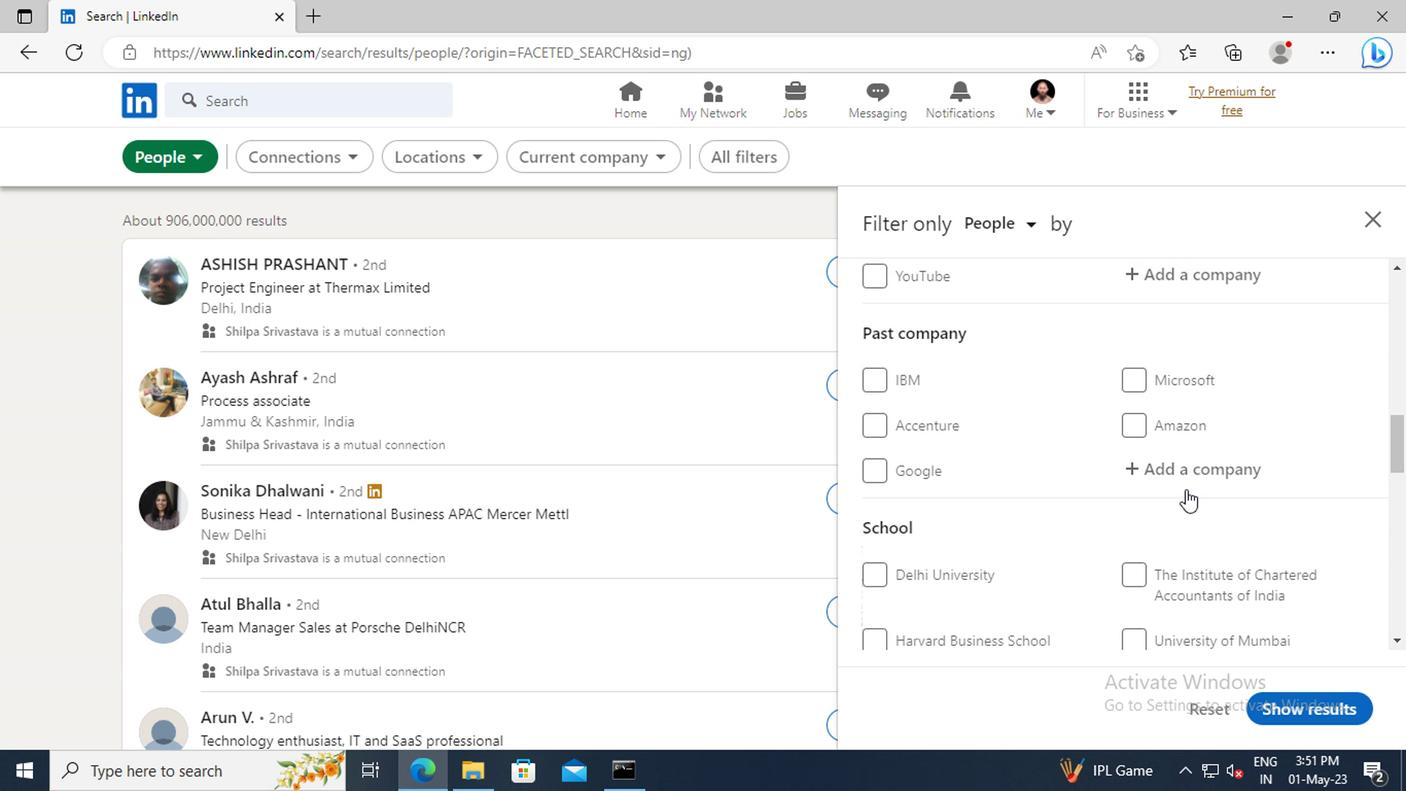 
Action: Mouse moved to (1181, 487)
Screenshot: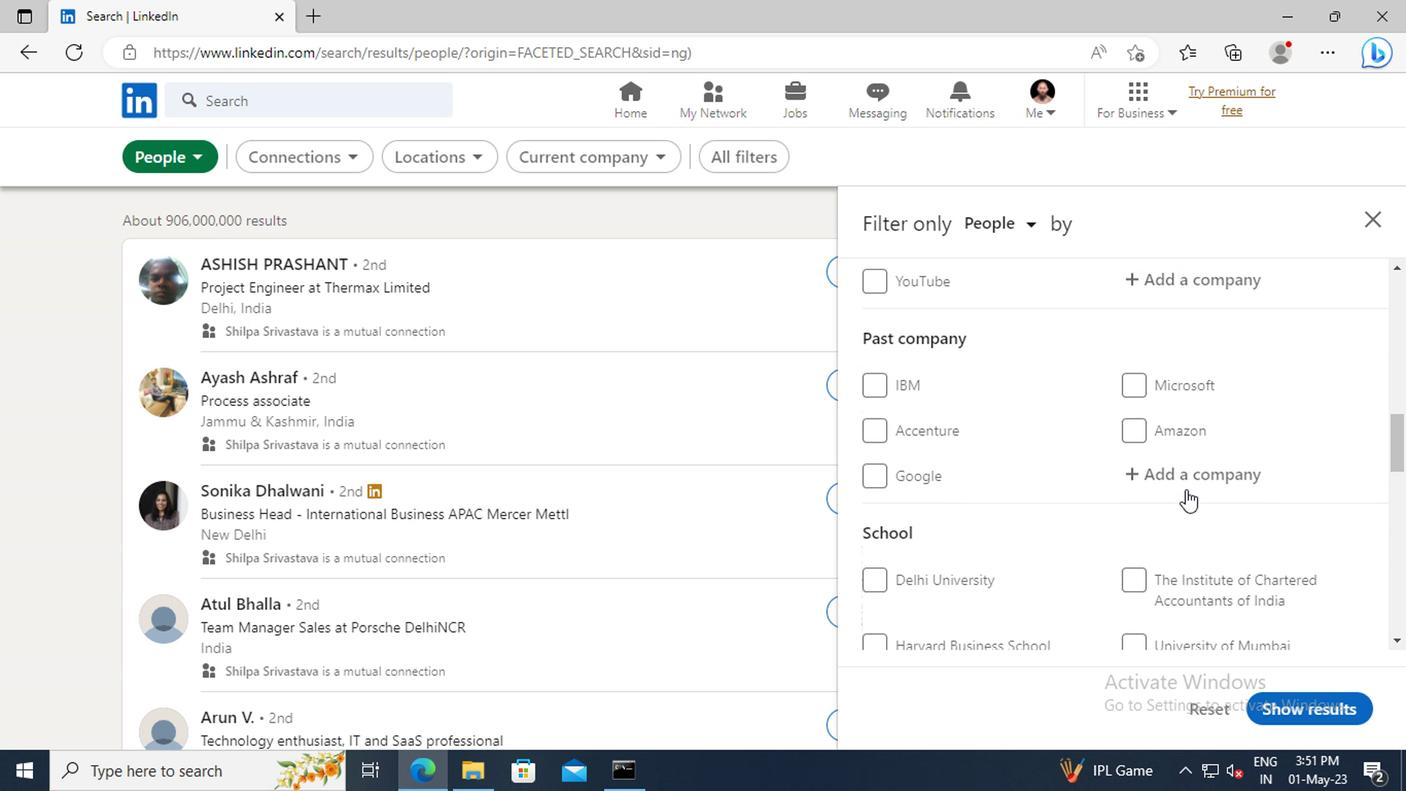 
Action: Mouse scrolled (1181, 487) with delta (0, 0)
Screenshot: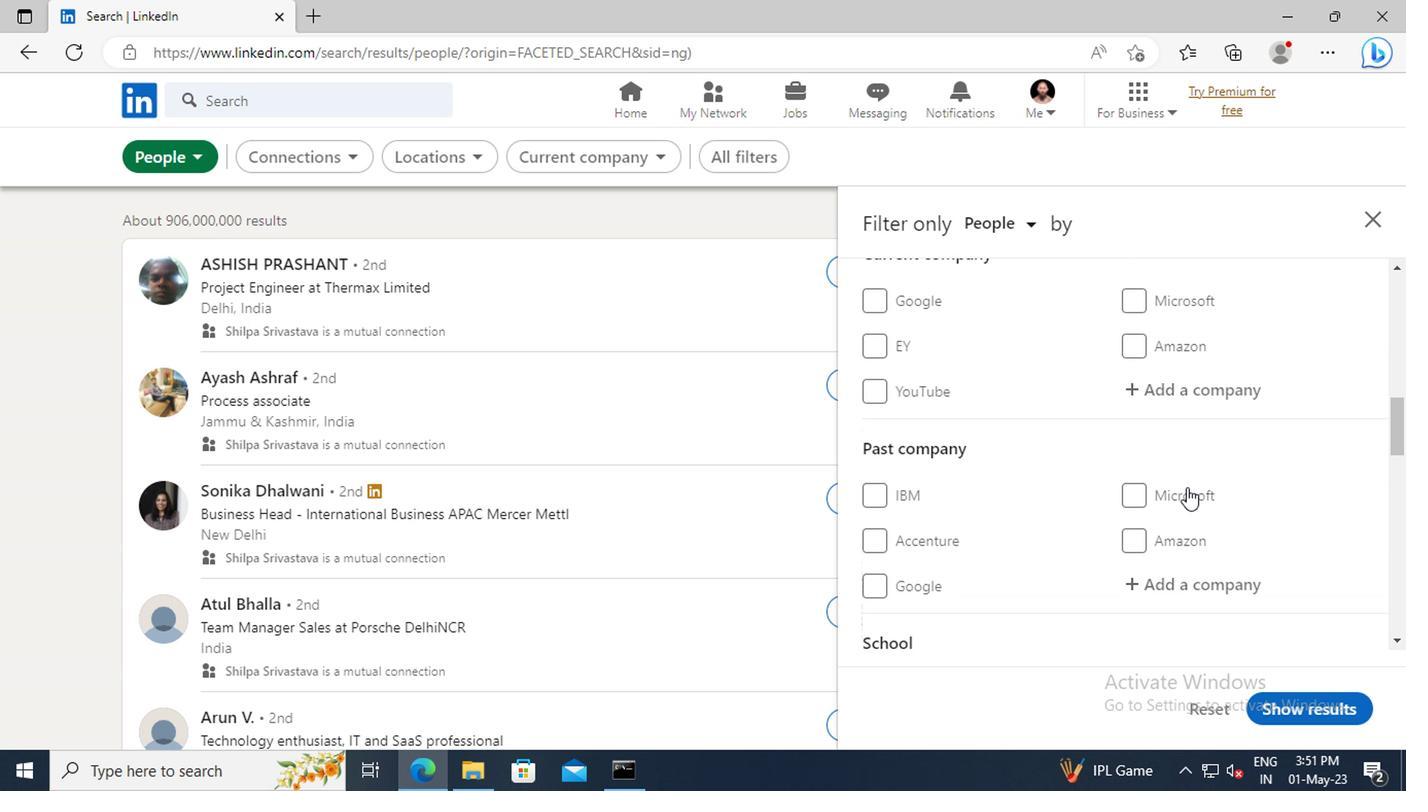 
Action: Mouse moved to (1162, 456)
Screenshot: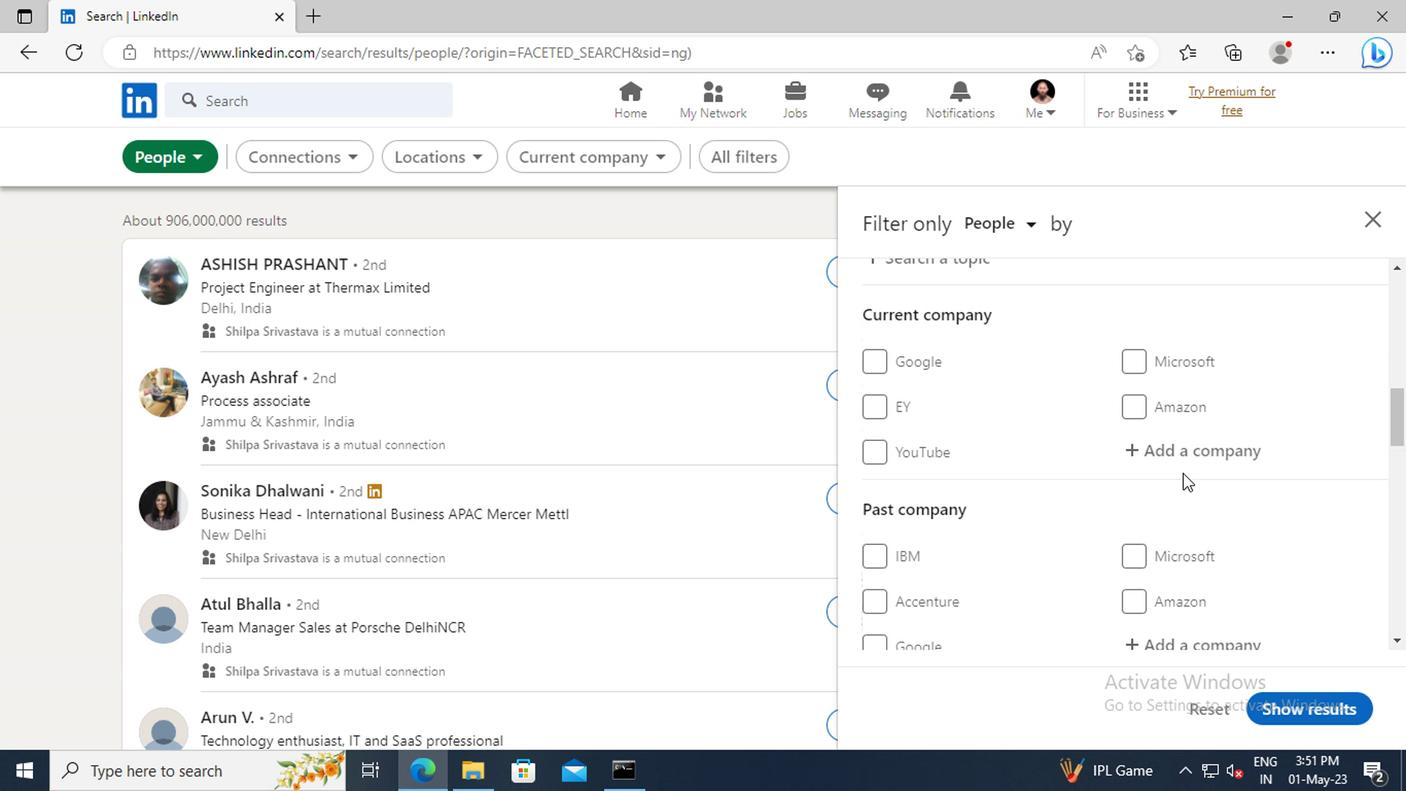 
Action: Mouse pressed left at (1162, 456)
Screenshot: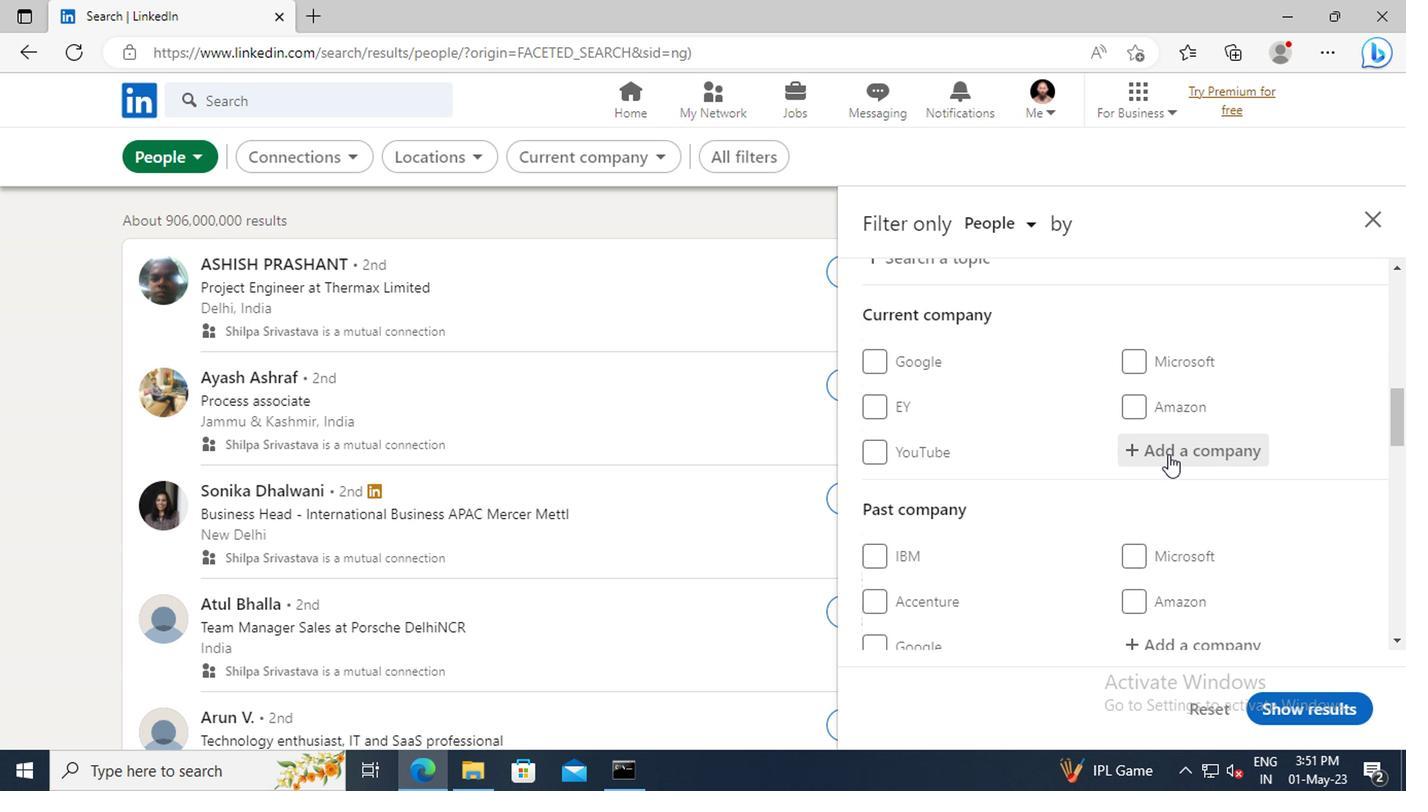 
Action: Key pressed <Key.shift>ACRO<Key.space><Key.shift>SER
Screenshot: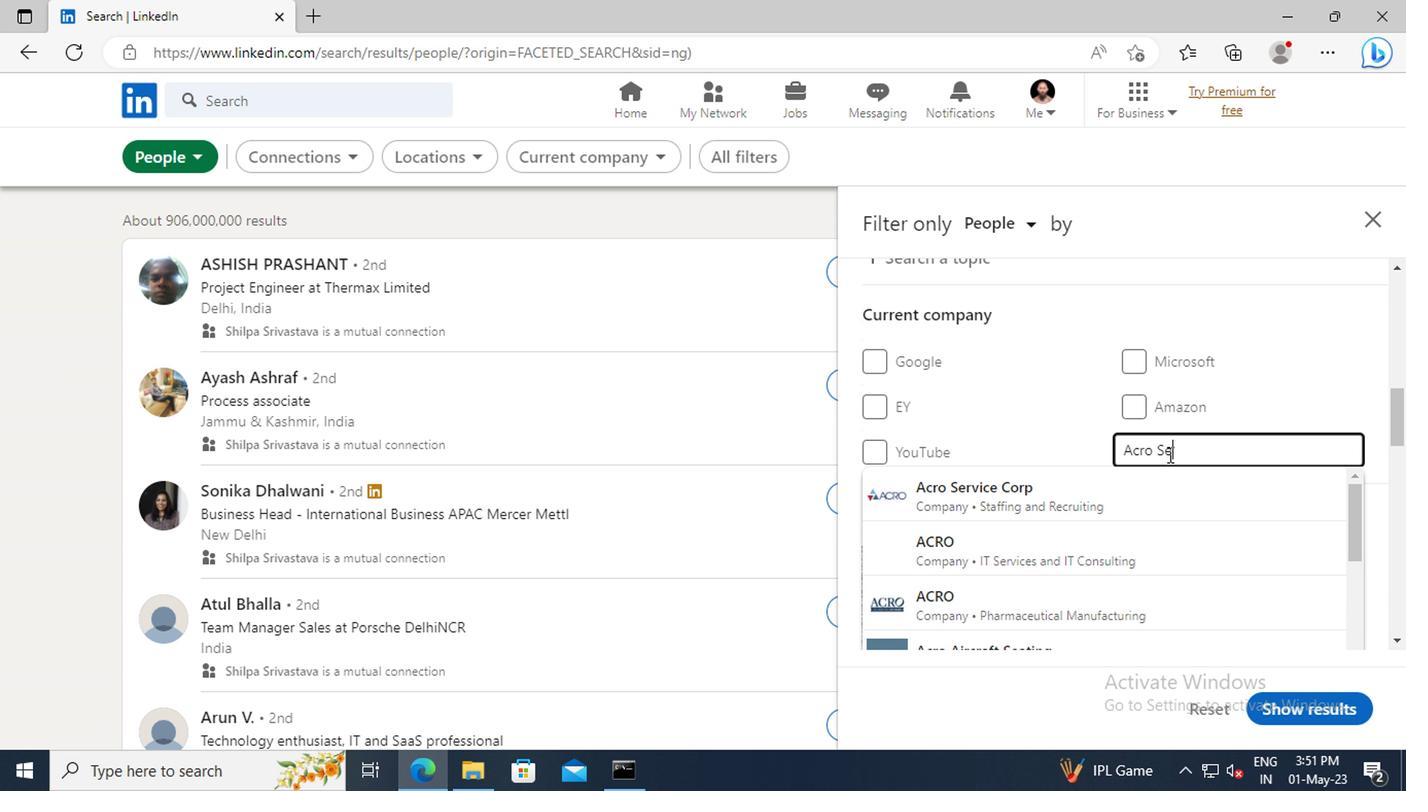 
Action: Mouse moved to (1159, 487)
Screenshot: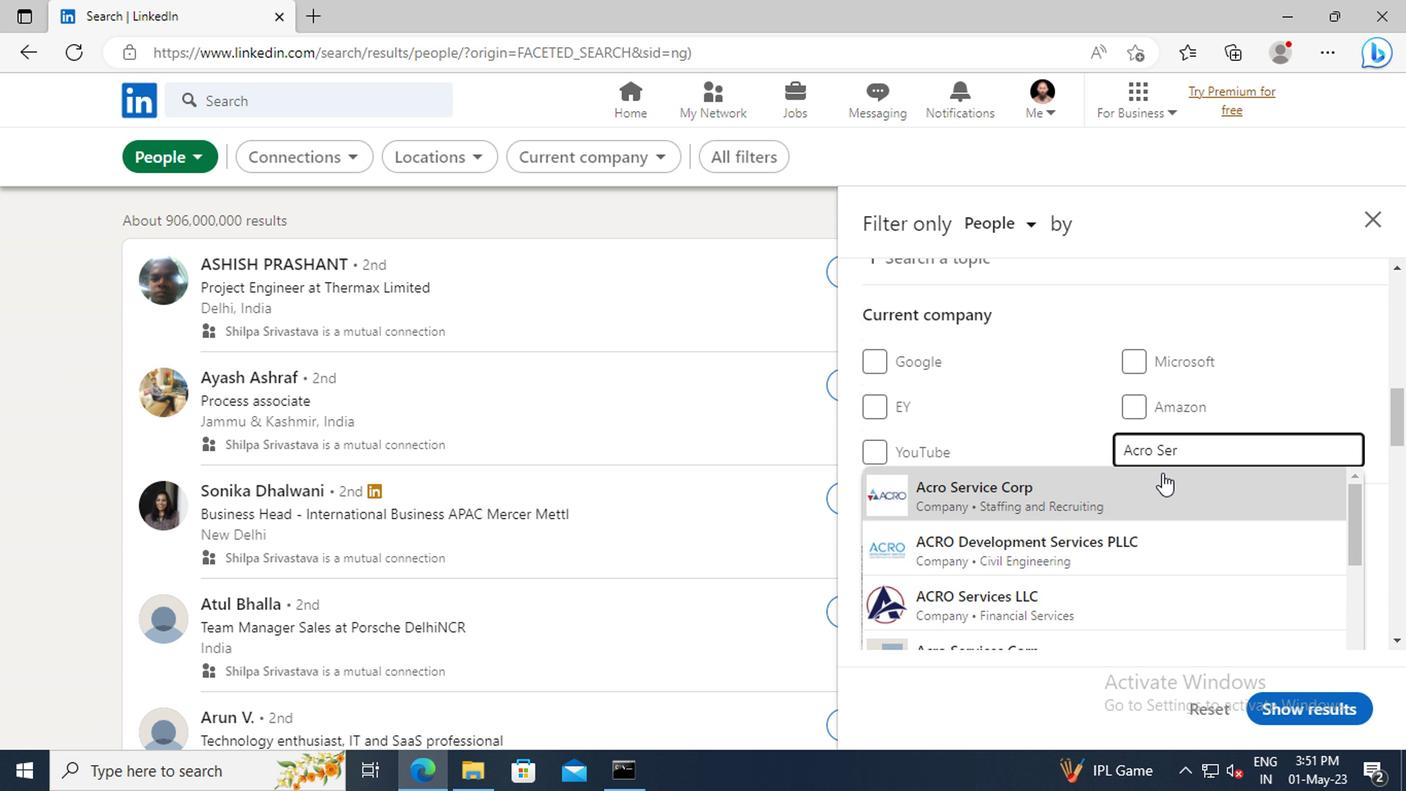 
Action: Mouse pressed left at (1159, 487)
Screenshot: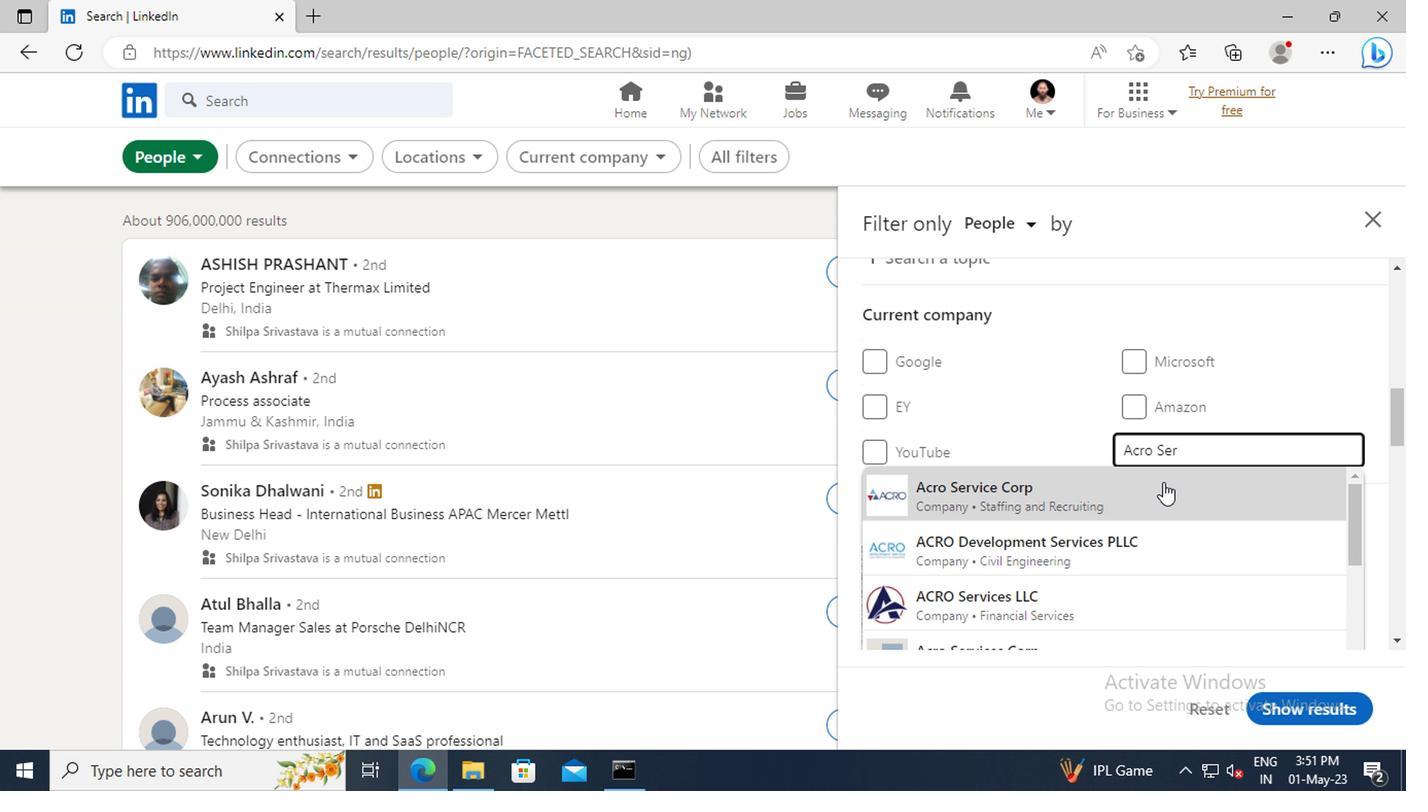 
Action: Mouse scrolled (1159, 486) with delta (0, 0)
Screenshot: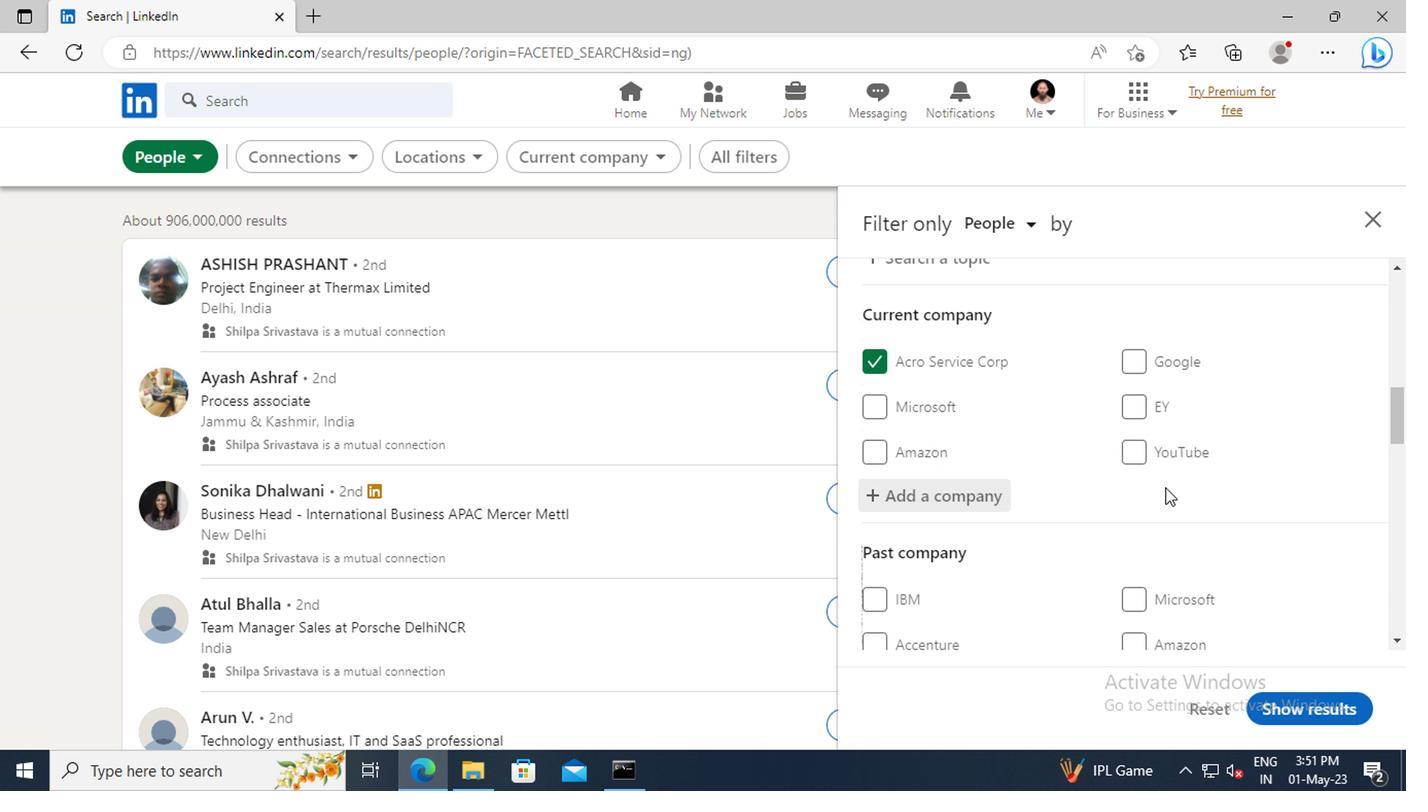 
Action: Mouse scrolled (1159, 486) with delta (0, 0)
Screenshot: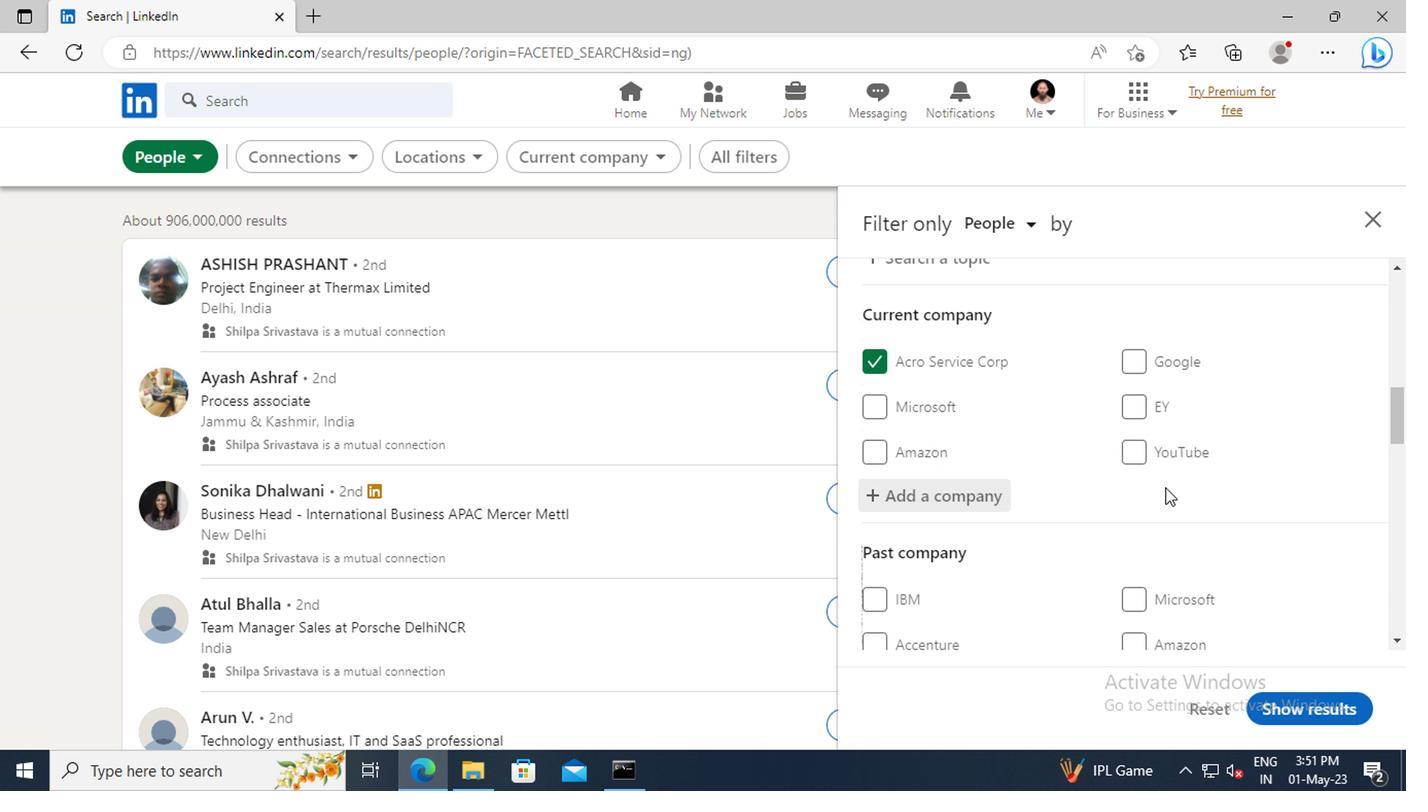 
Action: Mouse scrolled (1159, 486) with delta (0, 0)
Screenshot: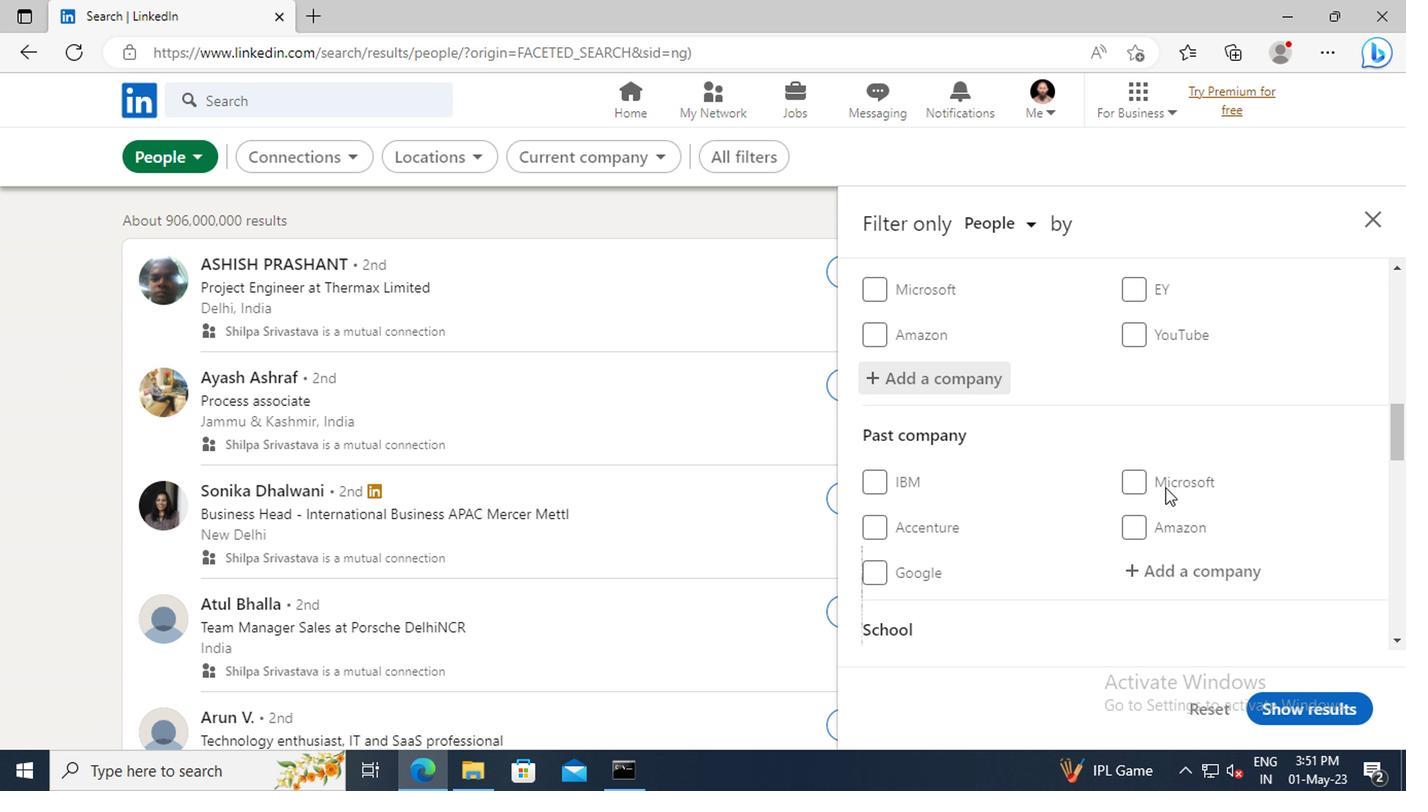 
Action: Mouse scrolled (1159, 486) with delta (0, 0)
Screenshot: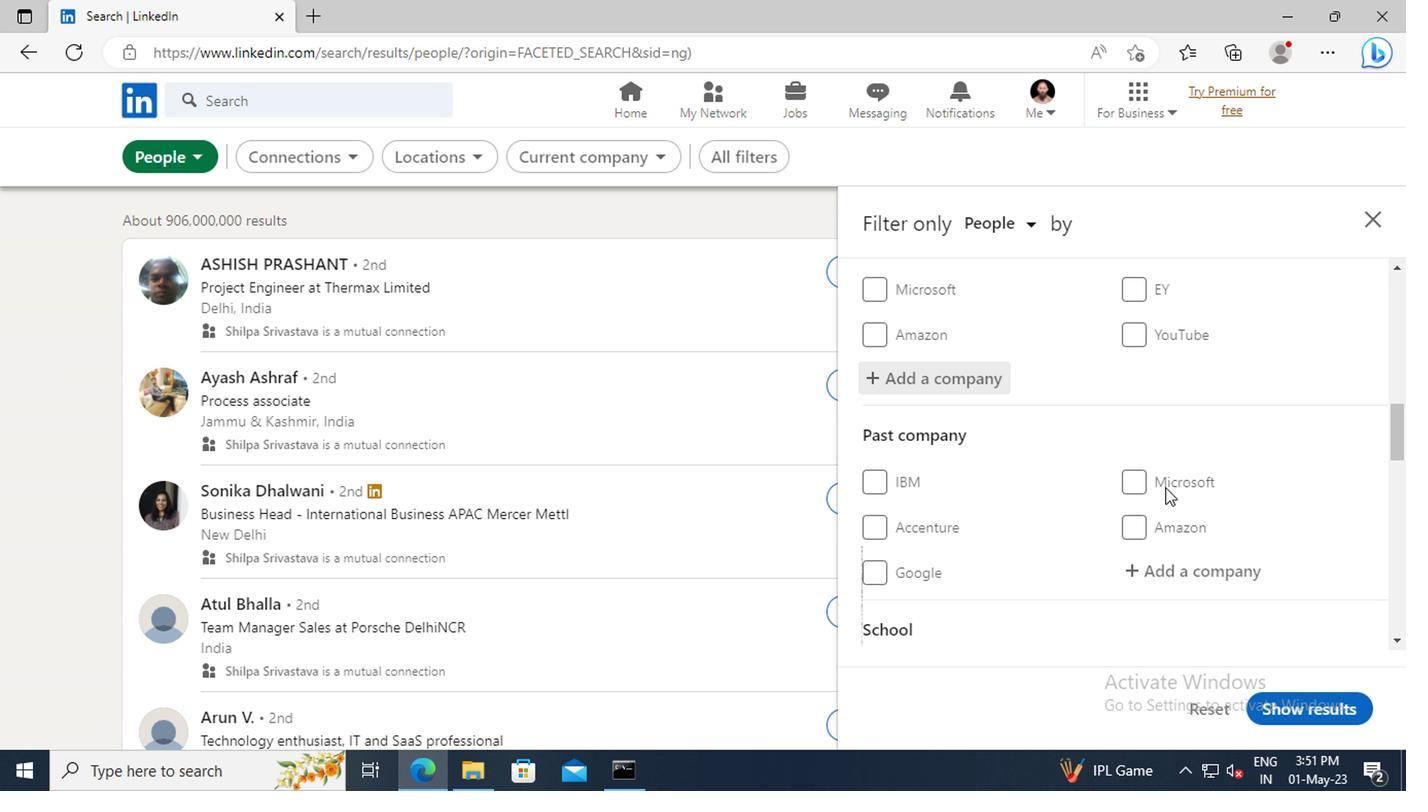 
Action: Mouse scrolled (1159, 486) with delta (0, 0)
Screenshot: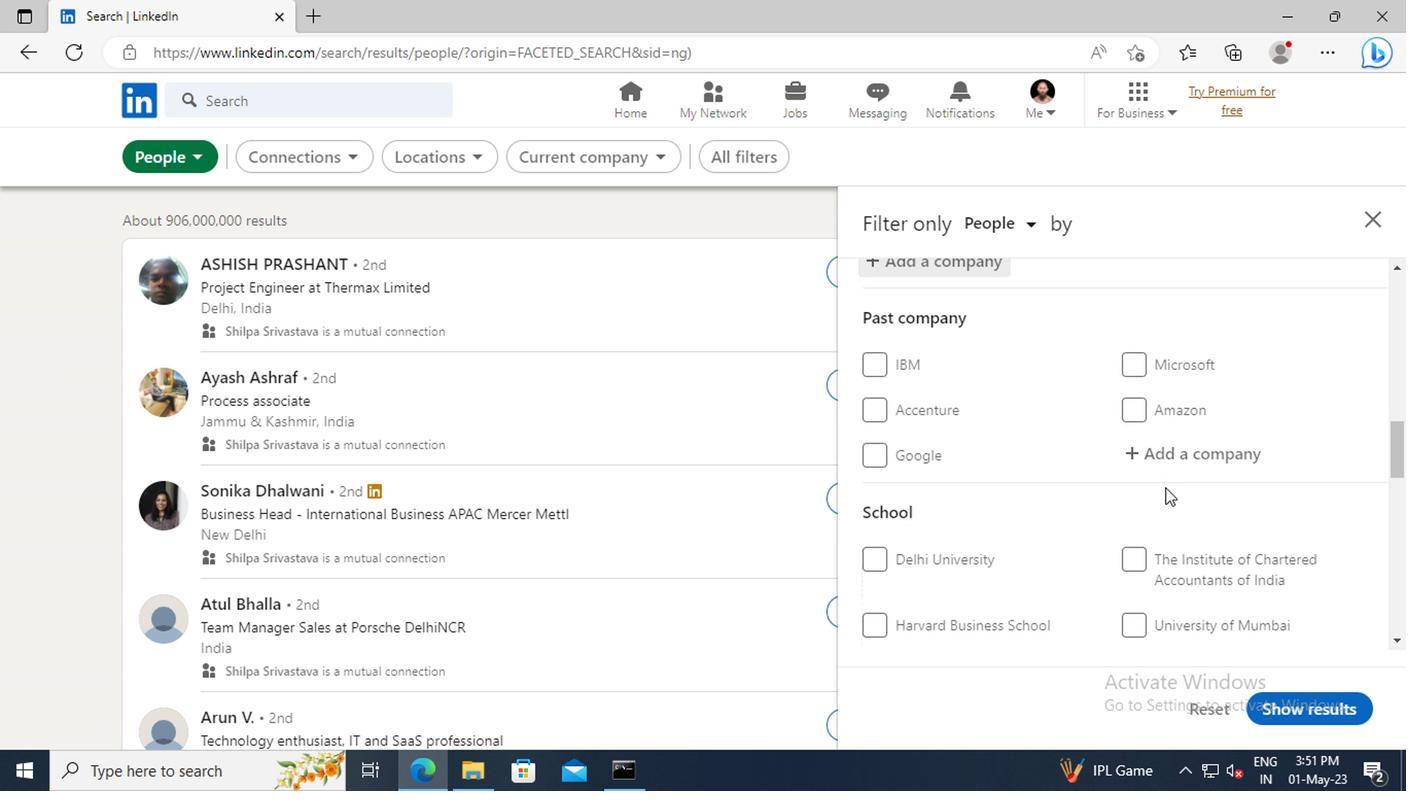 
Action: Mouse scrolled (1159, 486) with delta (0, 0)
Screenshot: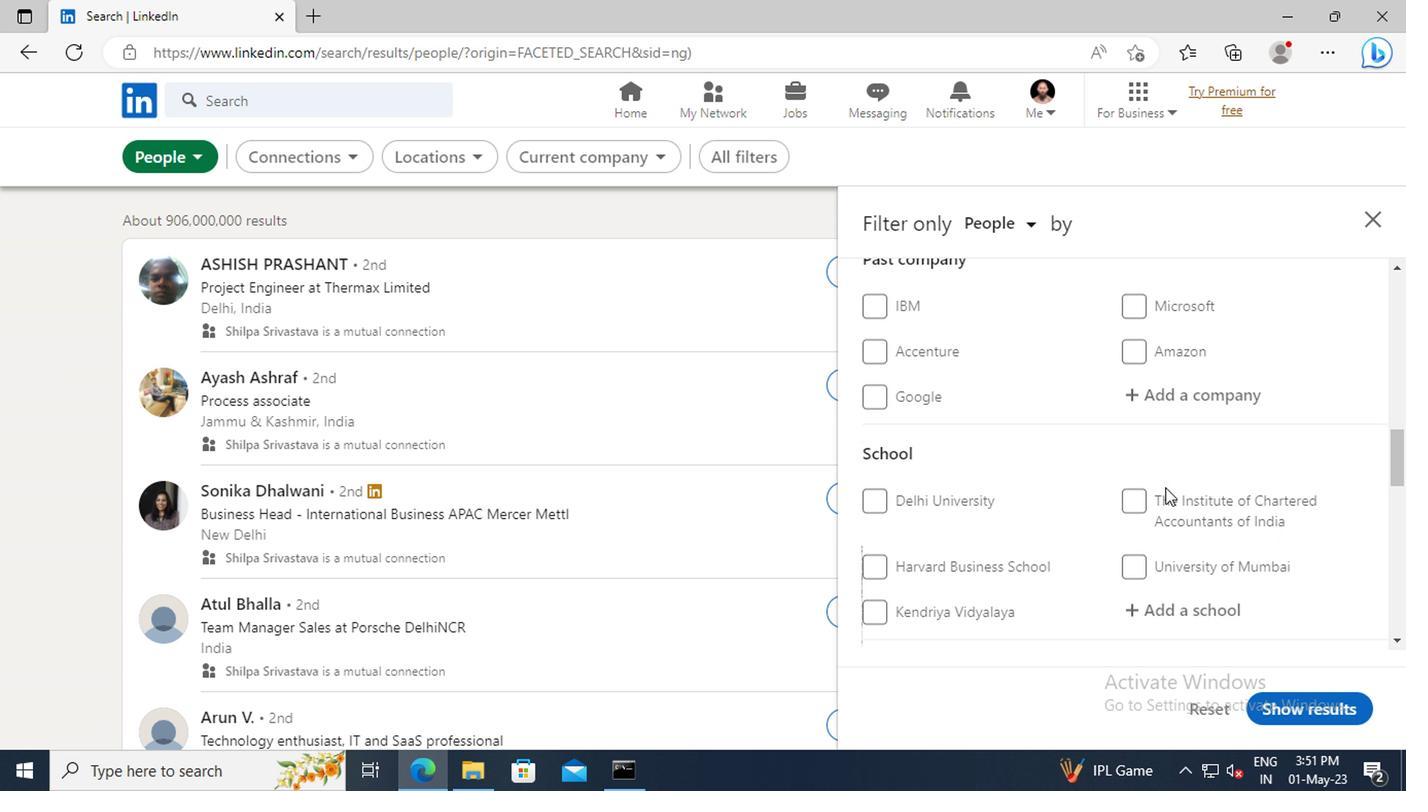 
Action: Mouse scrolled (1159, 486) with delta (0, 0)
Screenshot: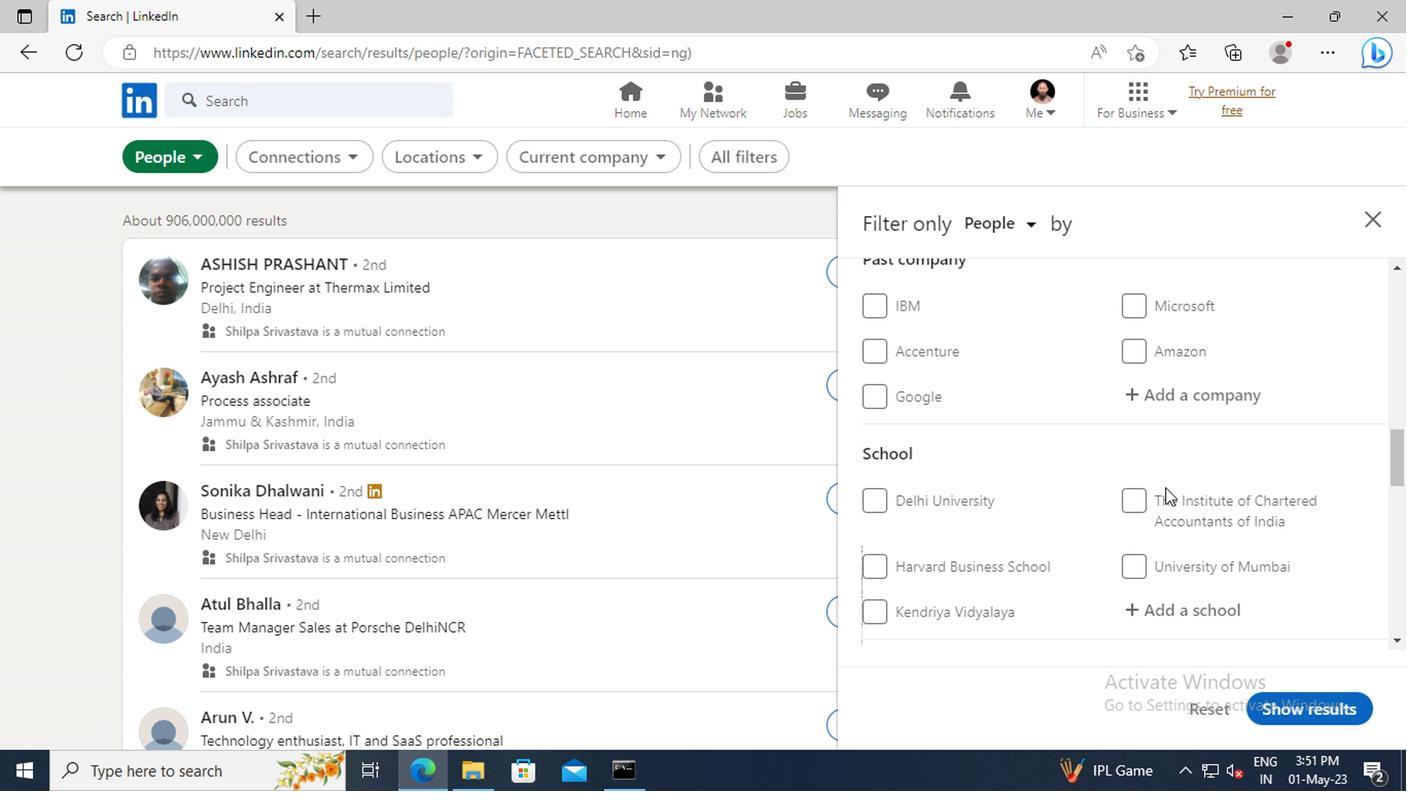 
Action: Mouse moved to (1144, 496)
Screenshot: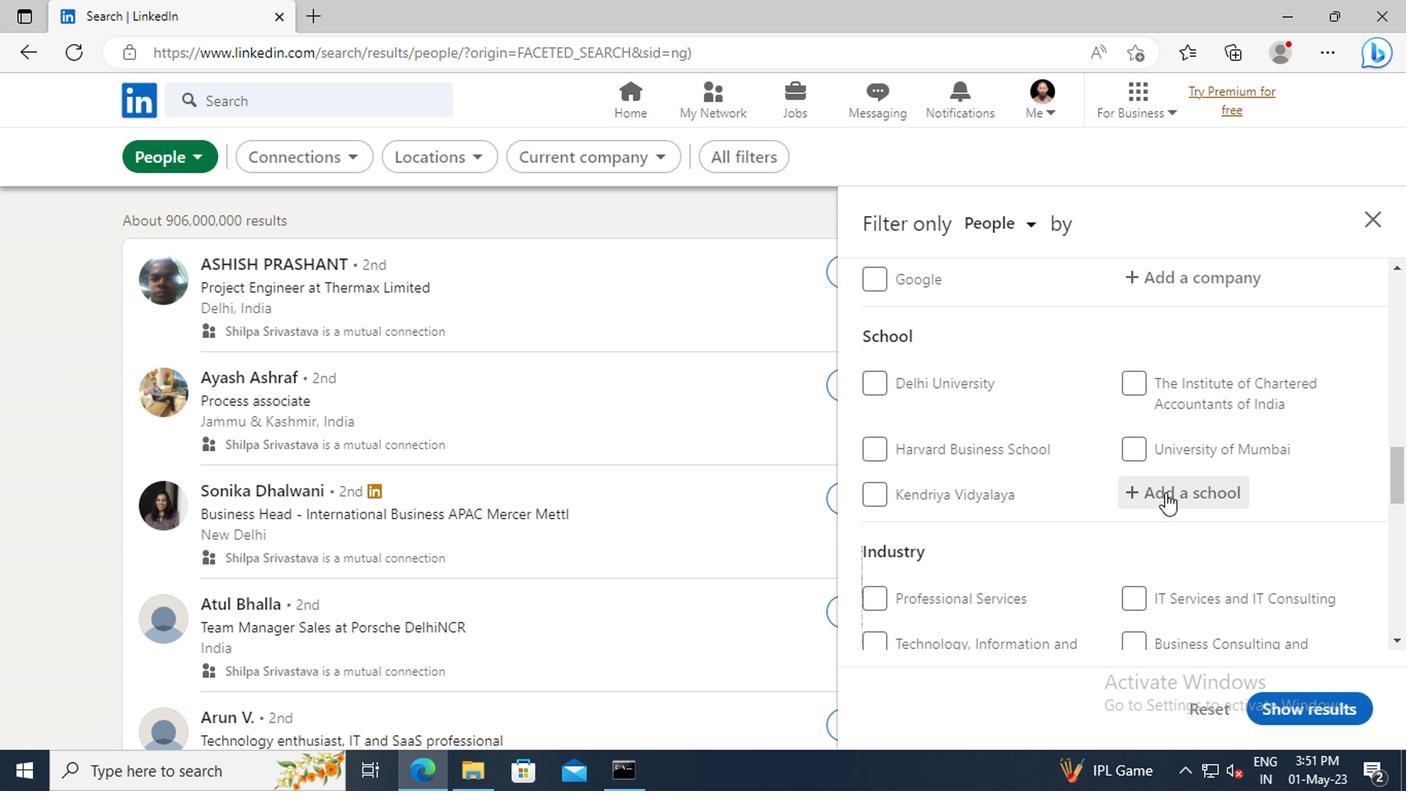 
Action: Mouse pressed left at (1144, 496)
Screenshot: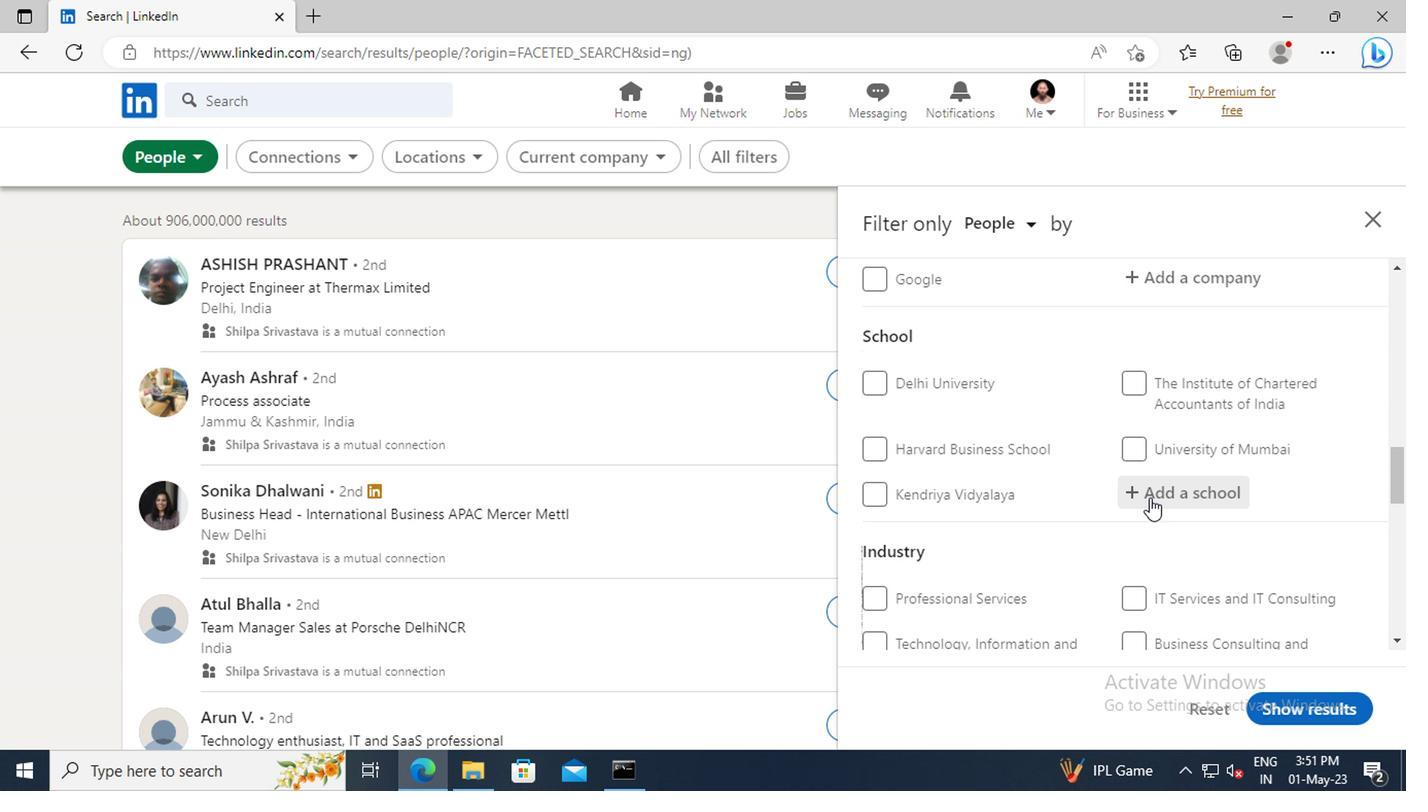 
Action: Key pressed <Key.shift>BENNETT<Key.space><Key.shift>U
Screenshot: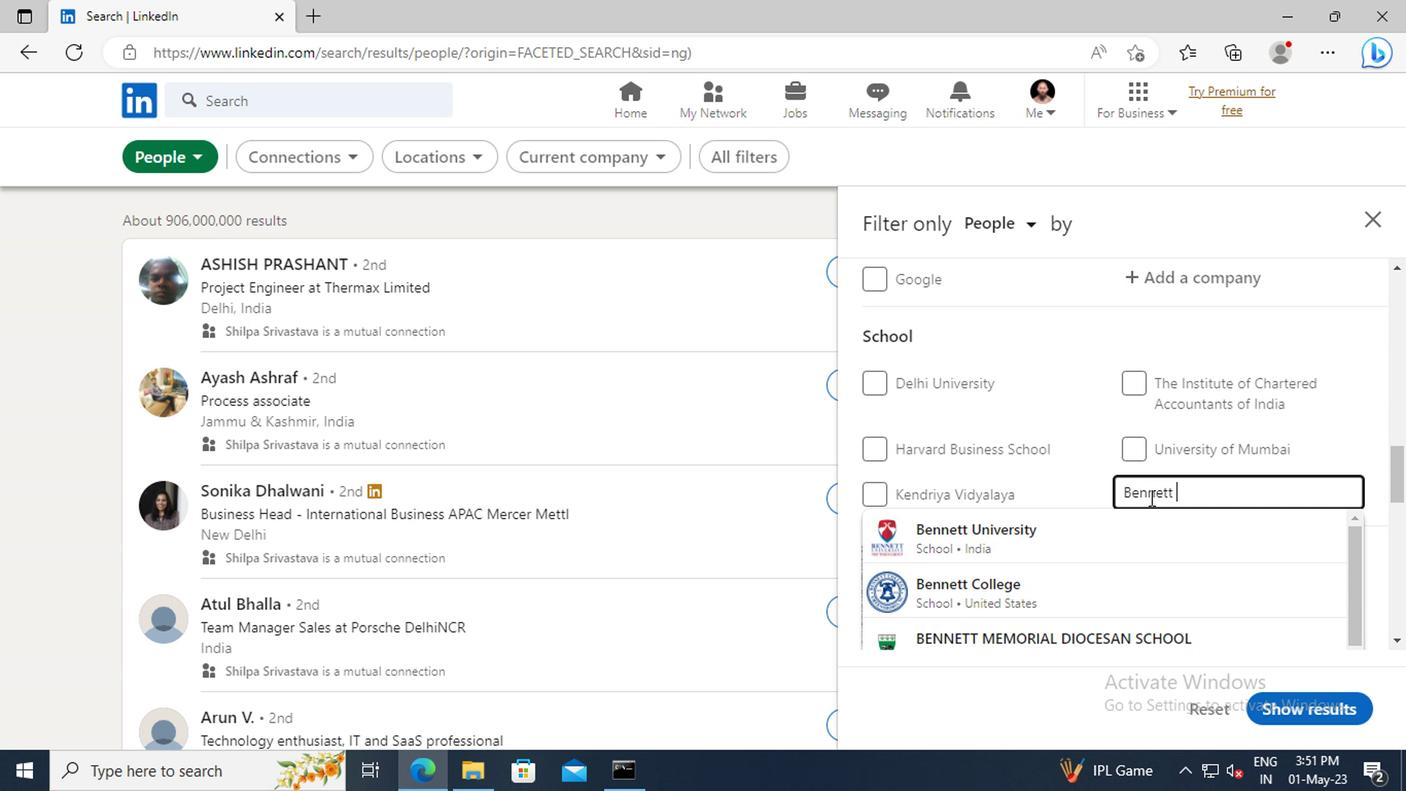
Action: Mouse moved to (1129, 526)
Screenshot: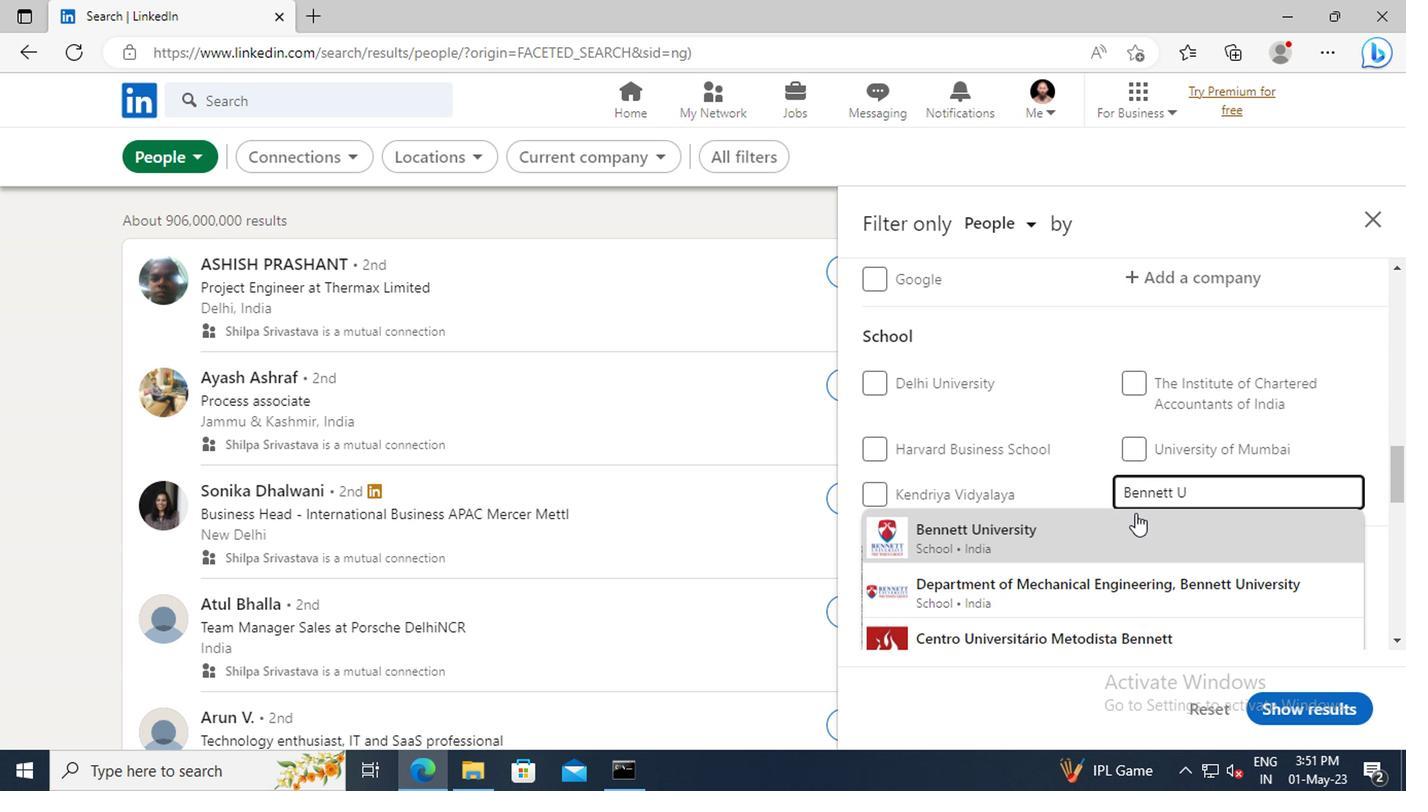 
Action: Mouse pressed left at (1129, 526)
Screenshot: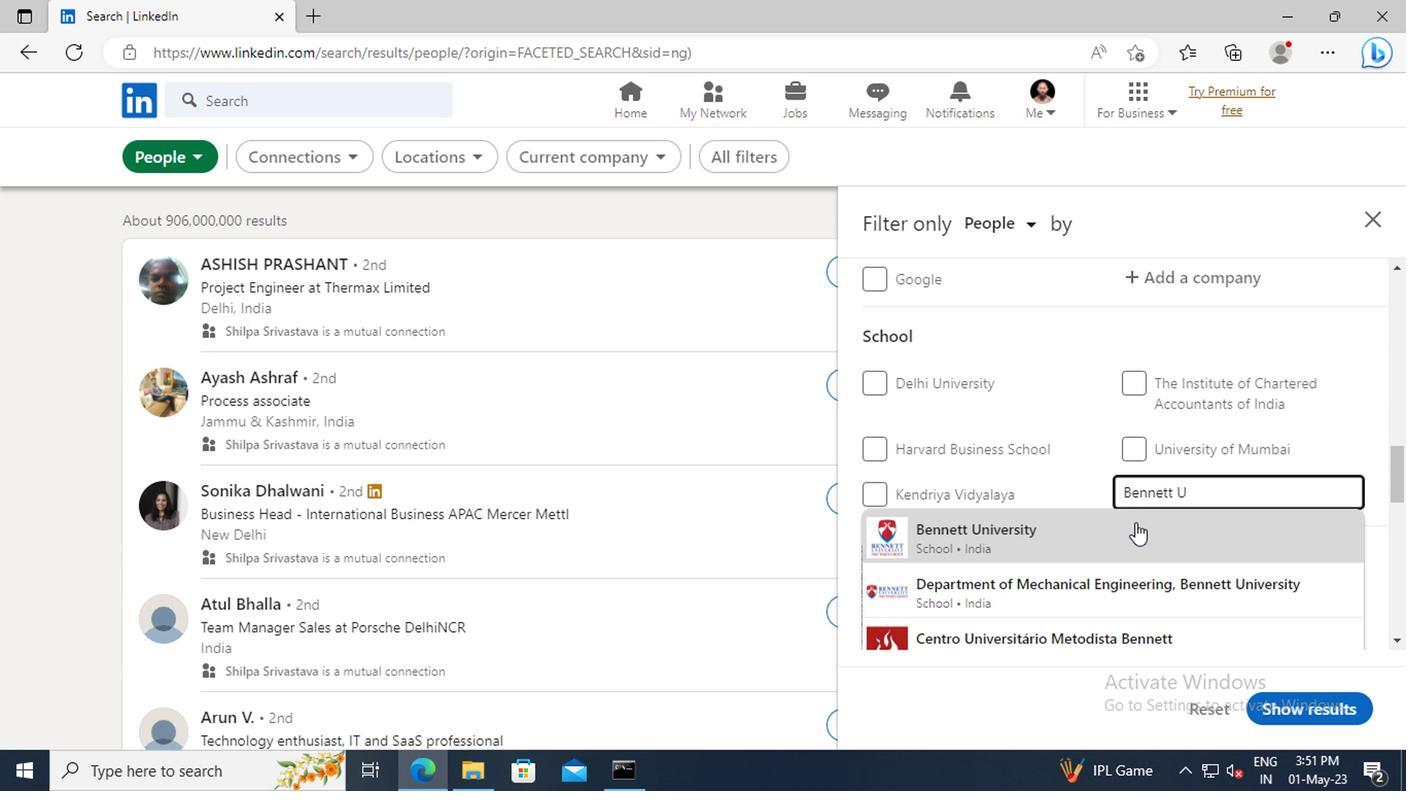 
Action: Mouse scrolled (1129, 524) with delta (0, -1)
Screenshot: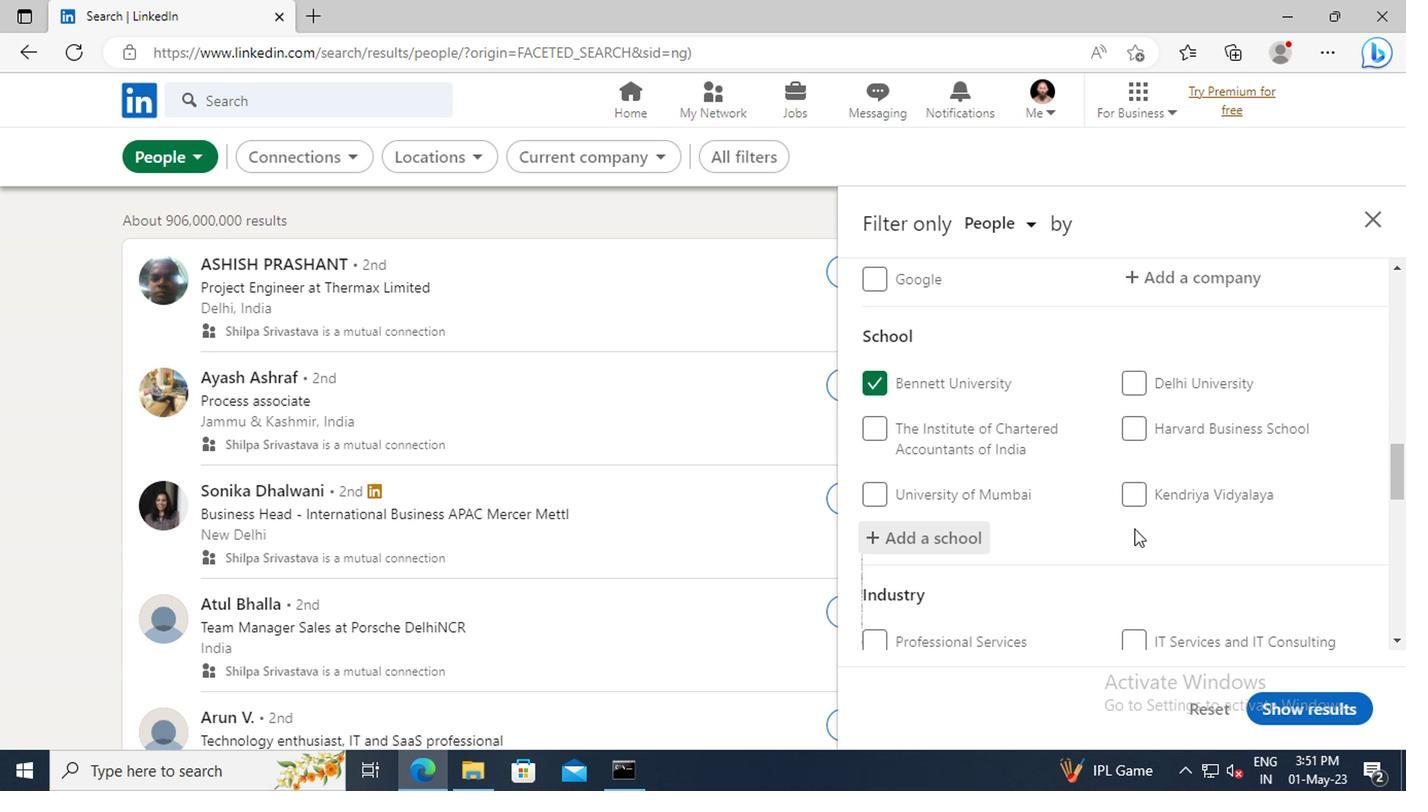 
Action: Mouse scrolled (1129, 524) with delta (0, -1)
Screenshot: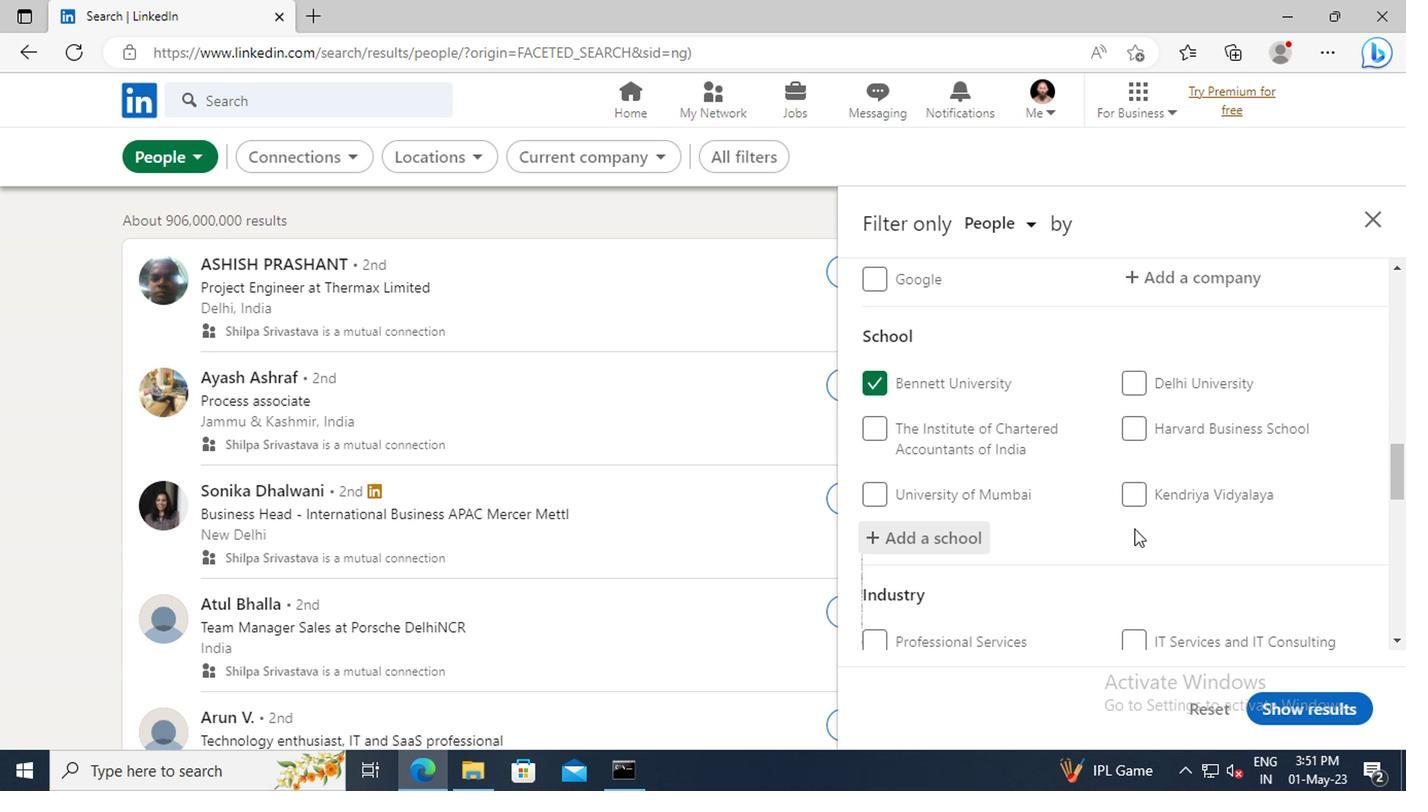 
Action: Mouse scrolled (1129, 524) with delta (0, -1)
Screenshot: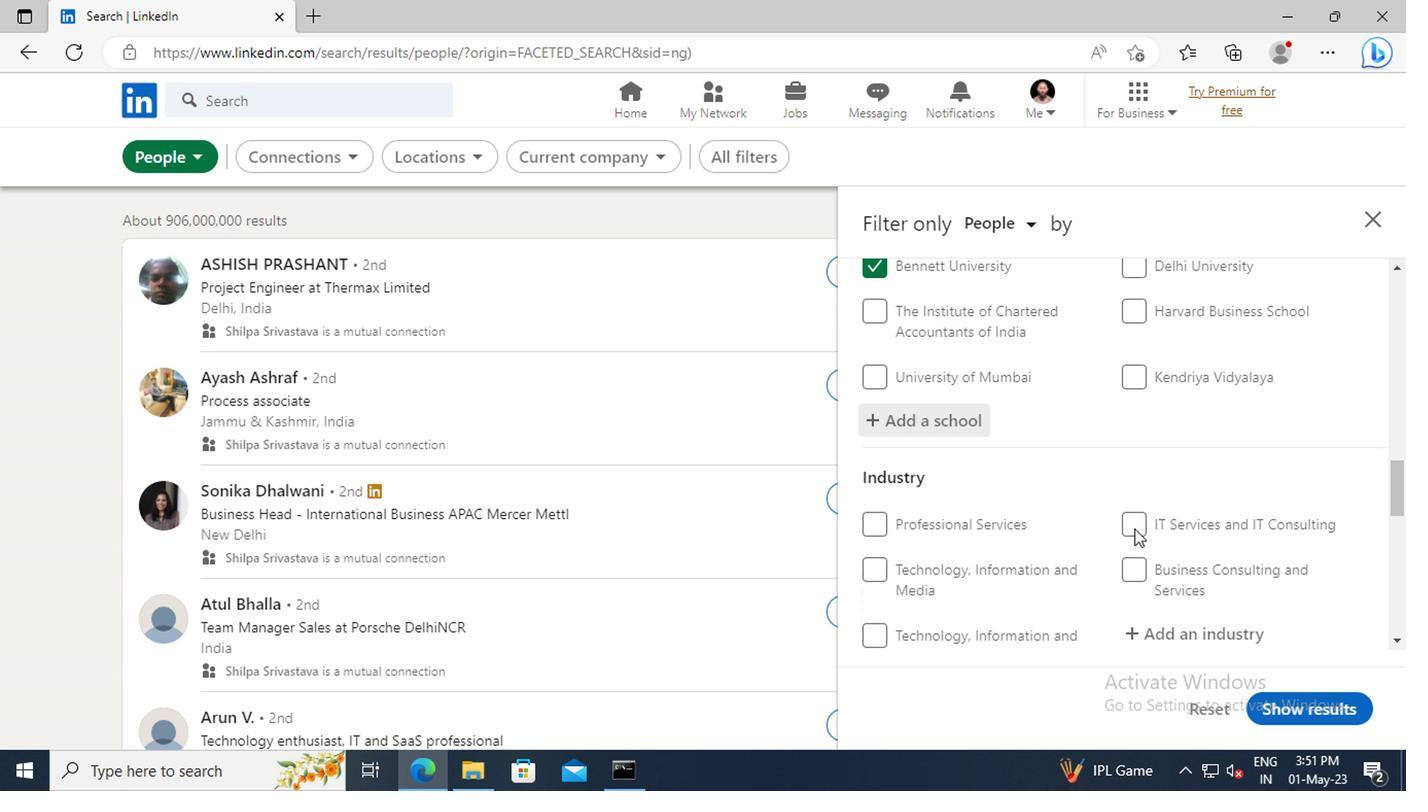 
Action: Mouse scrolled (1129, 524) with delta (0, -1)
Screenshot: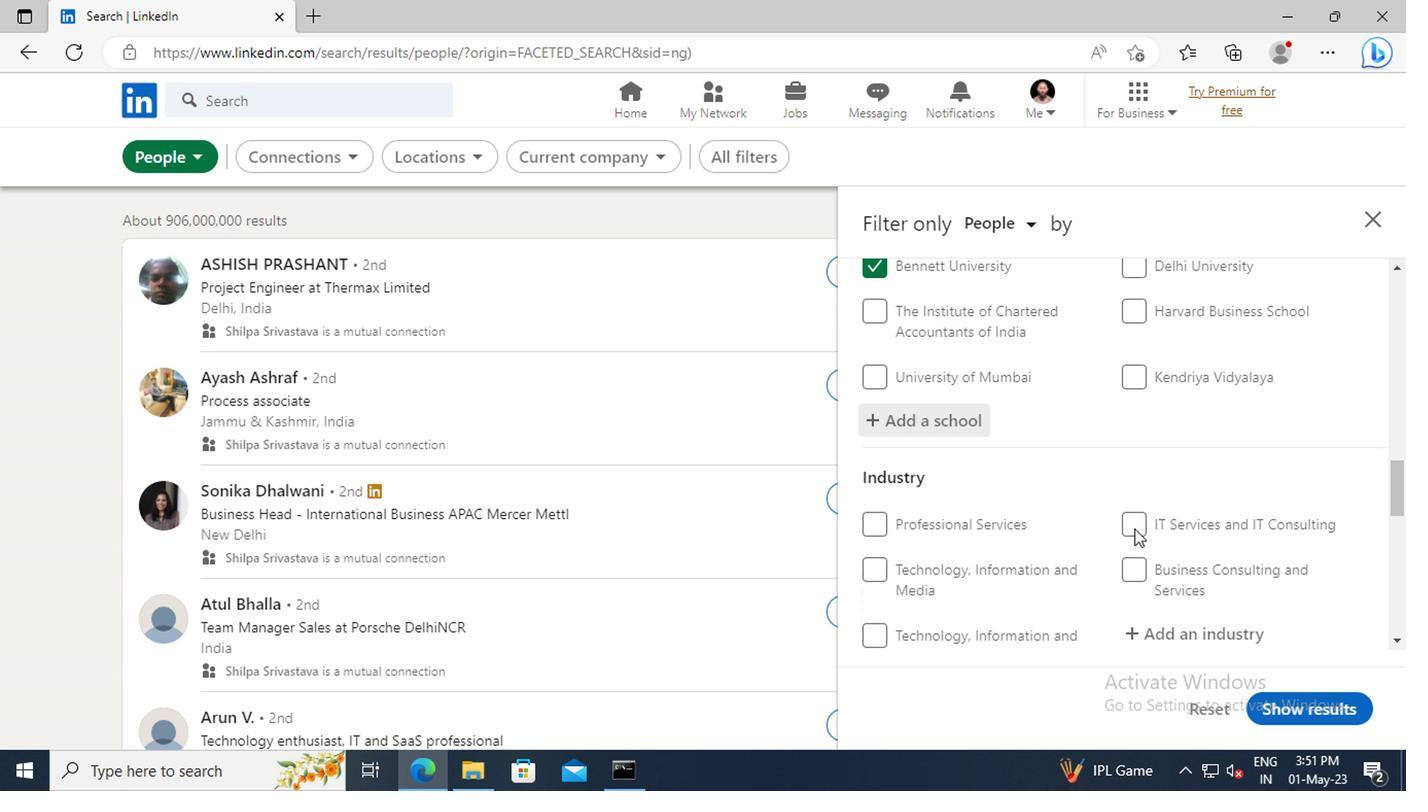 
Action: Mouse moved to (1139, 523)
Screenshot: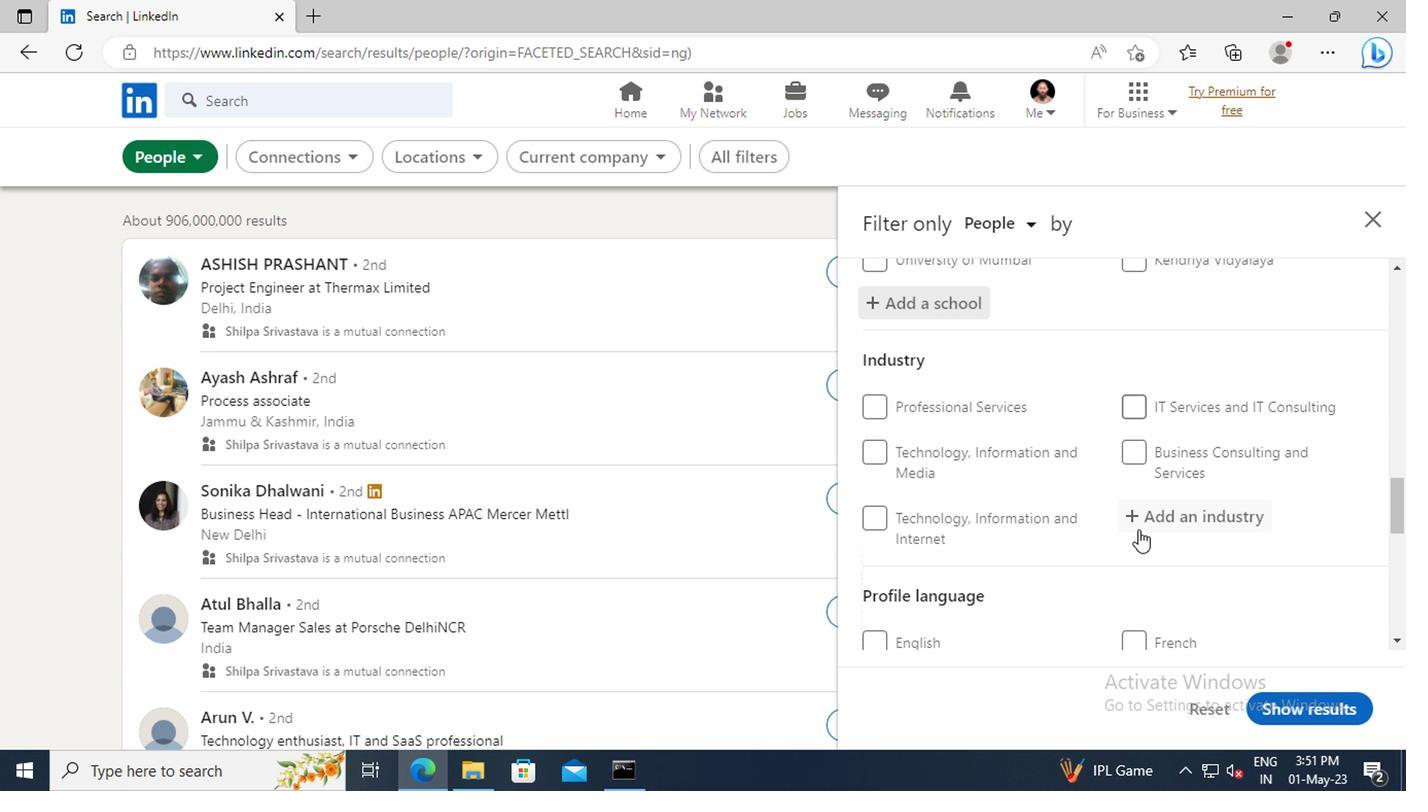
Action: Mouse pressed left at (1139, 523)
Screenshot: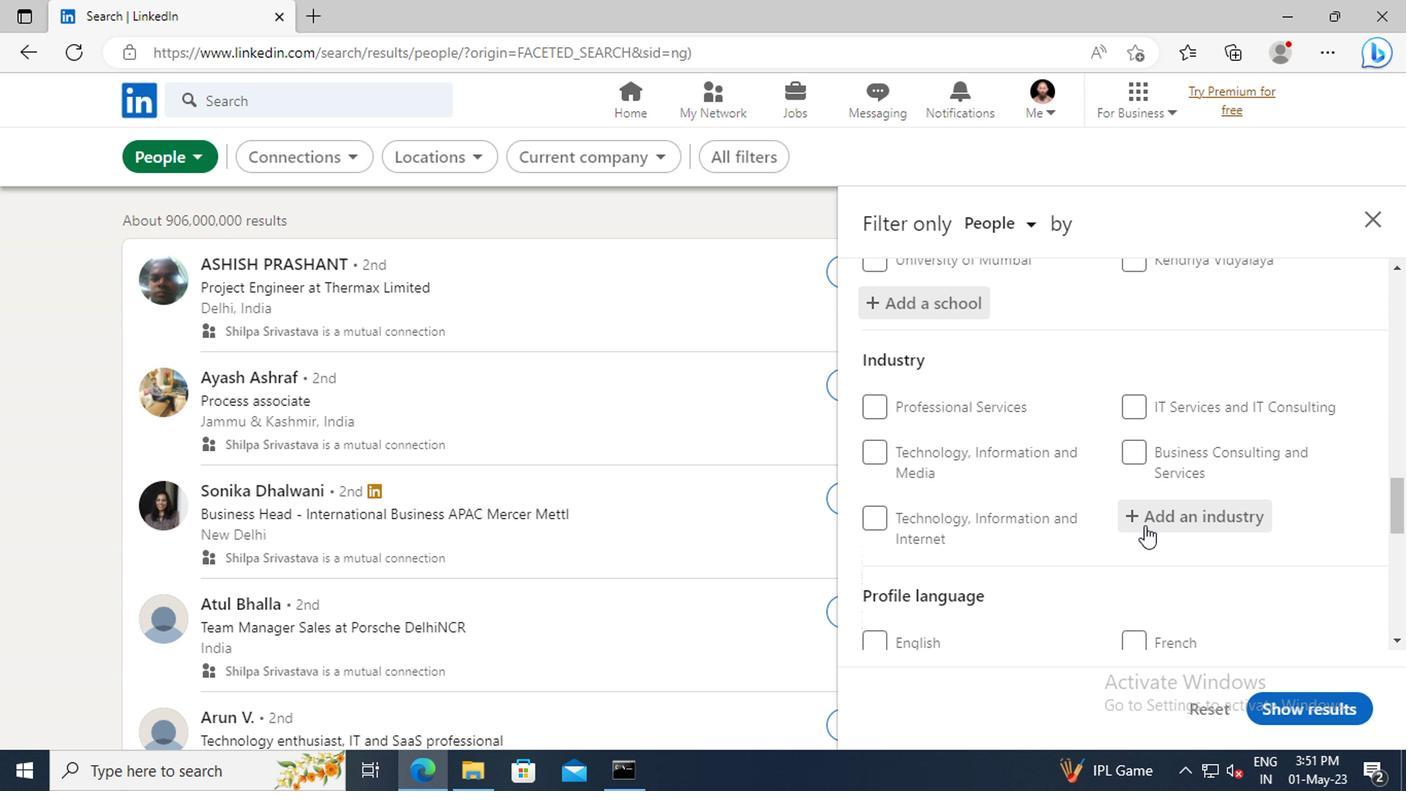 
Action: Key pressed <Key.shift>HORTI
Screenshot: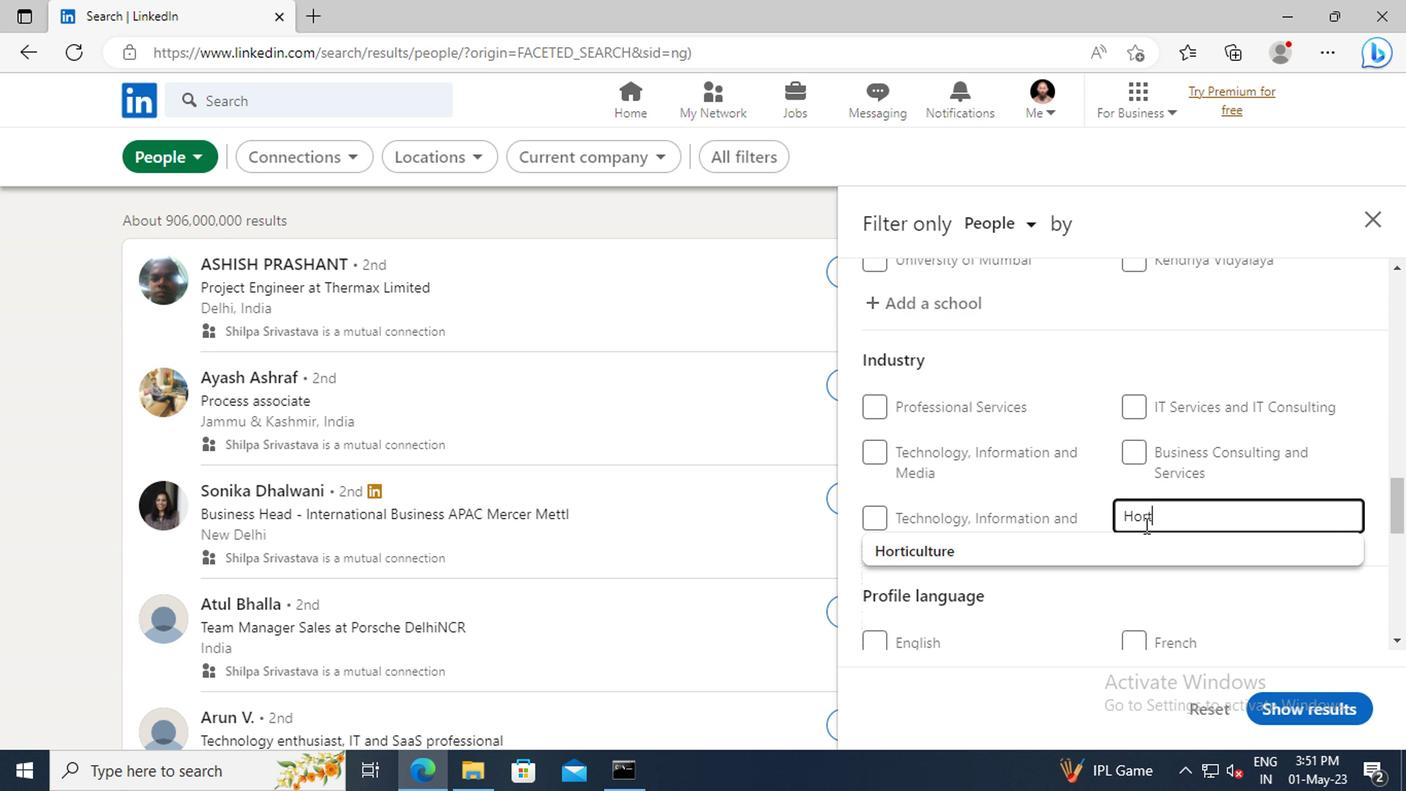 
Action: Mouse moved to (1122, 541)
Screenshot: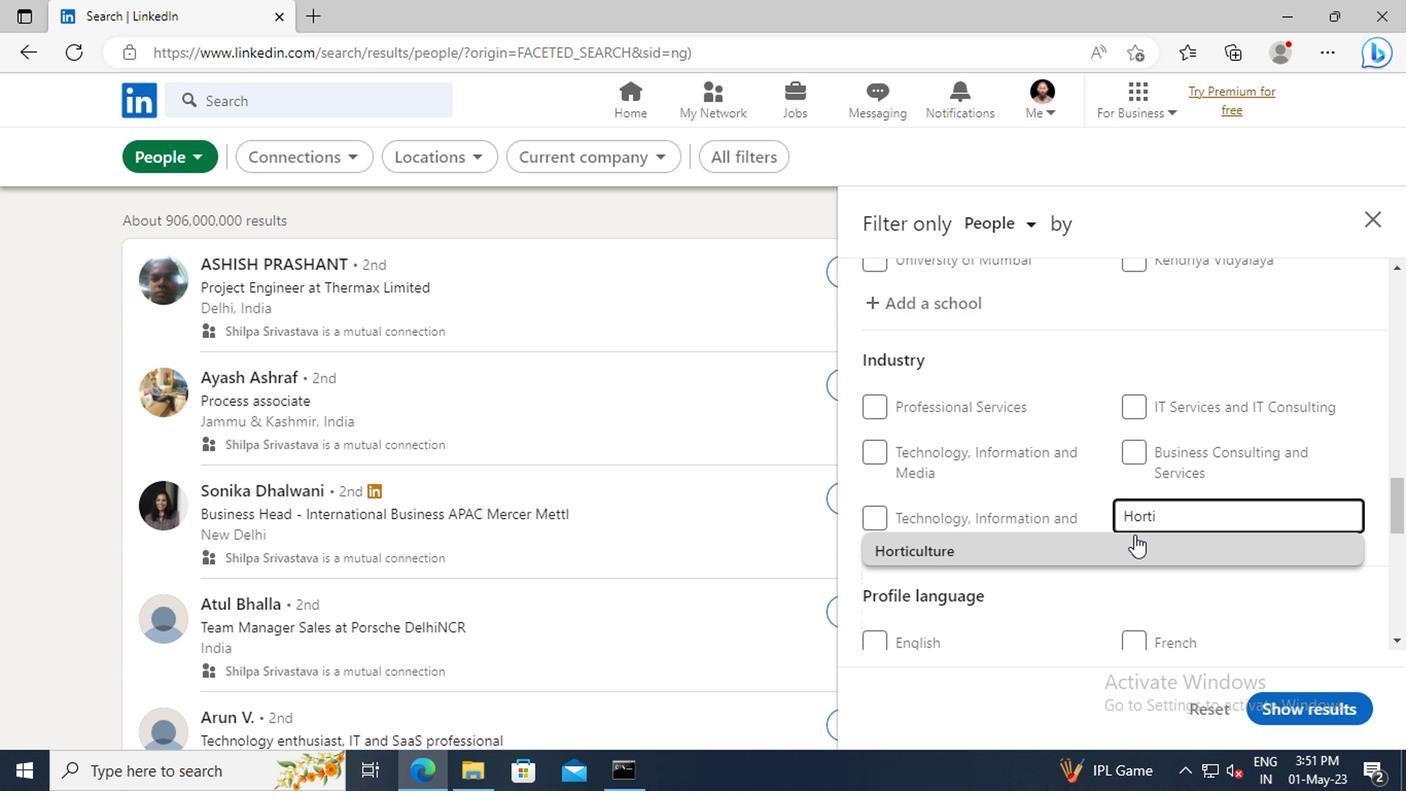 
Action: Mouse pressed left at (1122, 541)
Screenshot: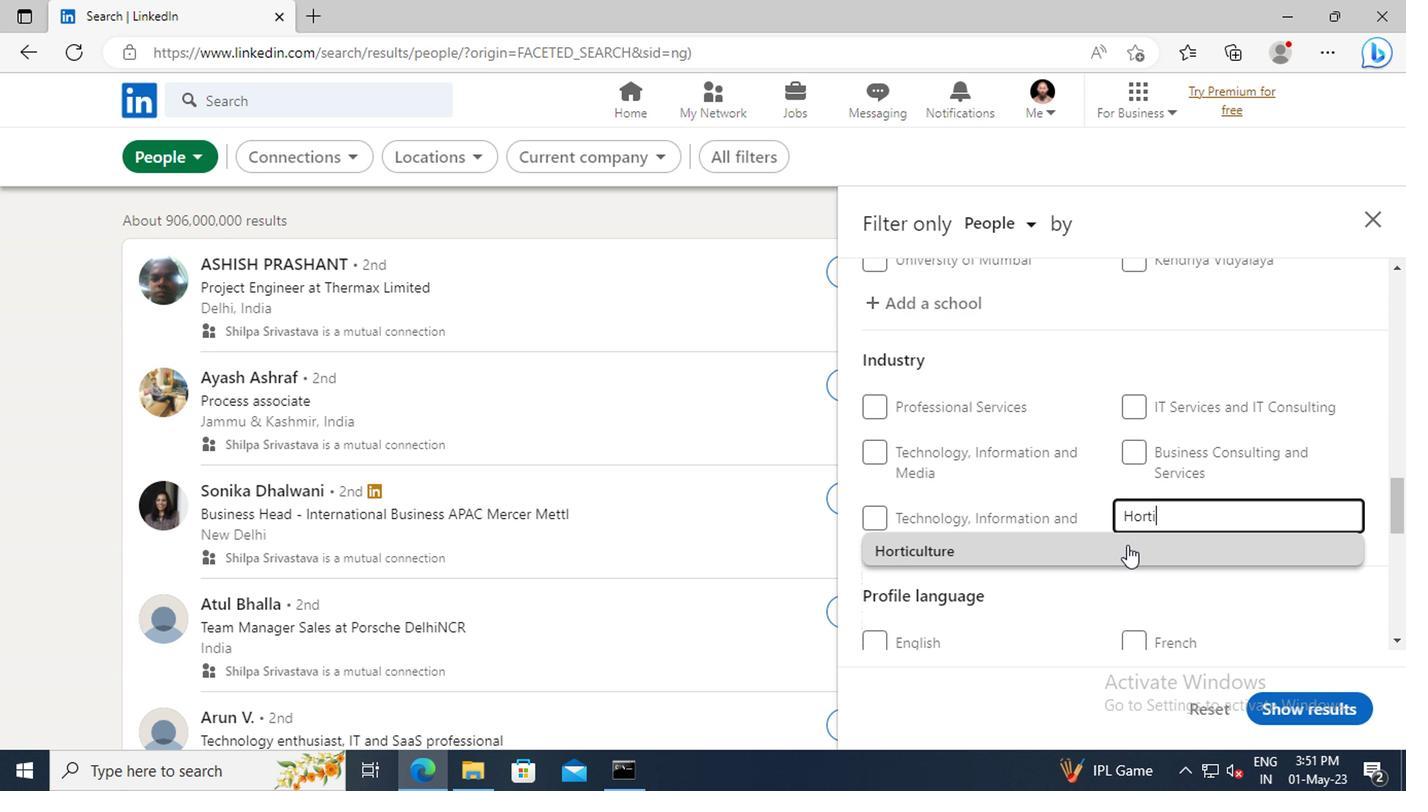 
Action: Mouse scrolled (1122, 539) with delta (0, -1)
Screenshot: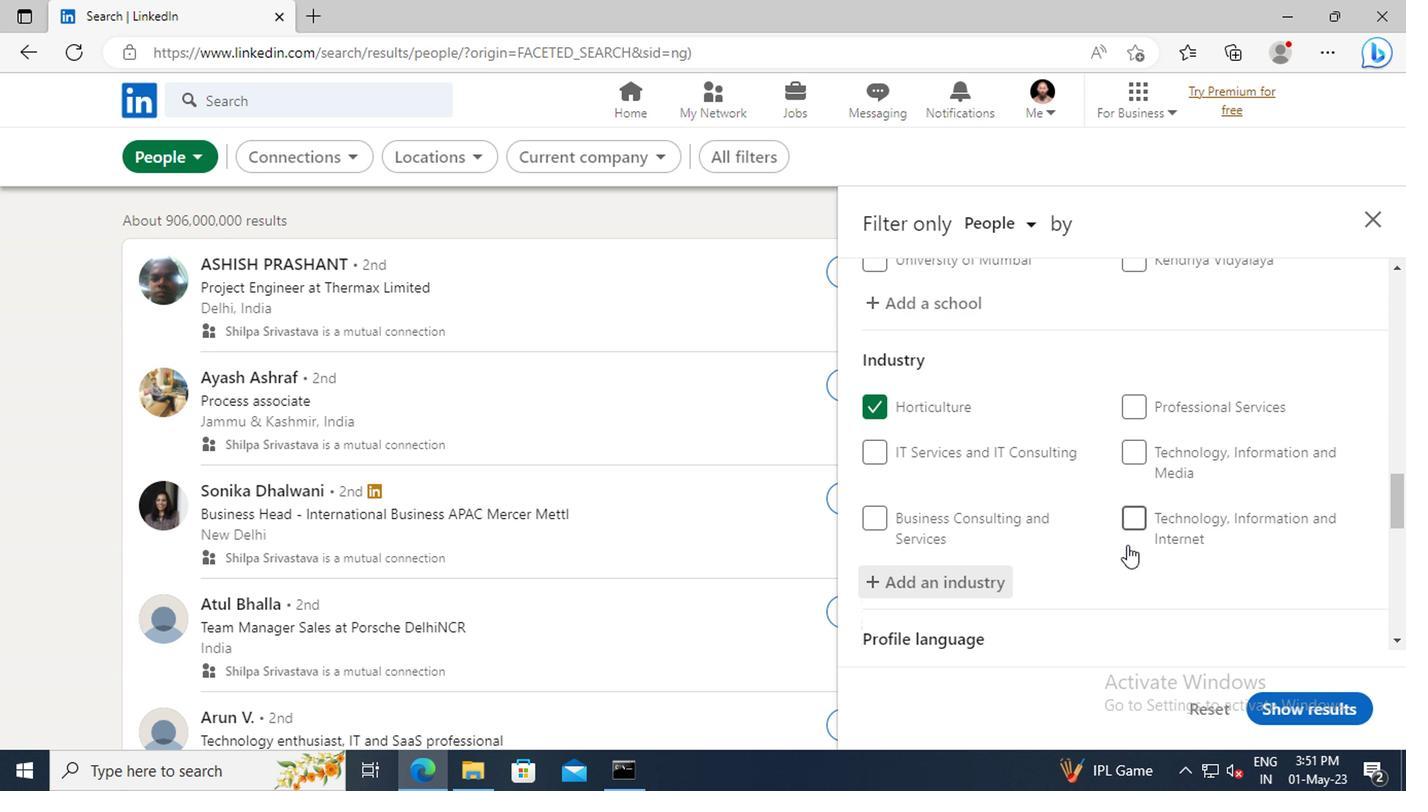 
Action: Mouse scrolled (1122, 539) with delta (0, -1)
Screenshot: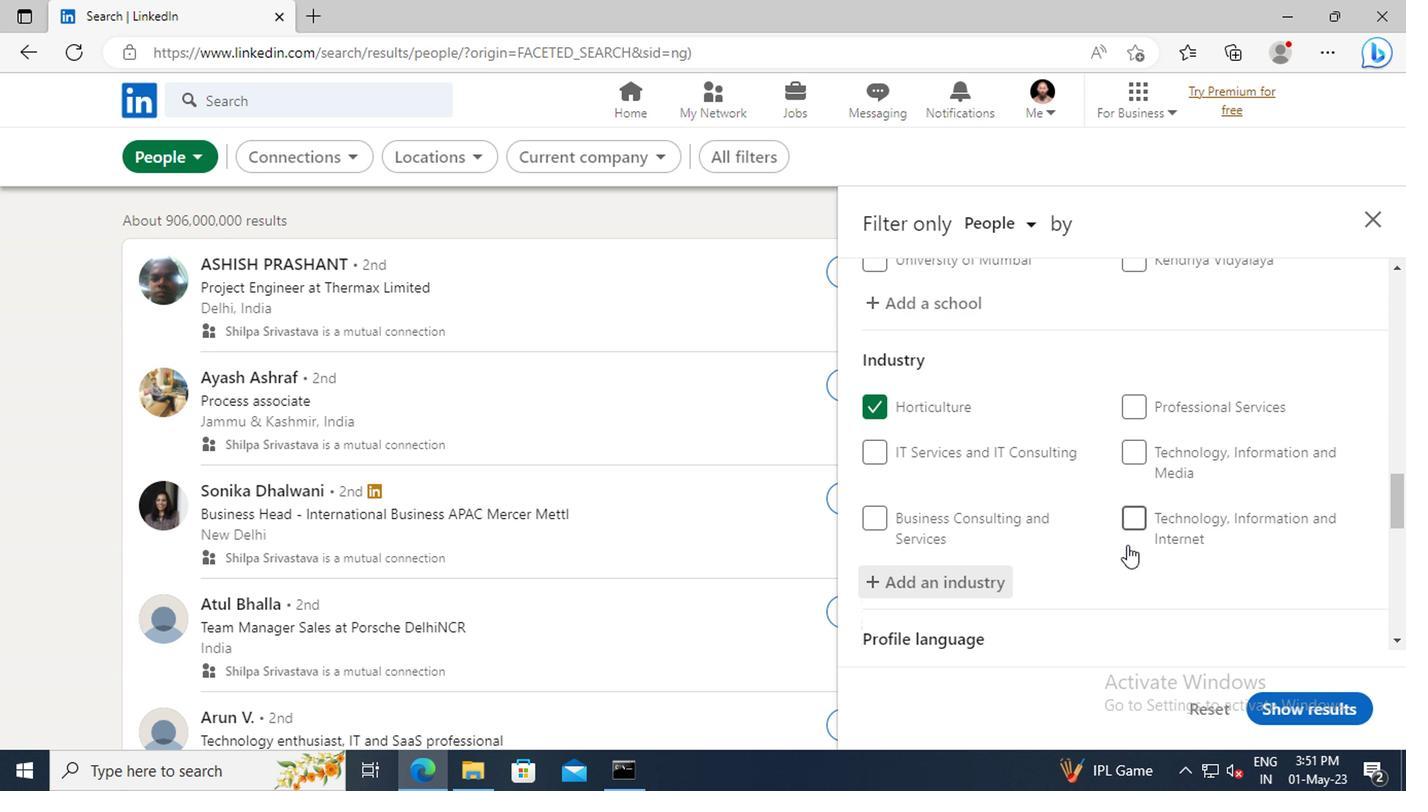 
Action: Mouse scrolled (1122, 539) with delta (0, -1)
Screenshot: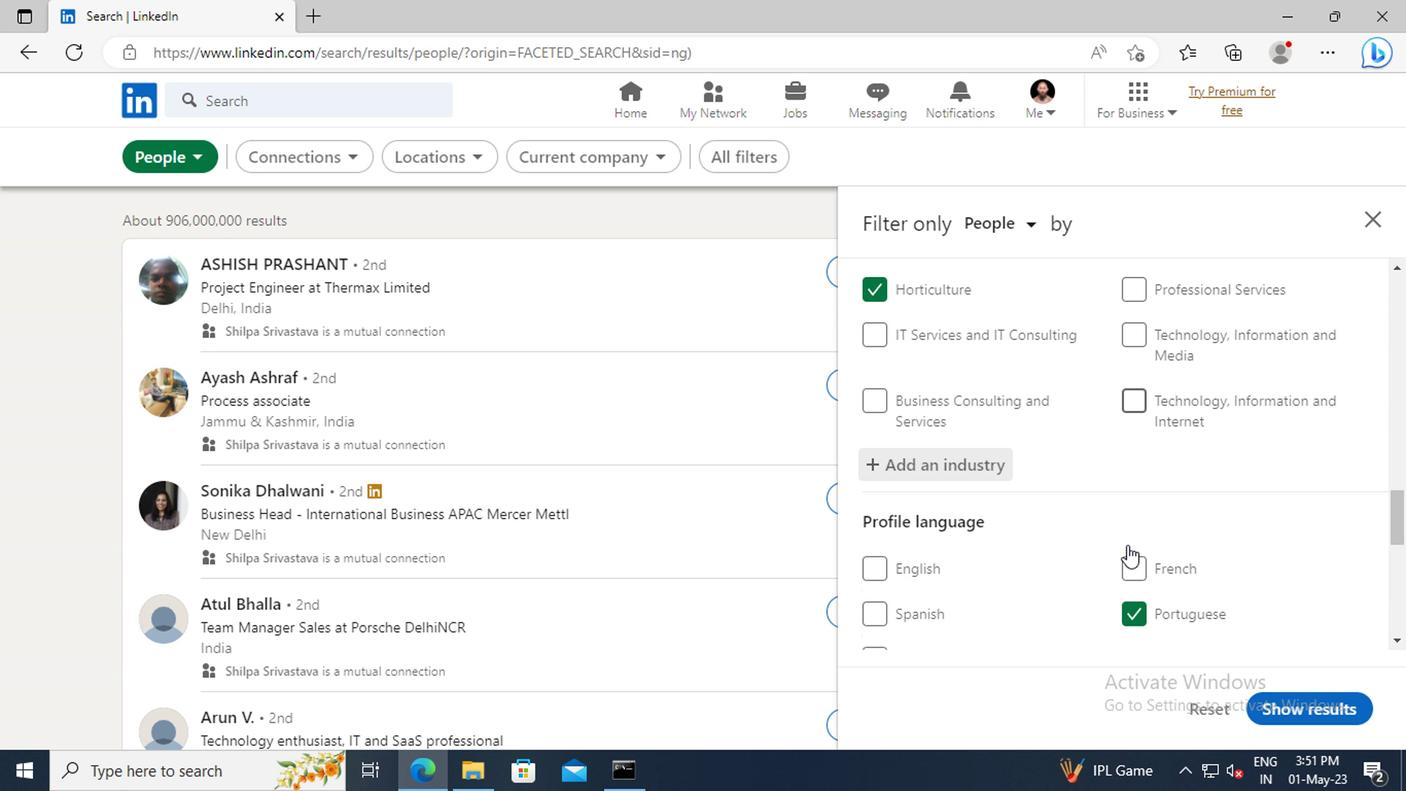 
Action: Mouse scrolled (1122, 539) with delta (0, -1)
Screenshot: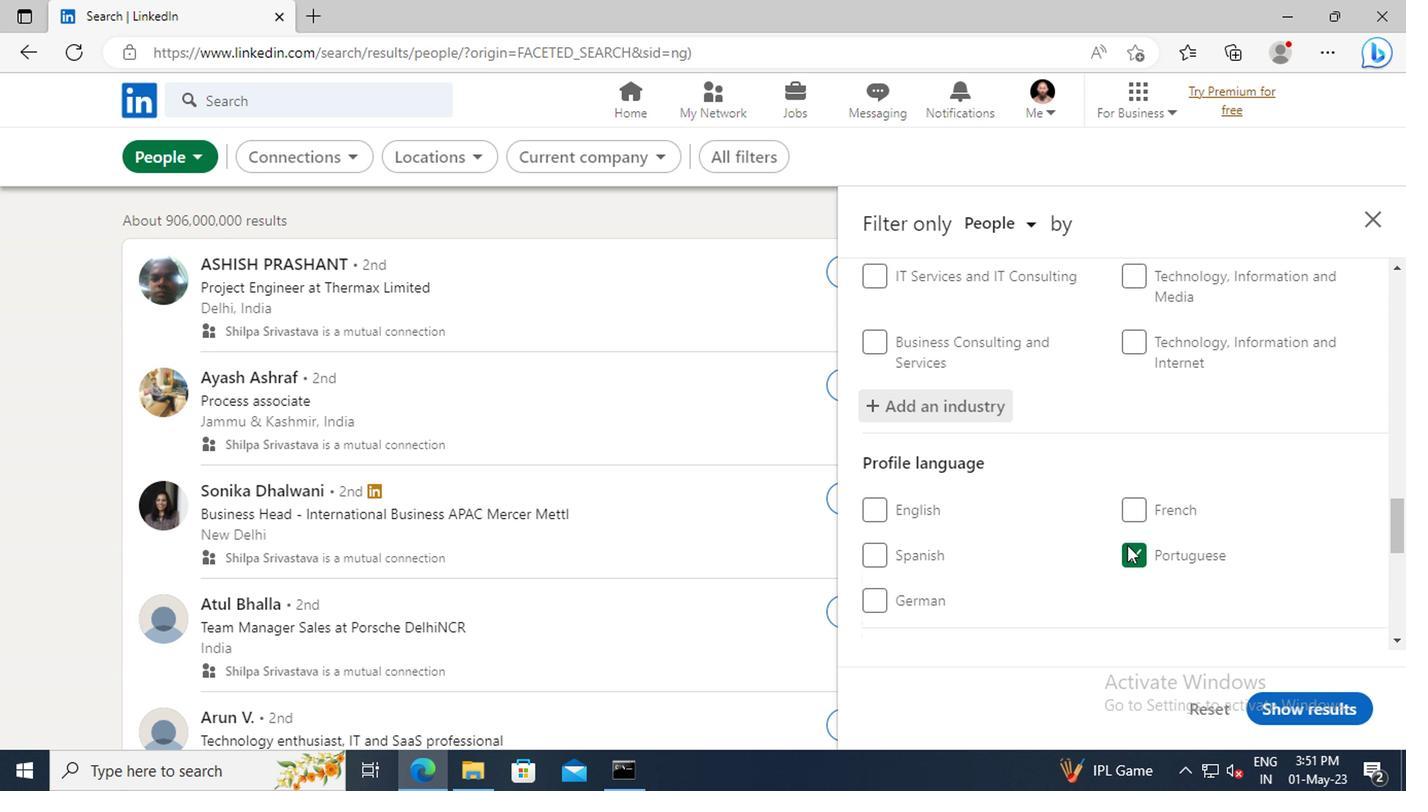 
Action: Mouse scrolled (1122, 539) with delta (0, -1)
Screenshot: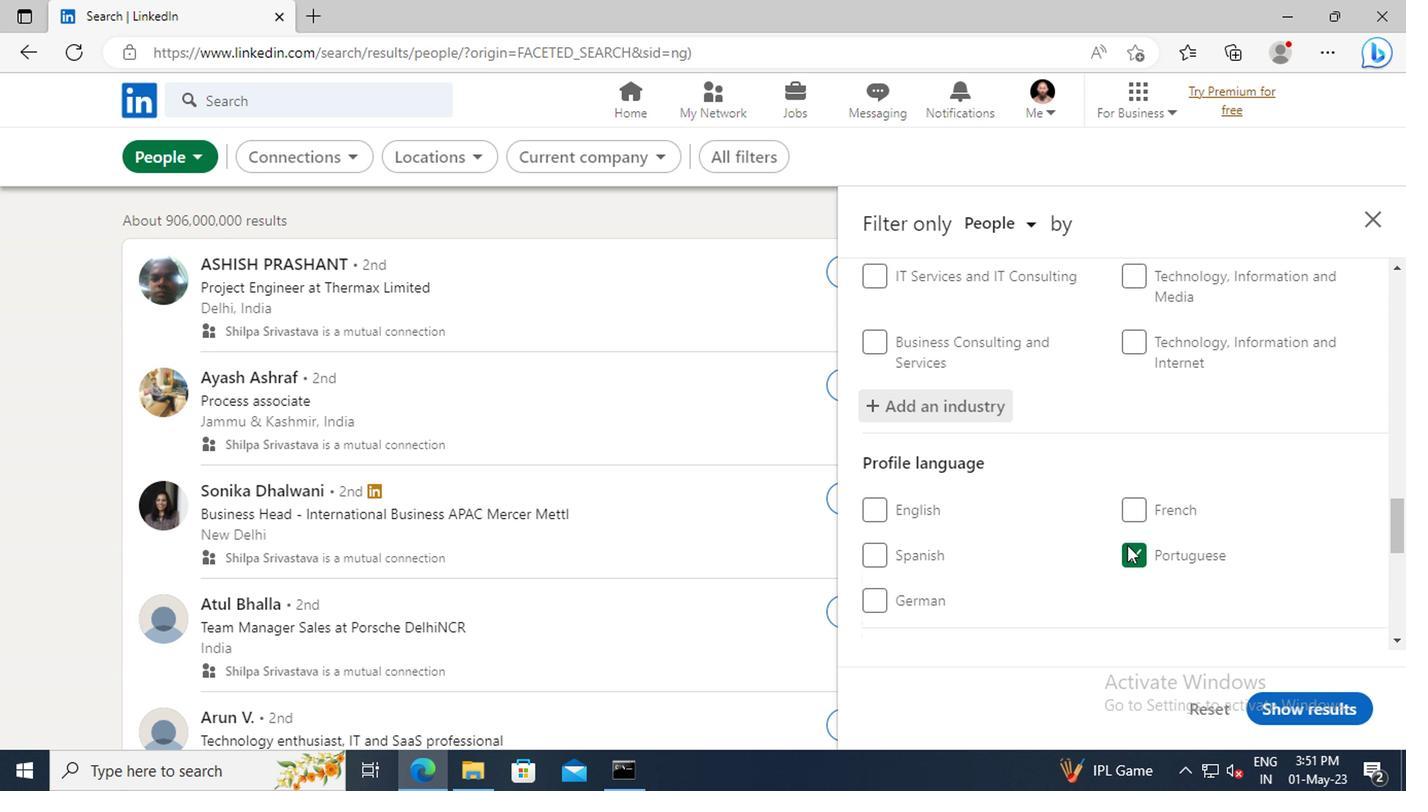 
Action: Mouse scrolled (1122, 539) with delta (0, -1)
Screenshot: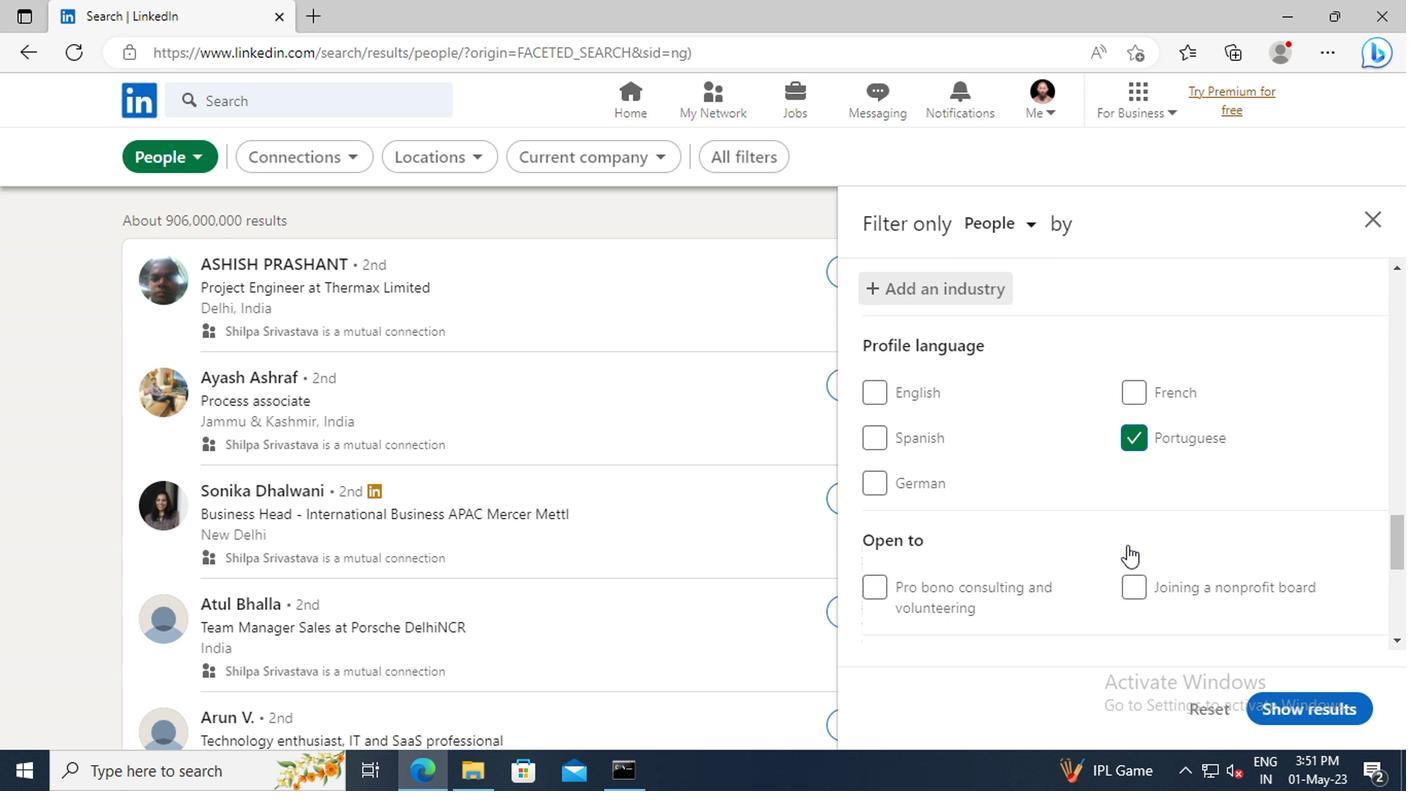 
Action: Mouse scrolled (1122, 539) with delta (0, -1)
Screenshot: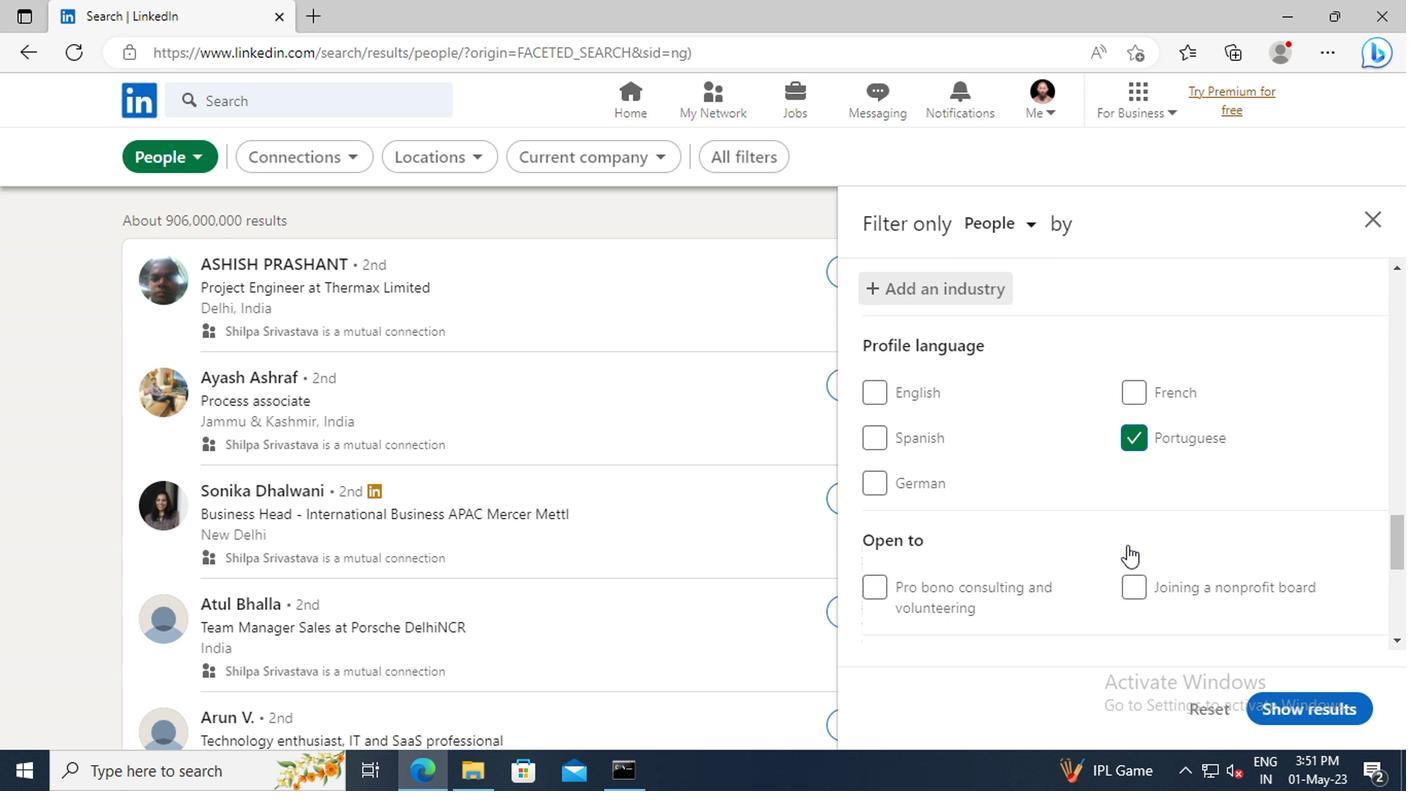 
Action: Mouse scrolled (1122, 539) with delta (0, -1)
Screenshot: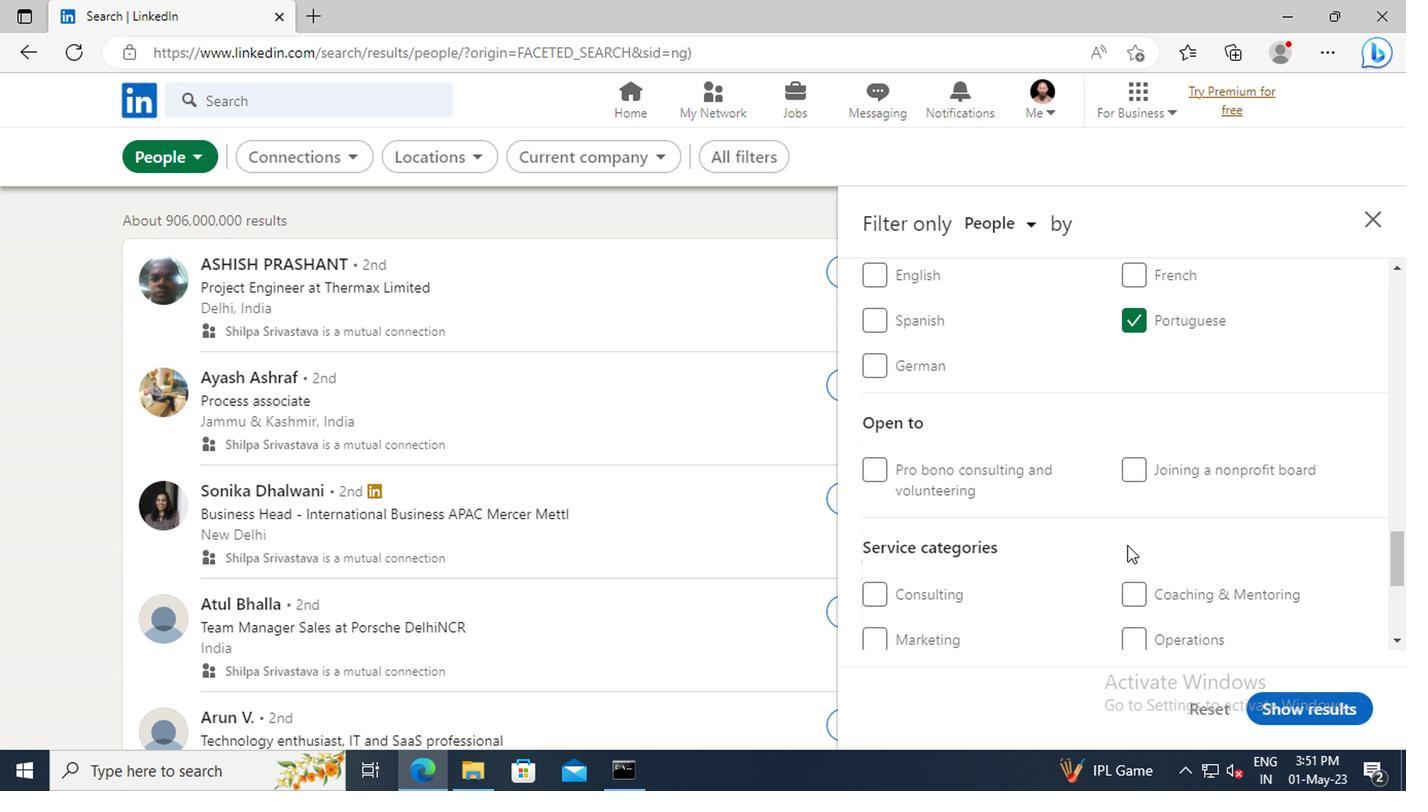 
Action: Mouse scrolled (1122, 539) with delta (0, -1)
Screenshot: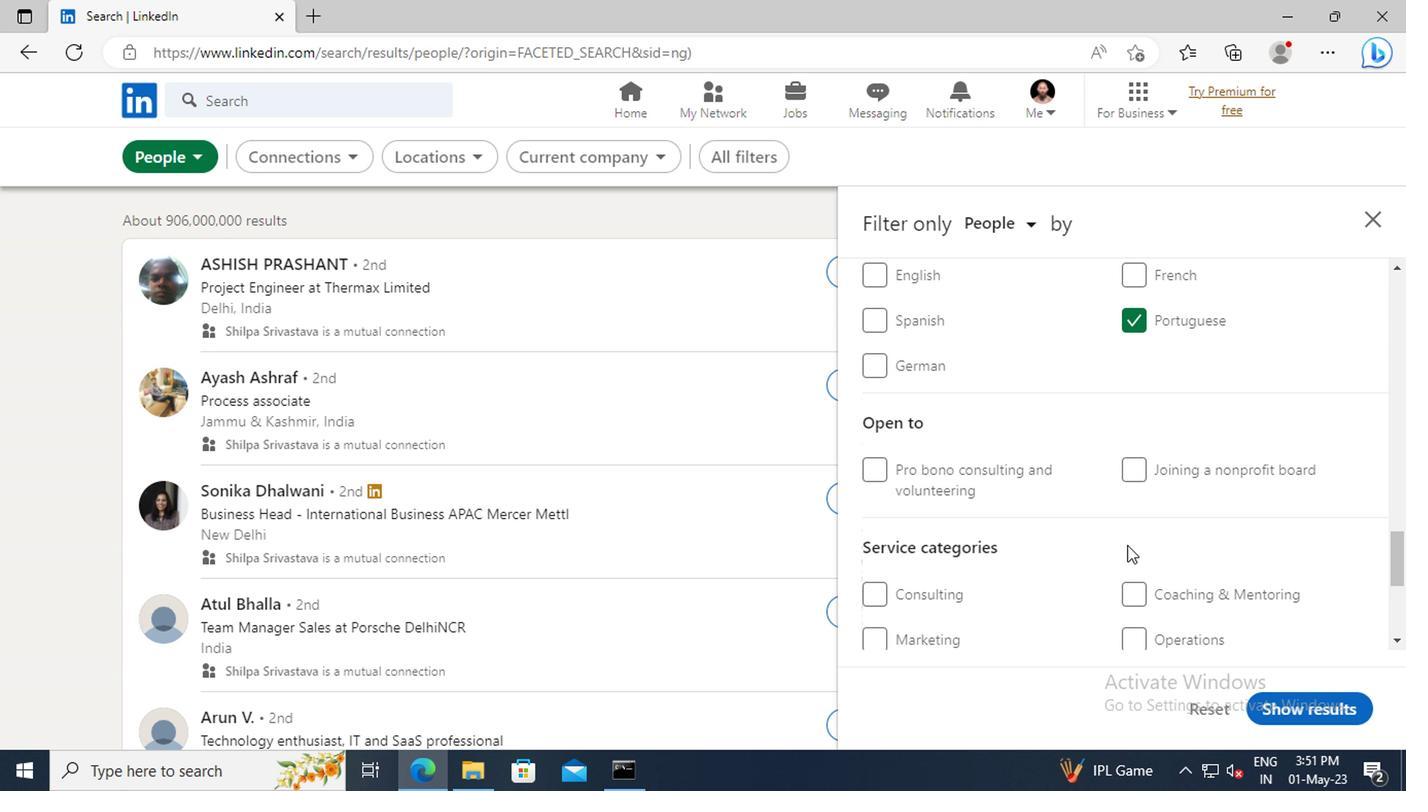 
Action: Mouse moved to (1138, 559)
Screenshot: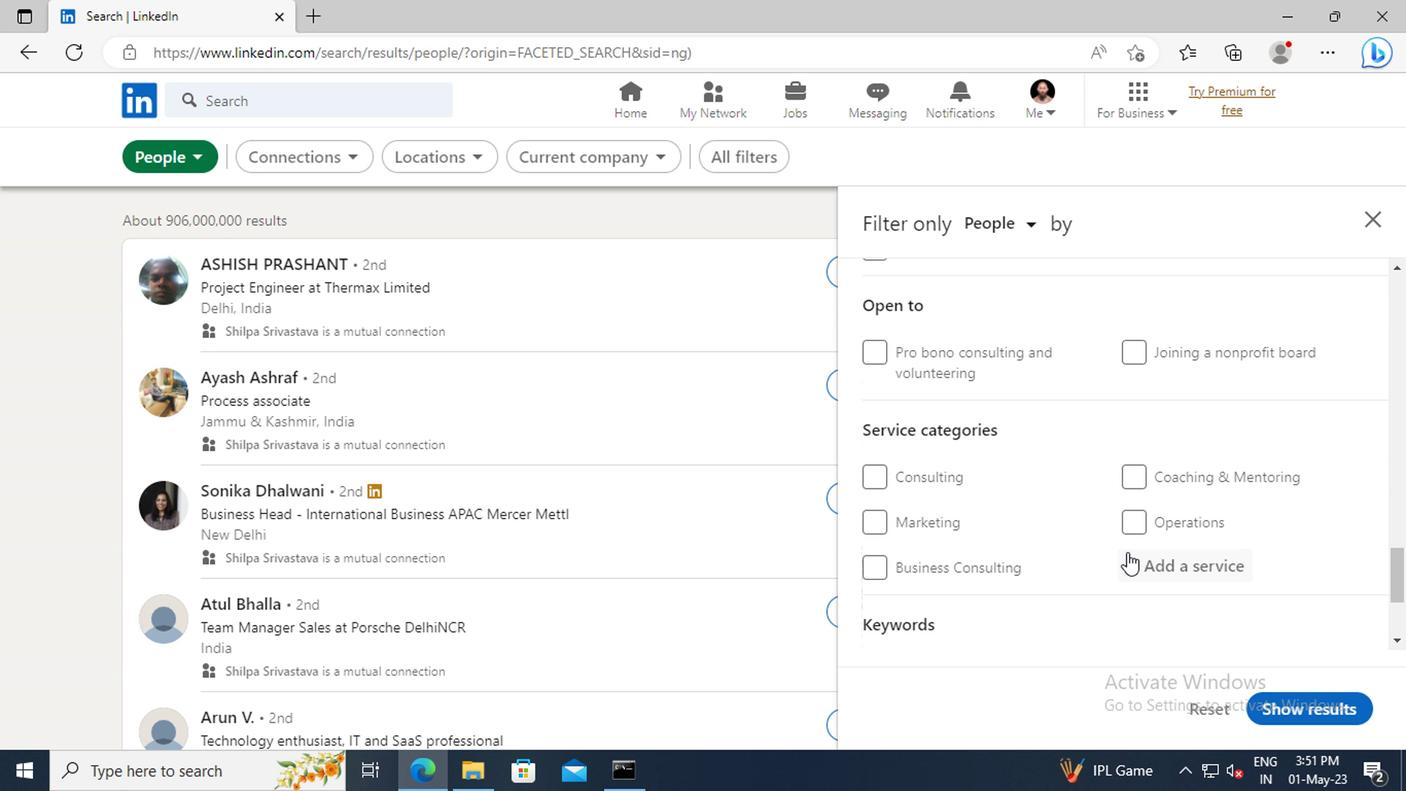 
Action: Mouse pressed left at (1138, 559)
Screenshot: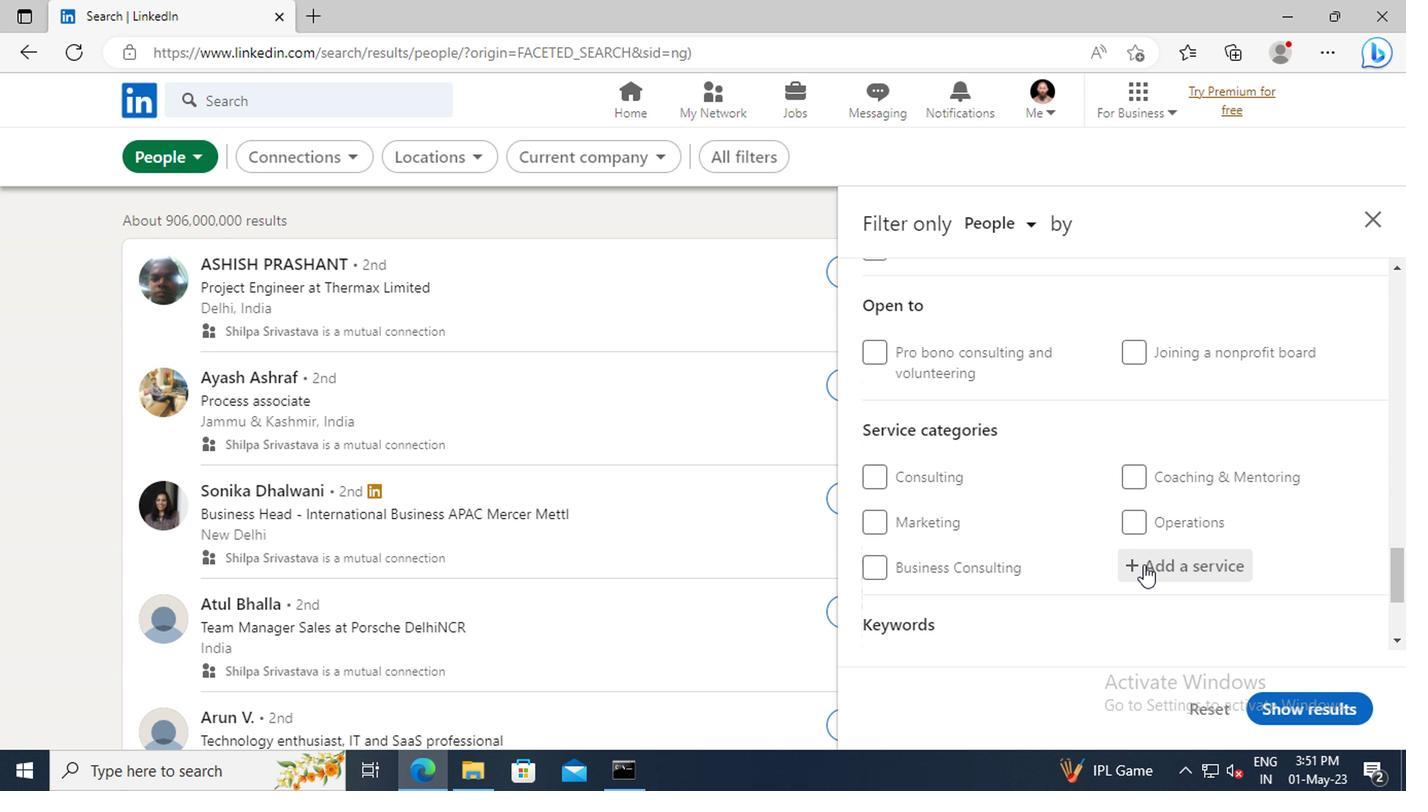 
Action: Key pressed <Key.shift>STRAT
Screenshot: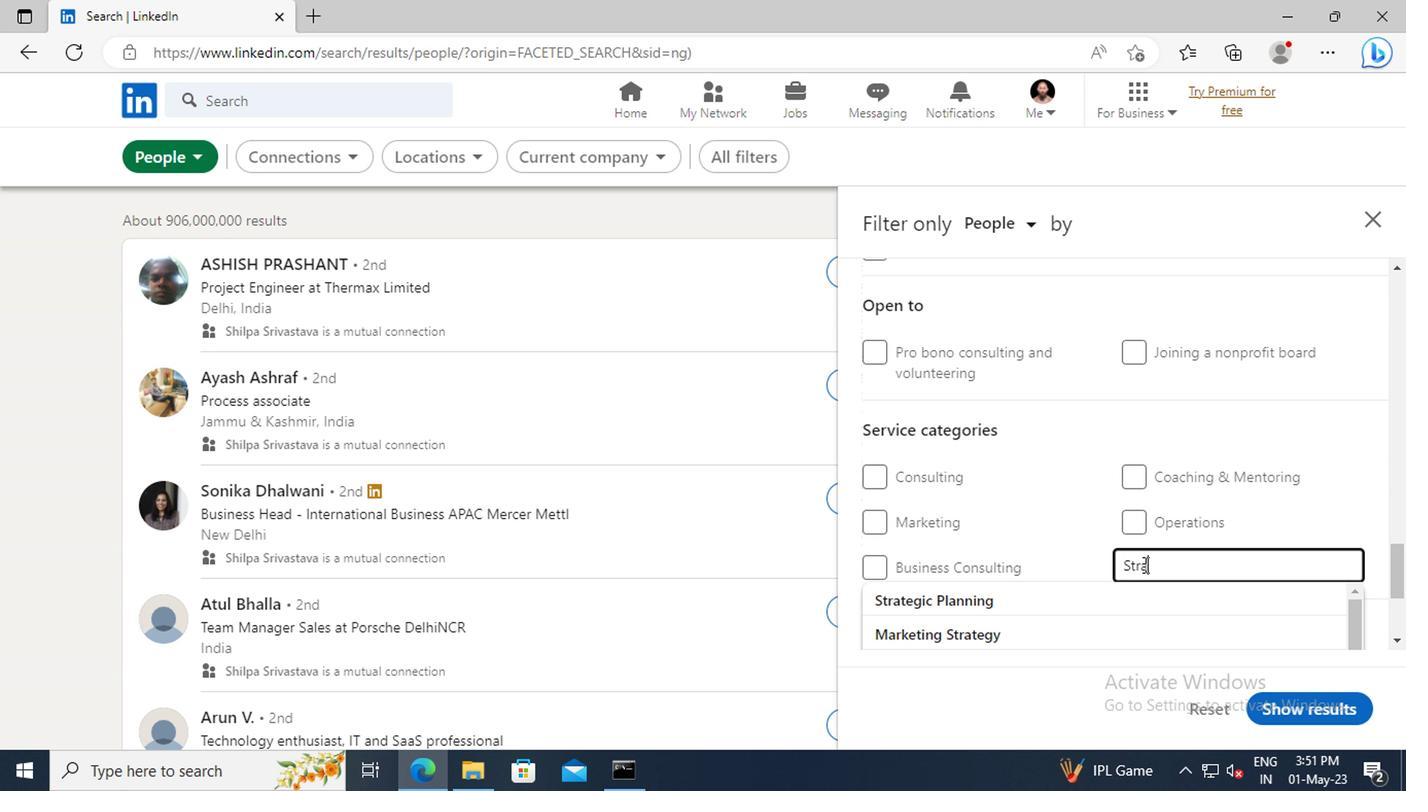 
Action: Mouse moved to (1137, 585)
Screenshot: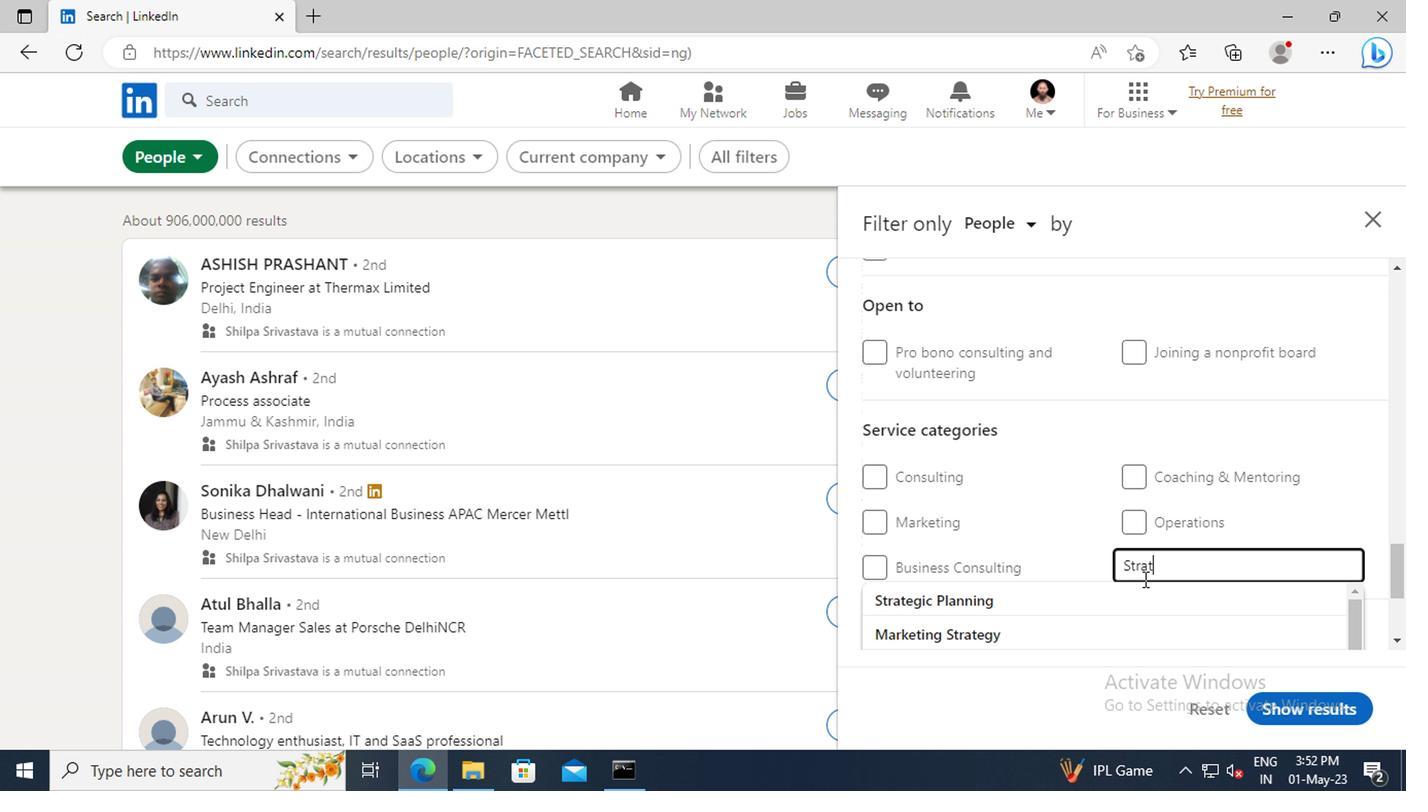 
Action: Mouse pressed left at (1137, 585)
Screenshot: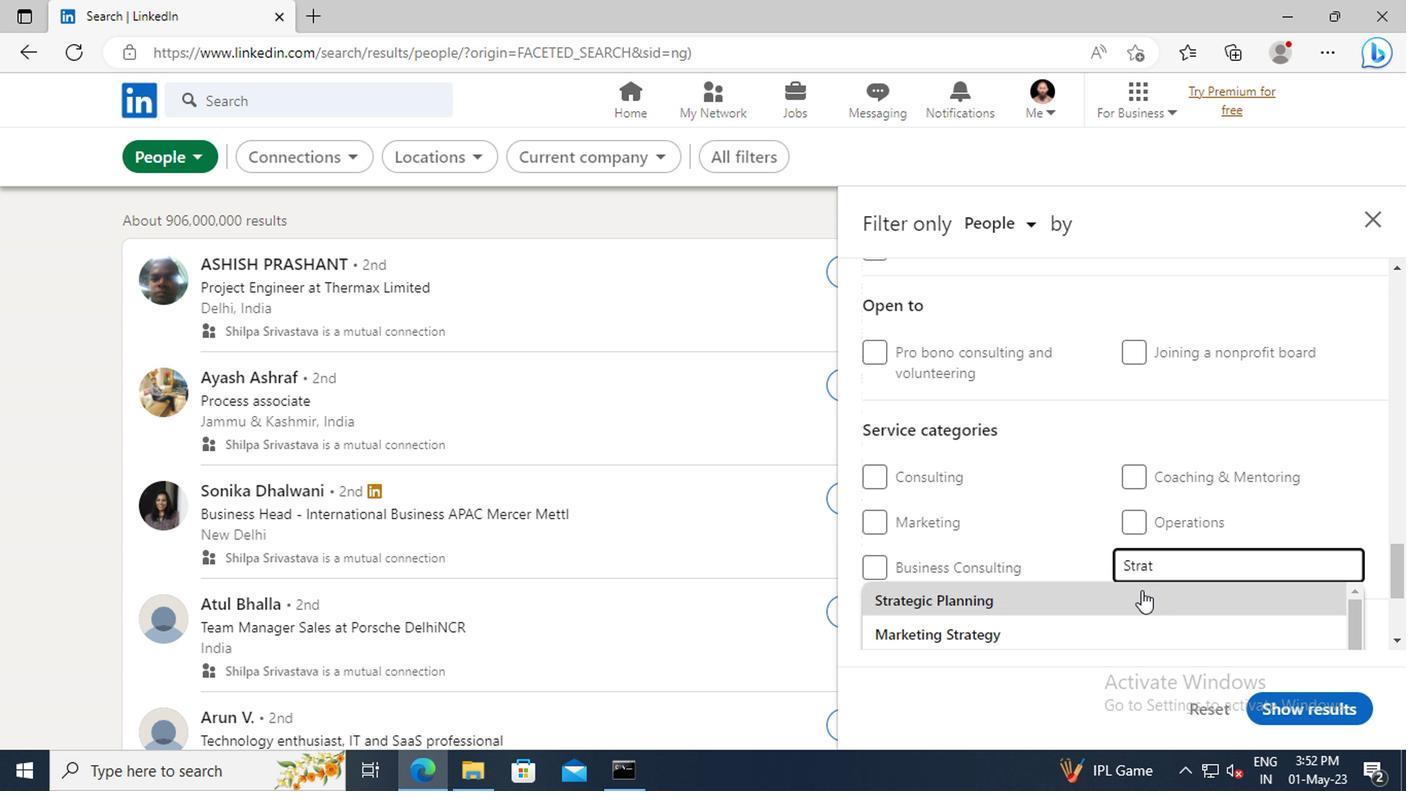
Action: Mouse scrolled (1137, 584) with delta (0, 0)
Screenshot: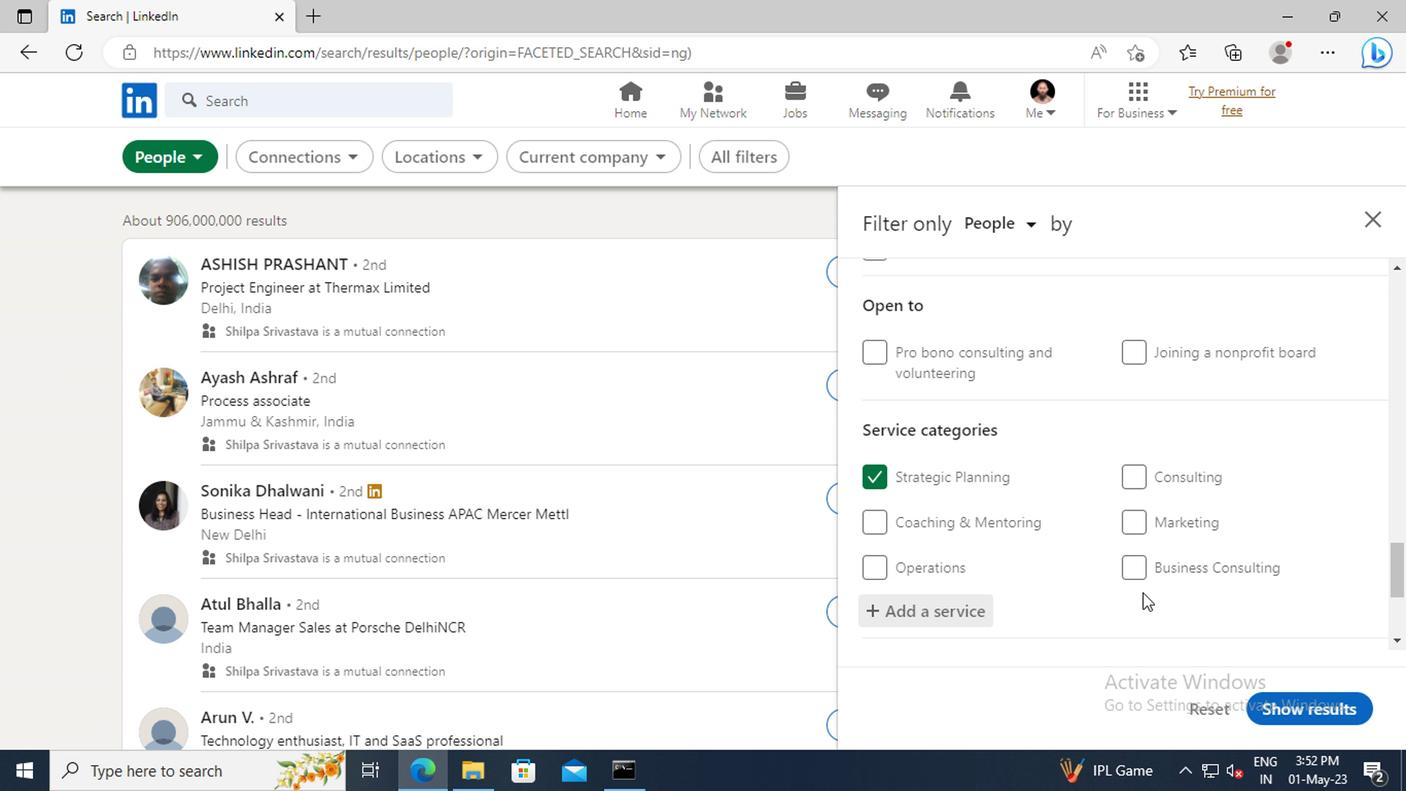 
Action: Mouse scrolled (1137, 584) with delta (0, 0)
Screenshot: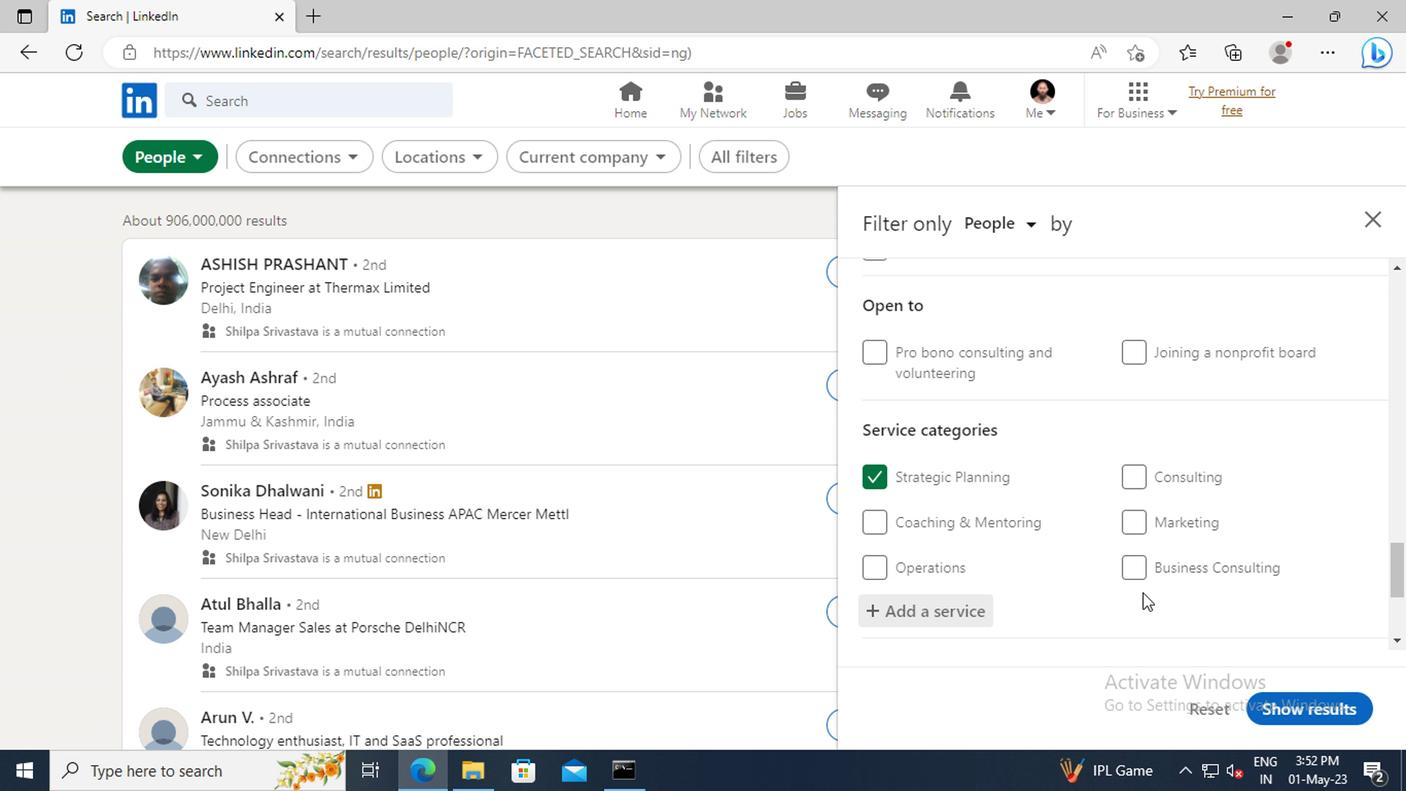 
Action: Mouse scrolled (1137, 584) with delta (0, 0)
Screenshot: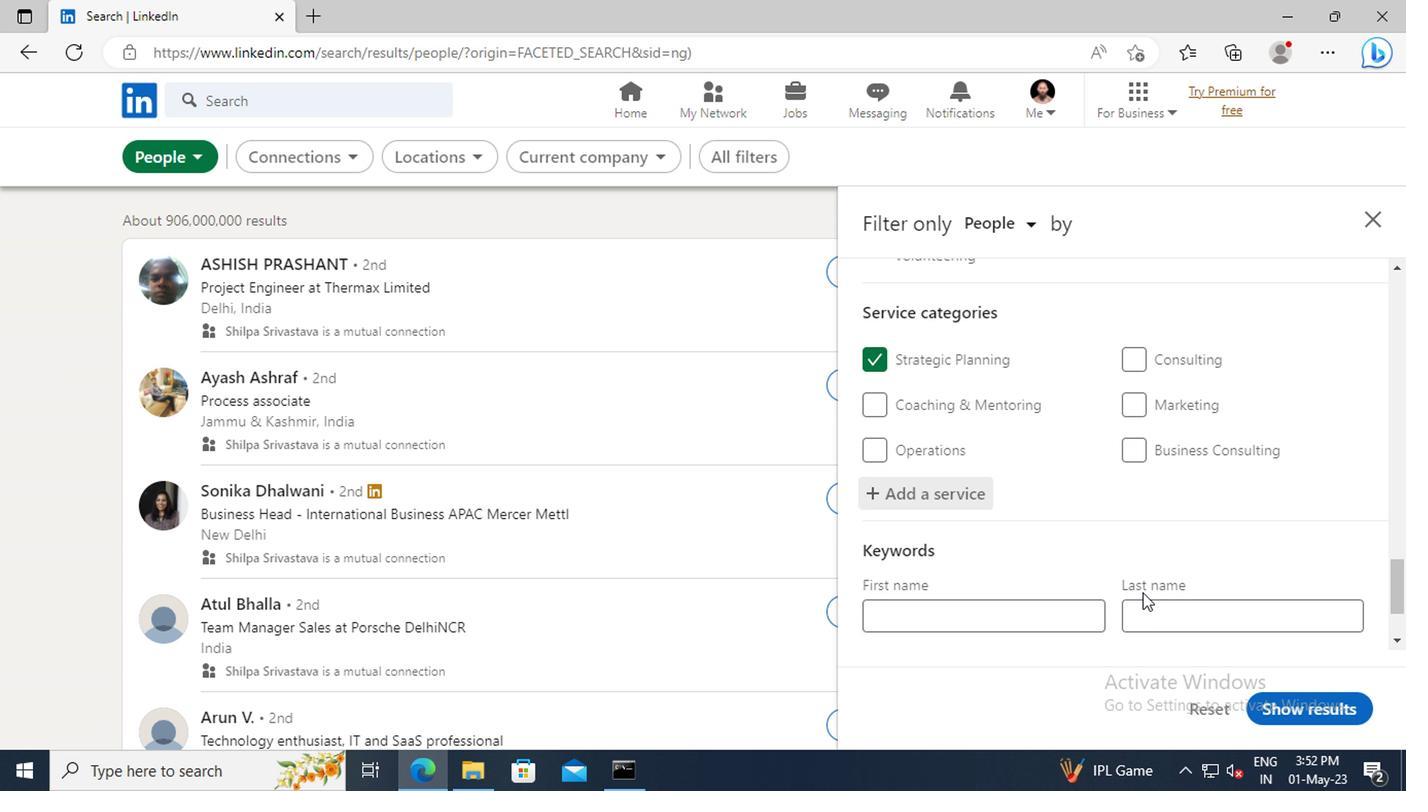 
Action: Mouse scrolled (1137, 584) with delta (0, 0)
Screenshot: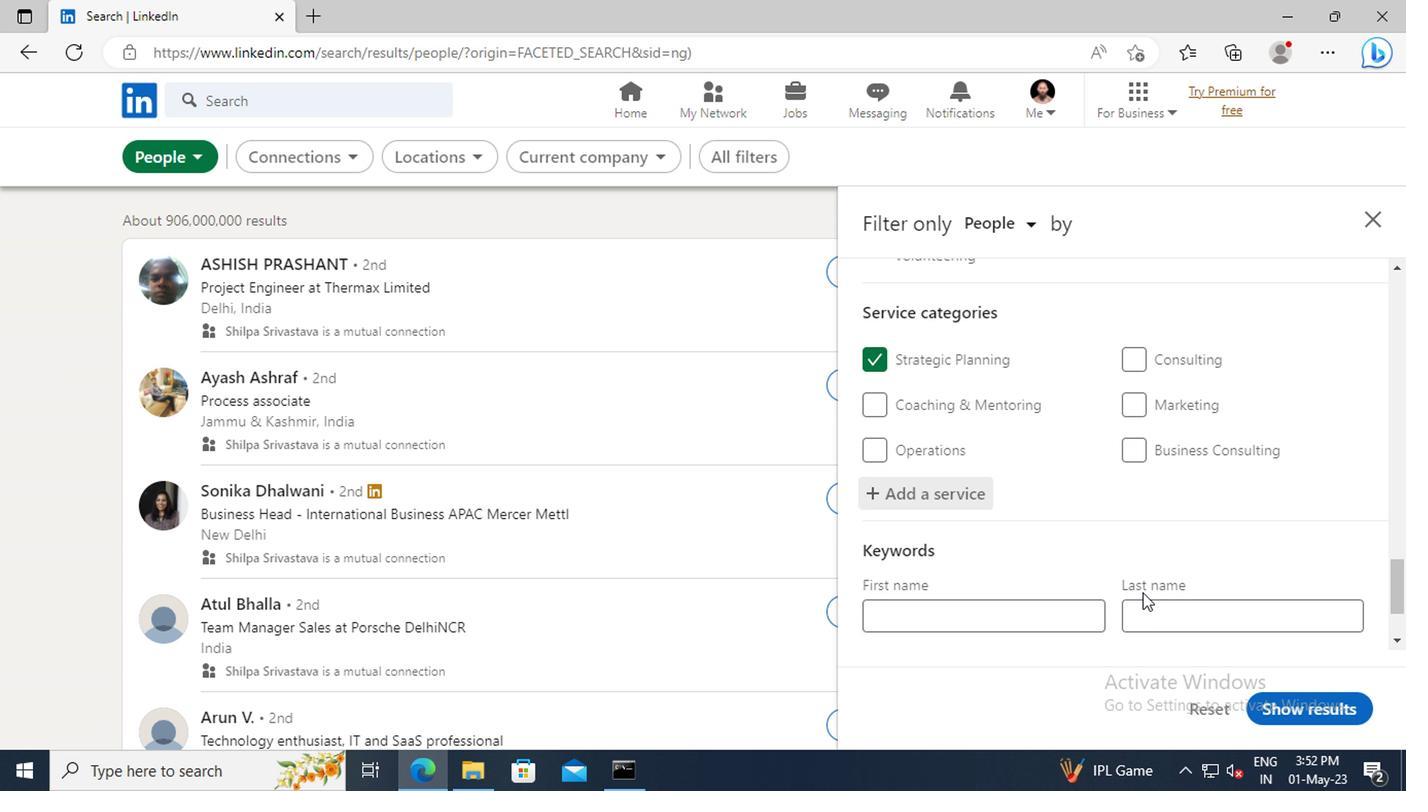
Action: Mouse scrolled (1137, 584) with delta (0, 0)
Screenshot: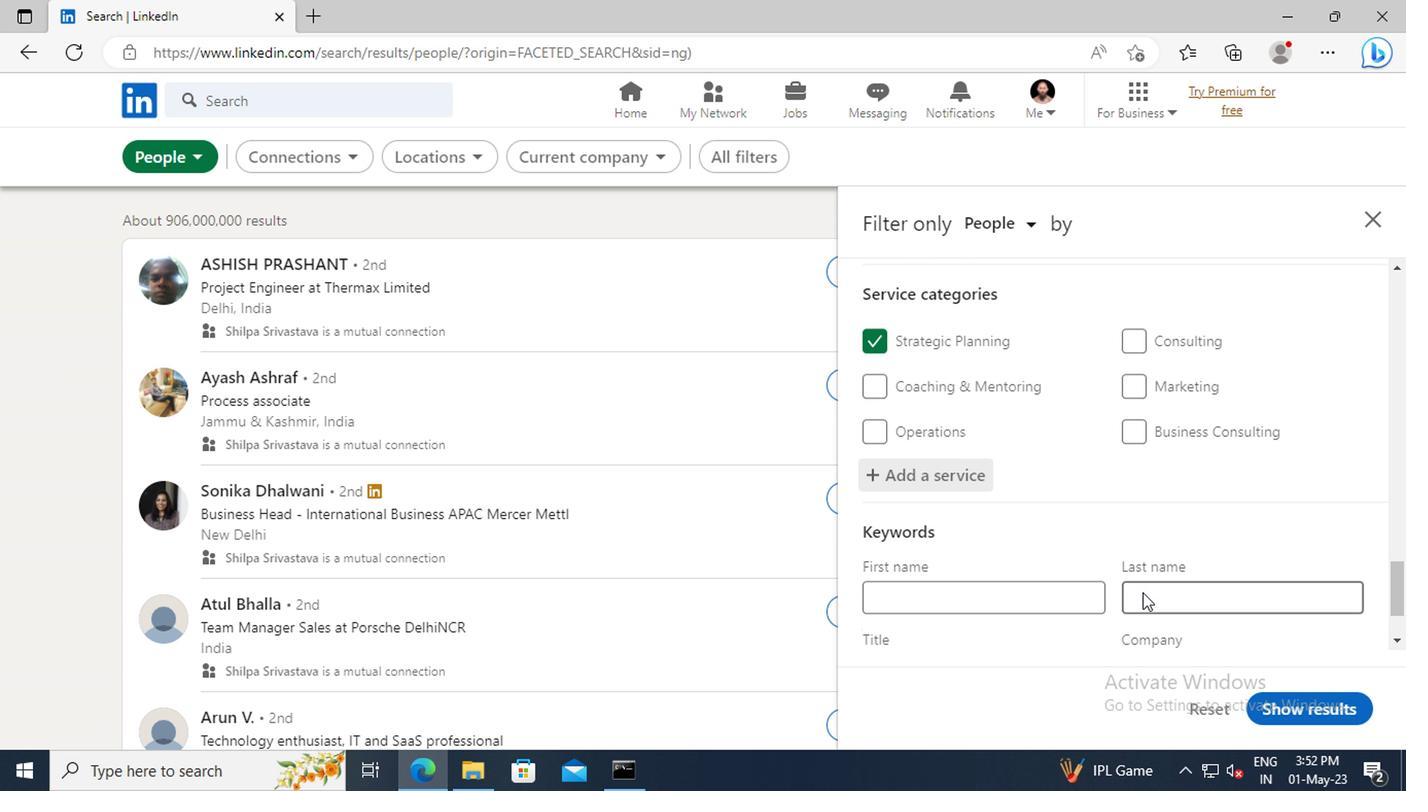 
Action: Mouse moved to (977, 563)
Screenshot: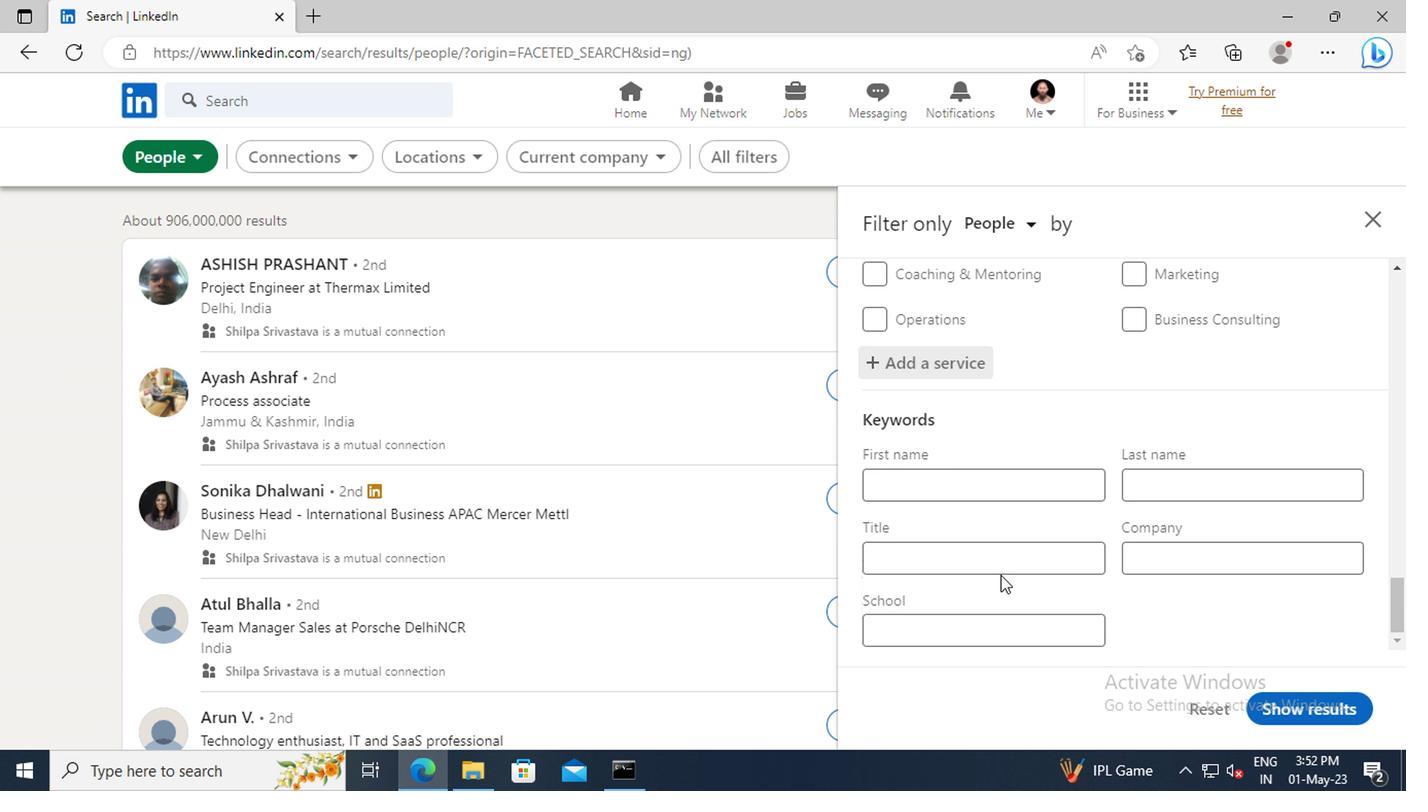 
Action: Mouse pressed left at (977, 563)
Screenshot: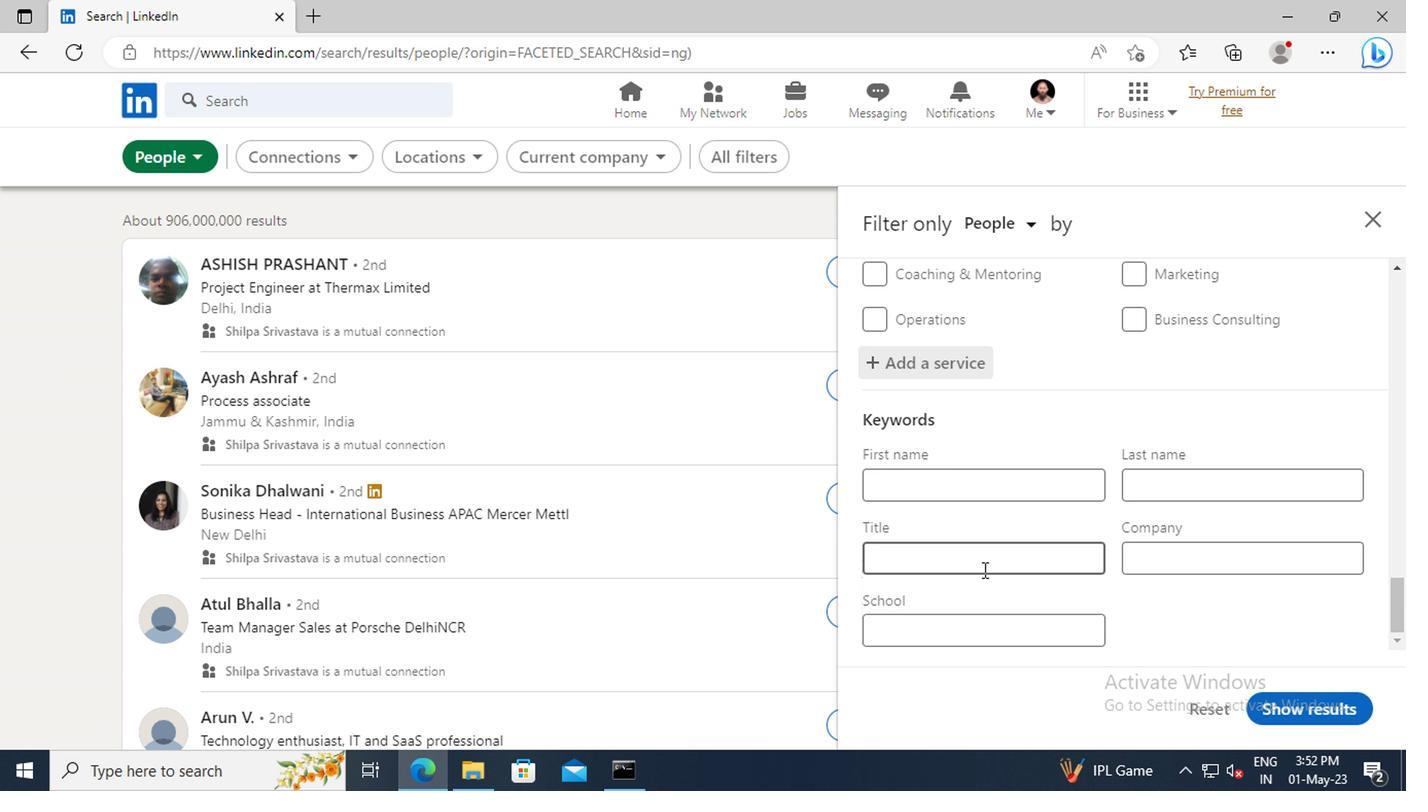 
Action: Key pressed <Key.shift>JOURNALIST<Key.enter>
Screenshot: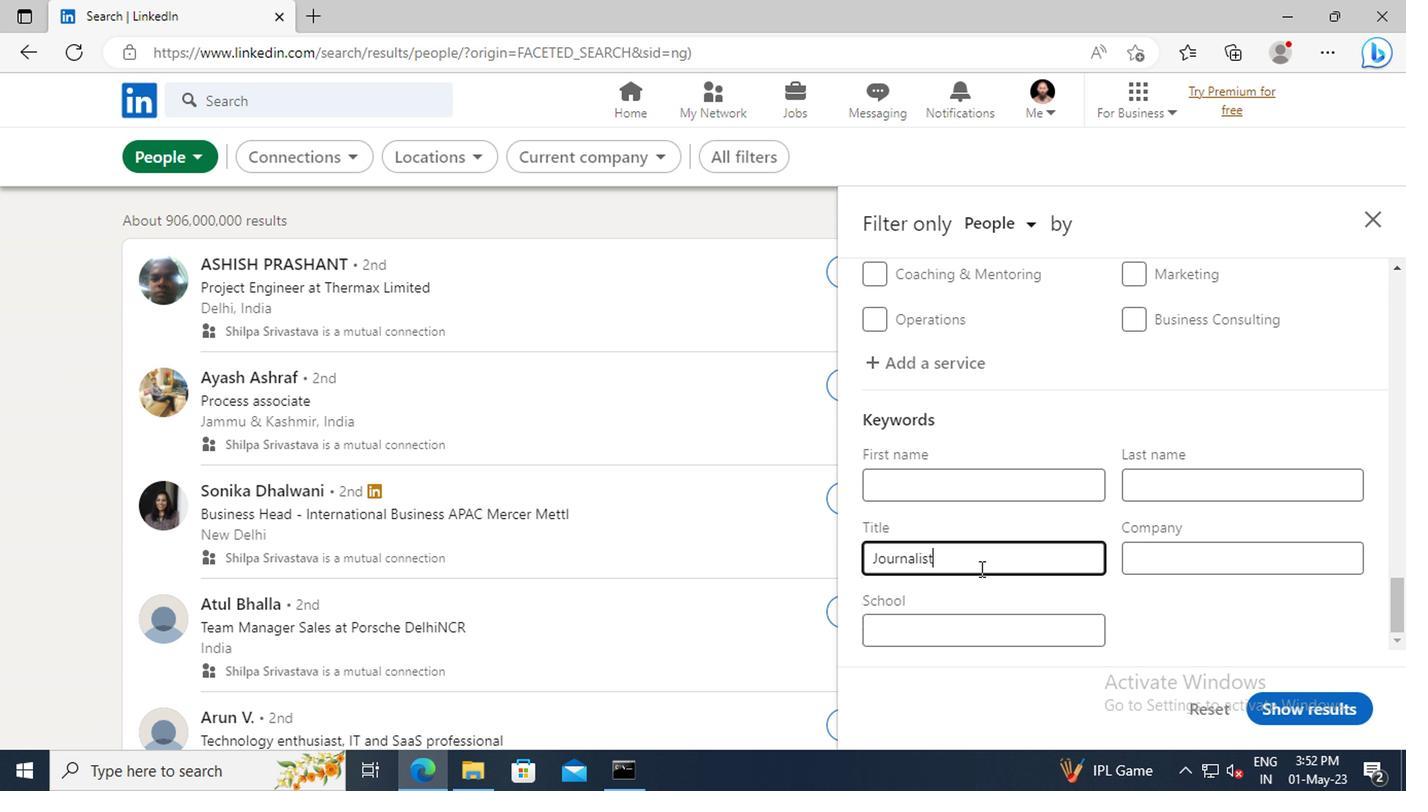 
Action: Mouse moved to (1285, 695)
Screenshot: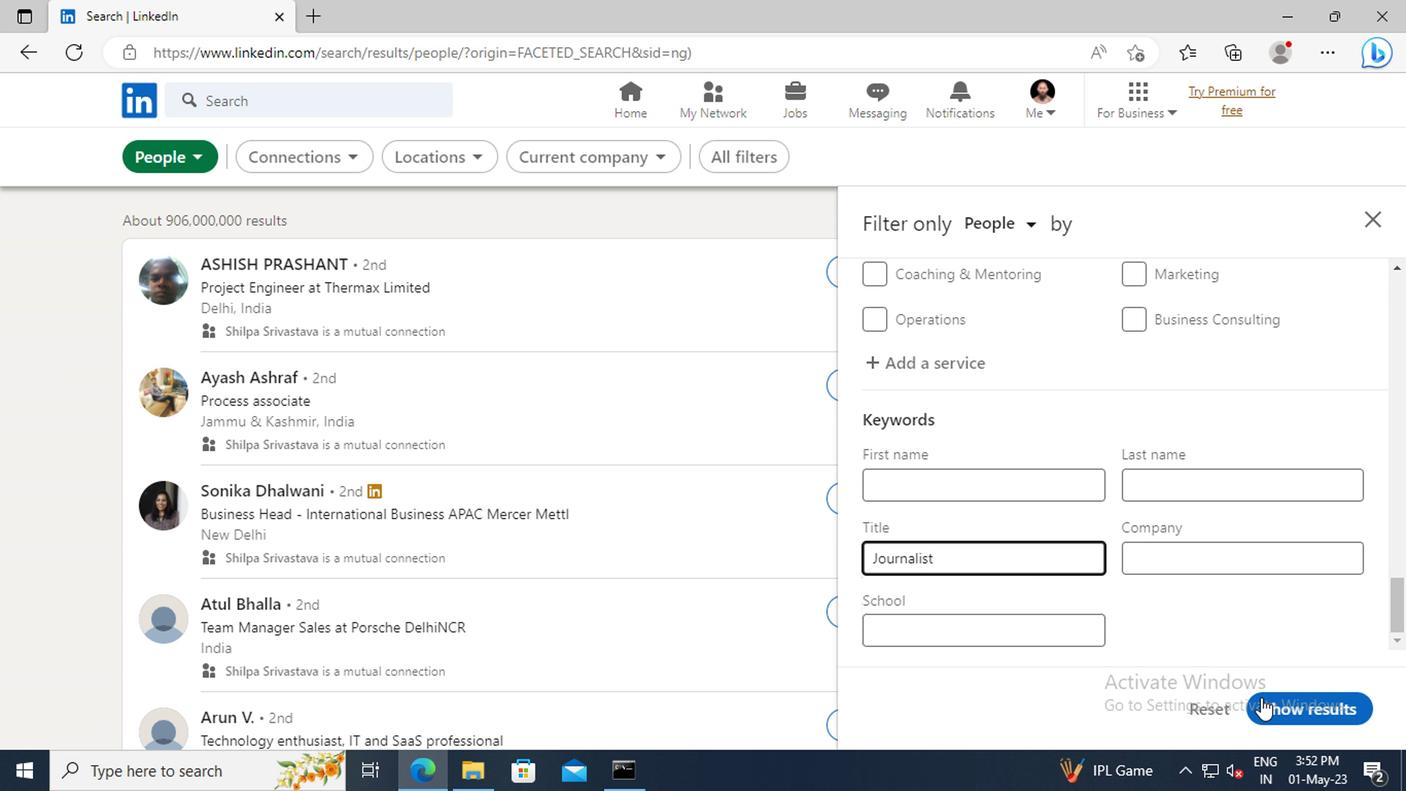 
Action: Mouse pressed left at (1285, 695)
Screenshot: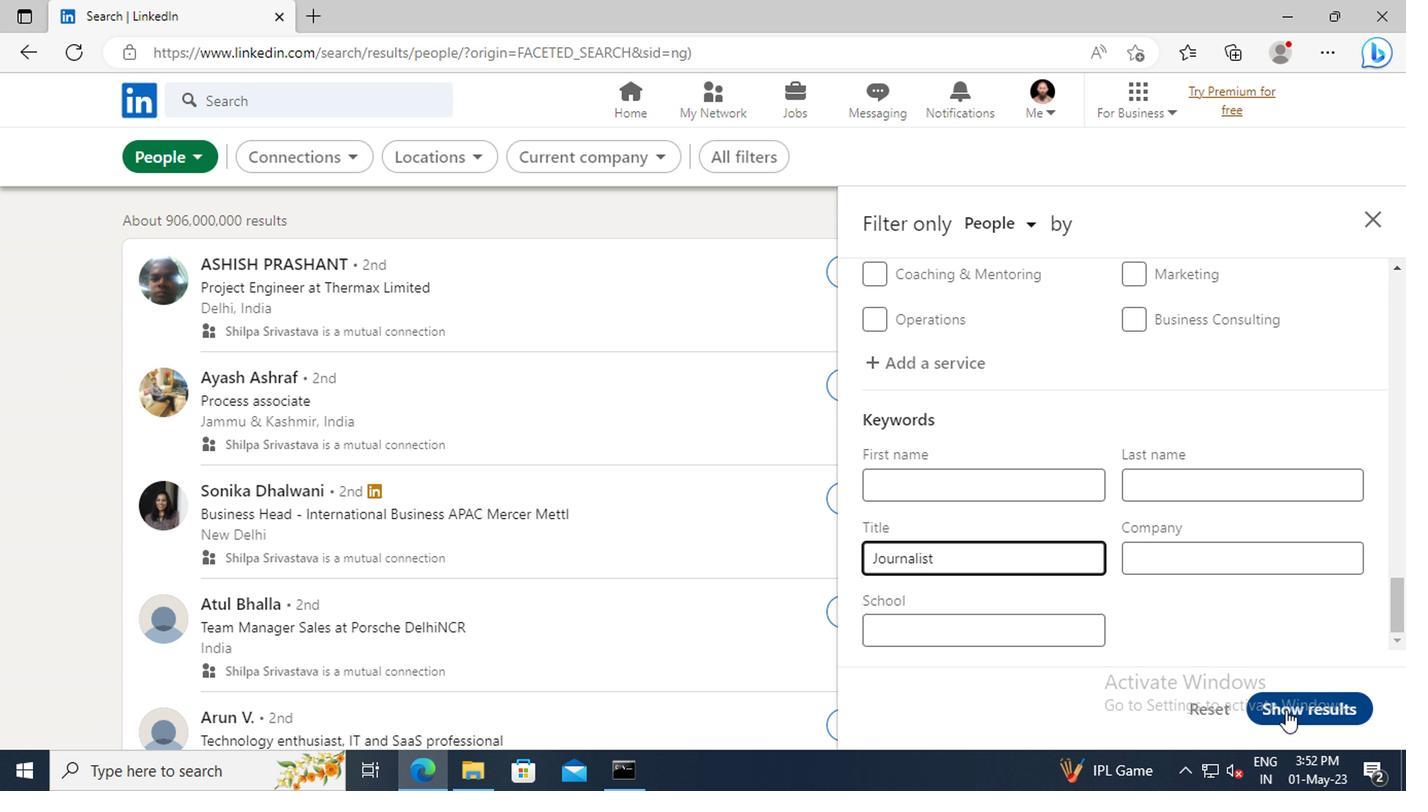 
